 Task: Find connections with filter location Oeiras with filter topic #Techstartupwith filter profile language German with filter current company Aakash Educational Services Limited with filter school Kakatiya University with filter industry Data Infrastructure and Analytics with filter service category Commercial Insurance with filter keywords title Wait Staff Manager
Action: Mouse moved to (528, 176)
Screenshot: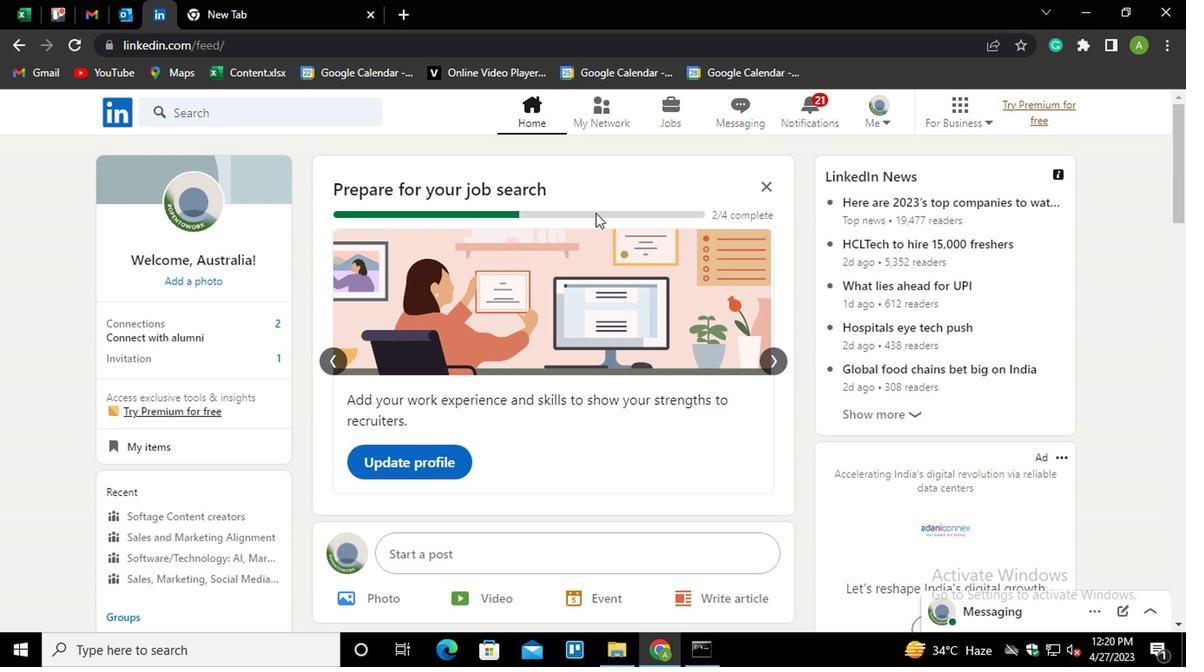
Action: Mouse pressed left at (528, 176)
Screenshot: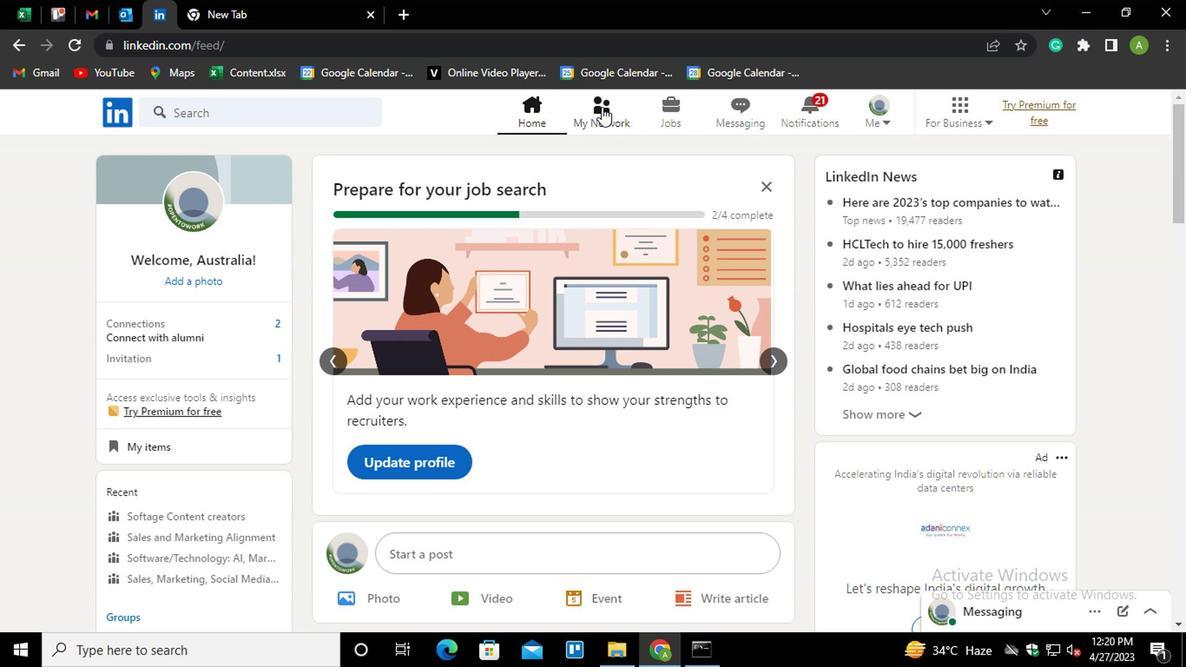 
Action: Mouse moved to (231, 249)
Screenshot: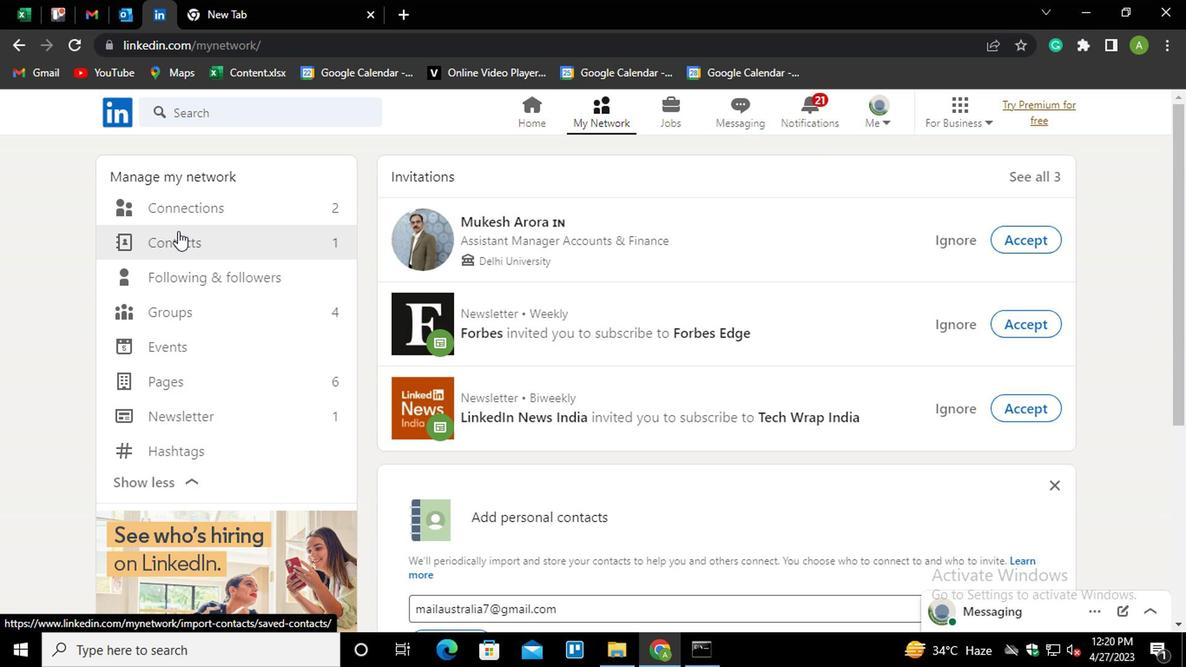 
Action: Mouse pressed left at (231, 249)
Screenshot: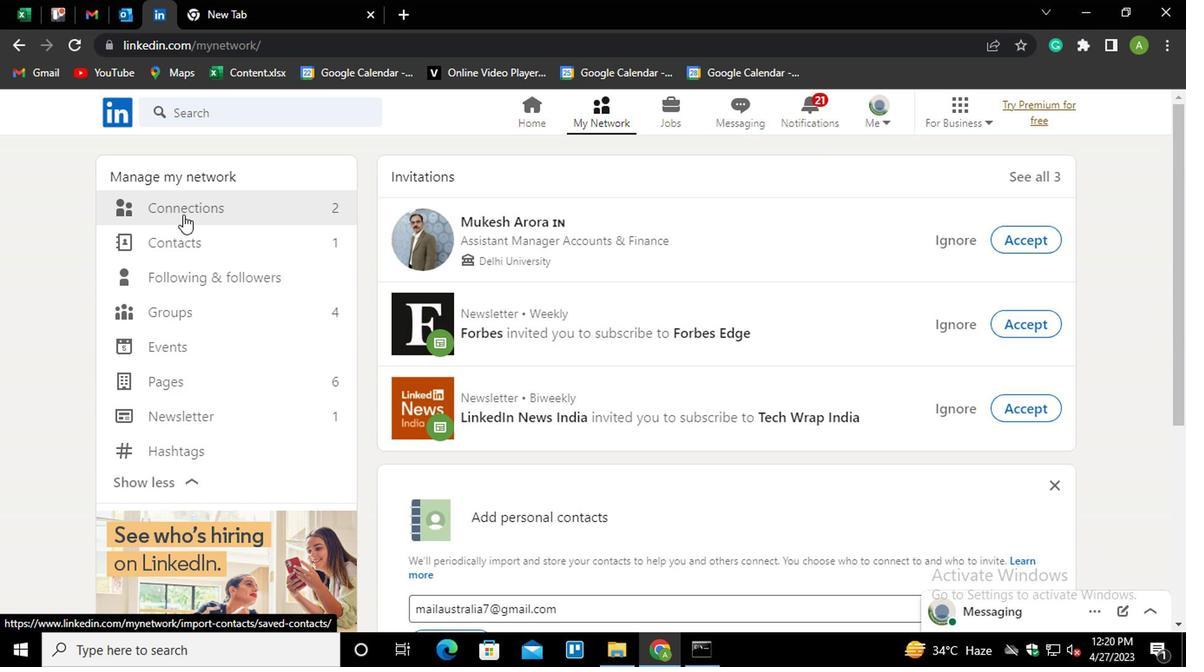 
Action: Mouse moved to (607, 248)
Screenshot: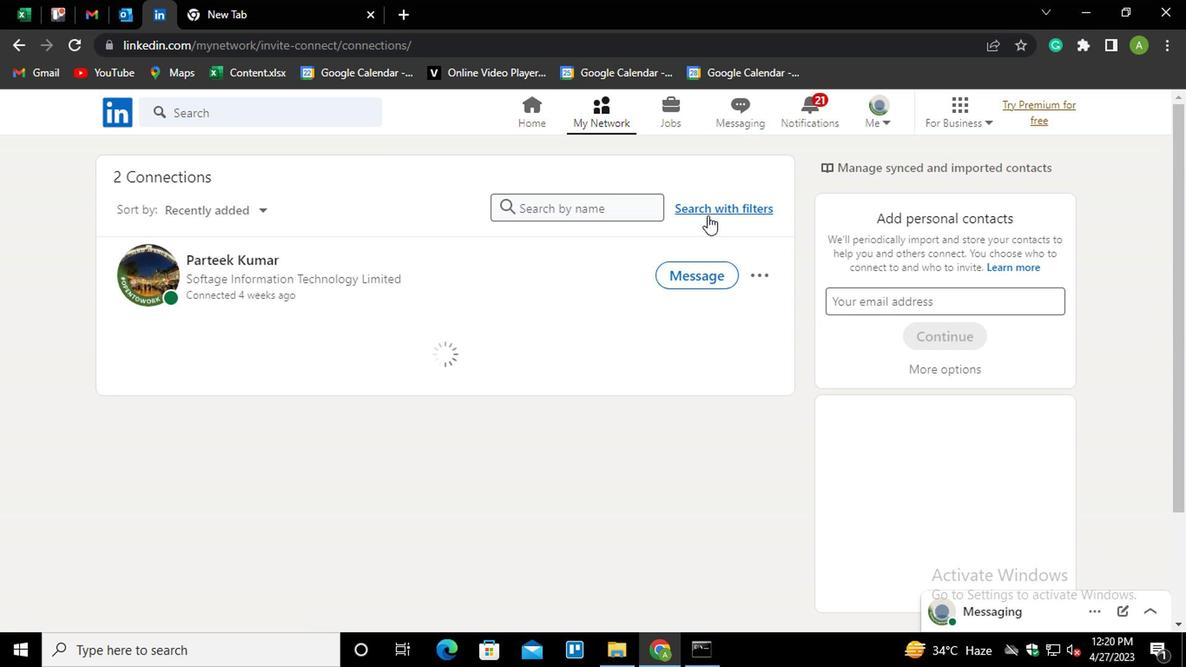 
Action: Mouse pressed left at (607, 248)
Screenshot: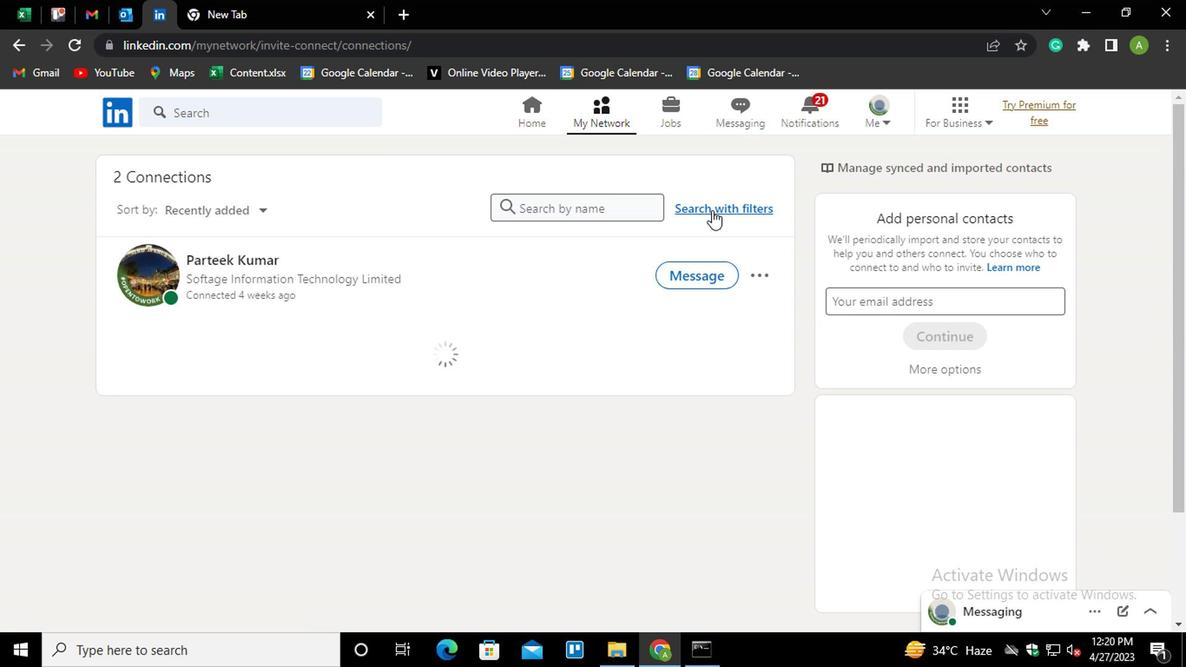 
Action: Mouse moved to (556, 214)
Screenshot: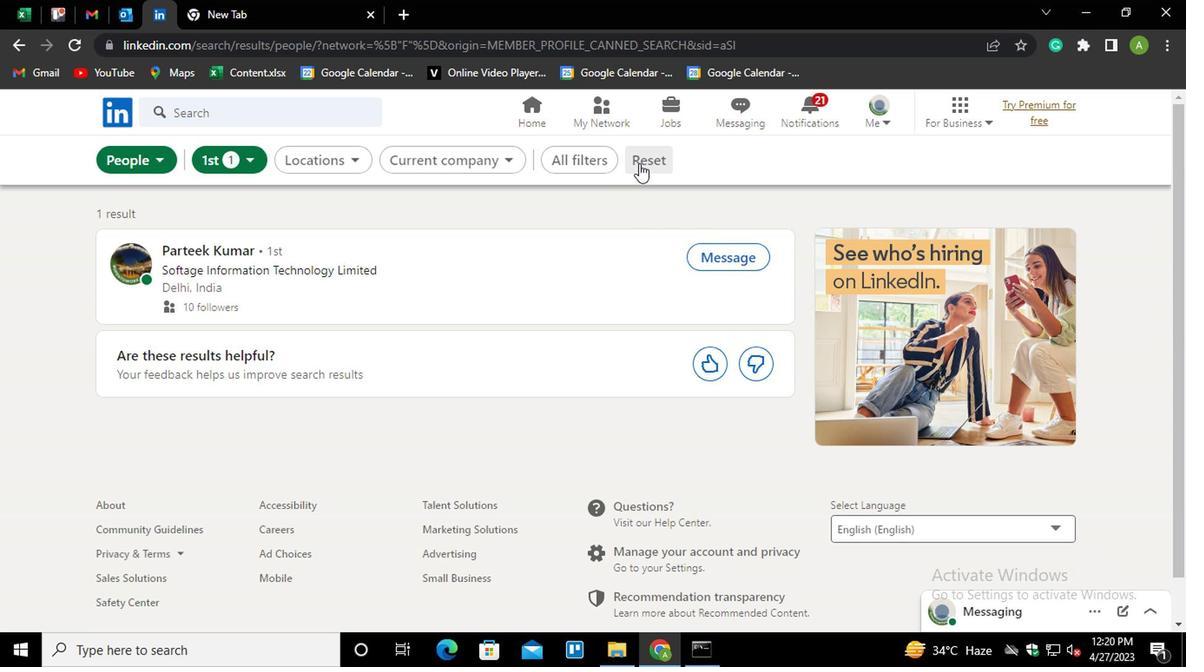 
Action: Mouse pressed left at (556, 214)
Screenshot: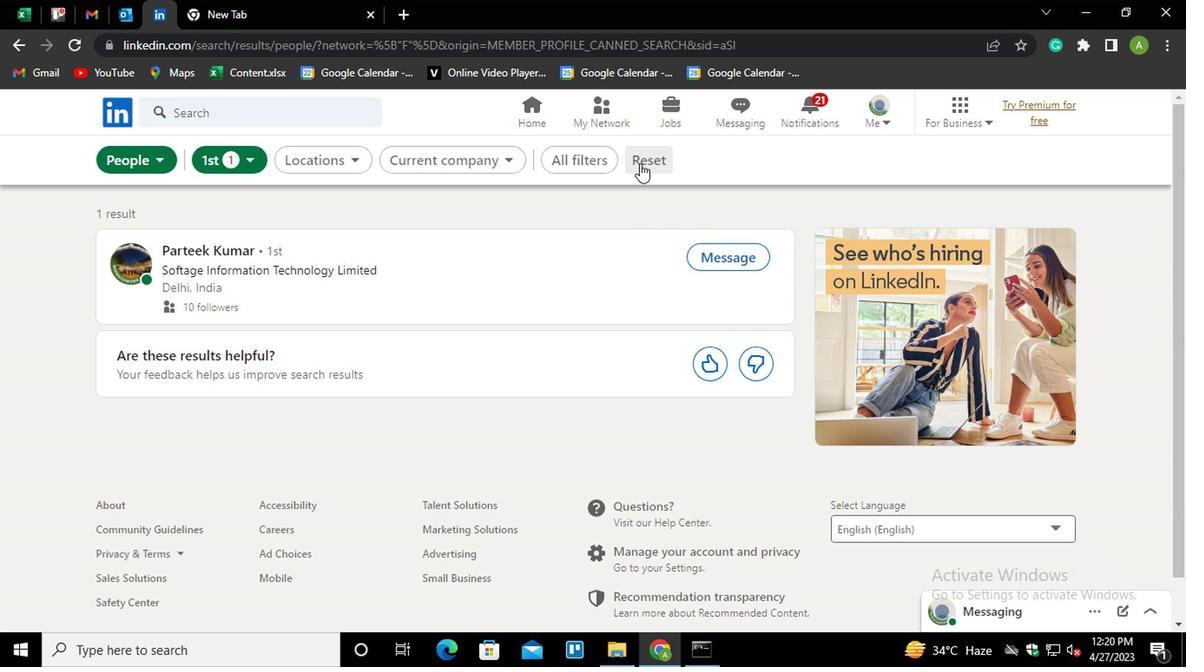 
Action: Mouse moved to (551, 216)
Screenshot: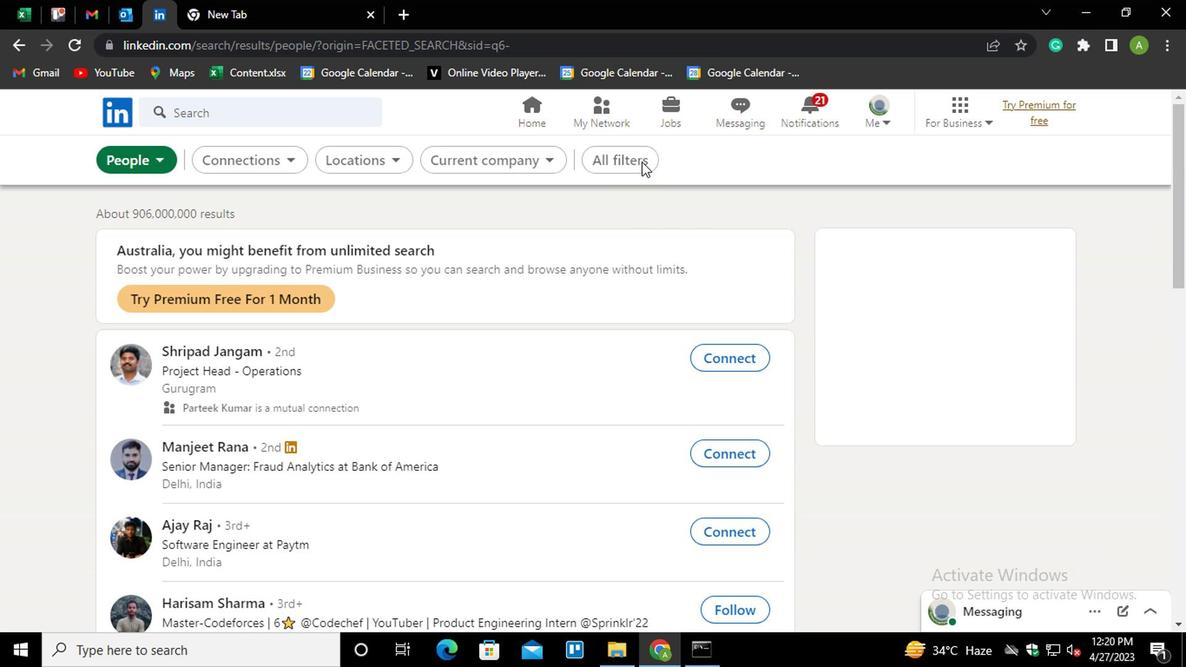 
Action: Mouse pressed left at (551, 216)
Screenshot: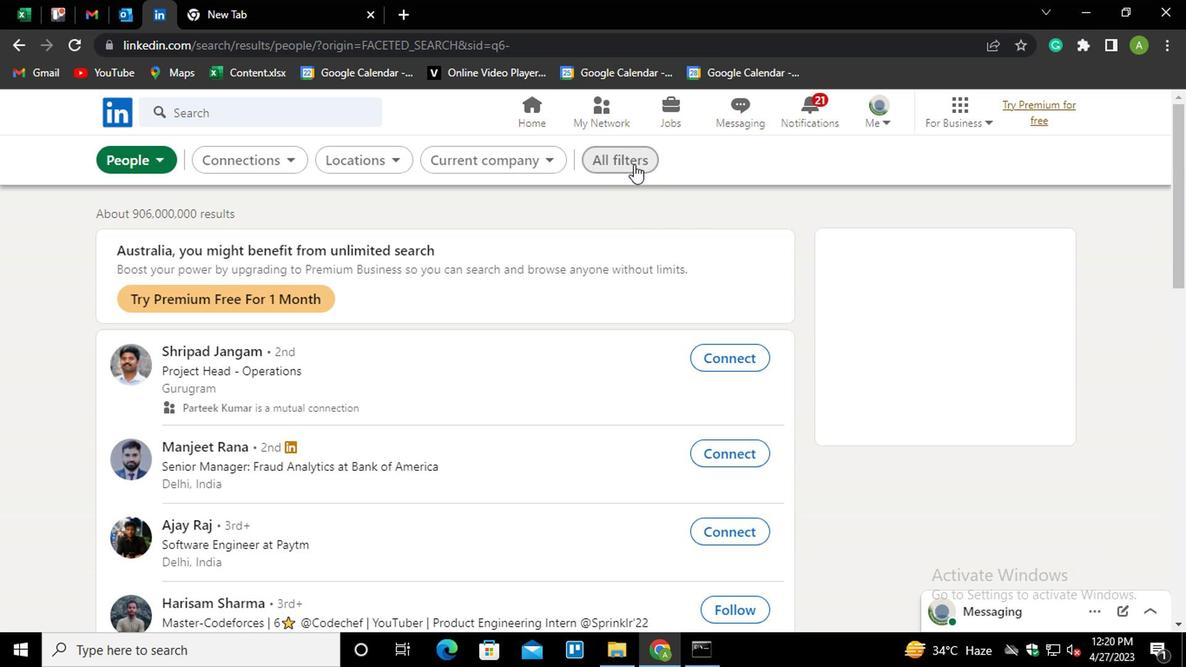 
Action: Mouse moved to (676, 356)
Screenshot: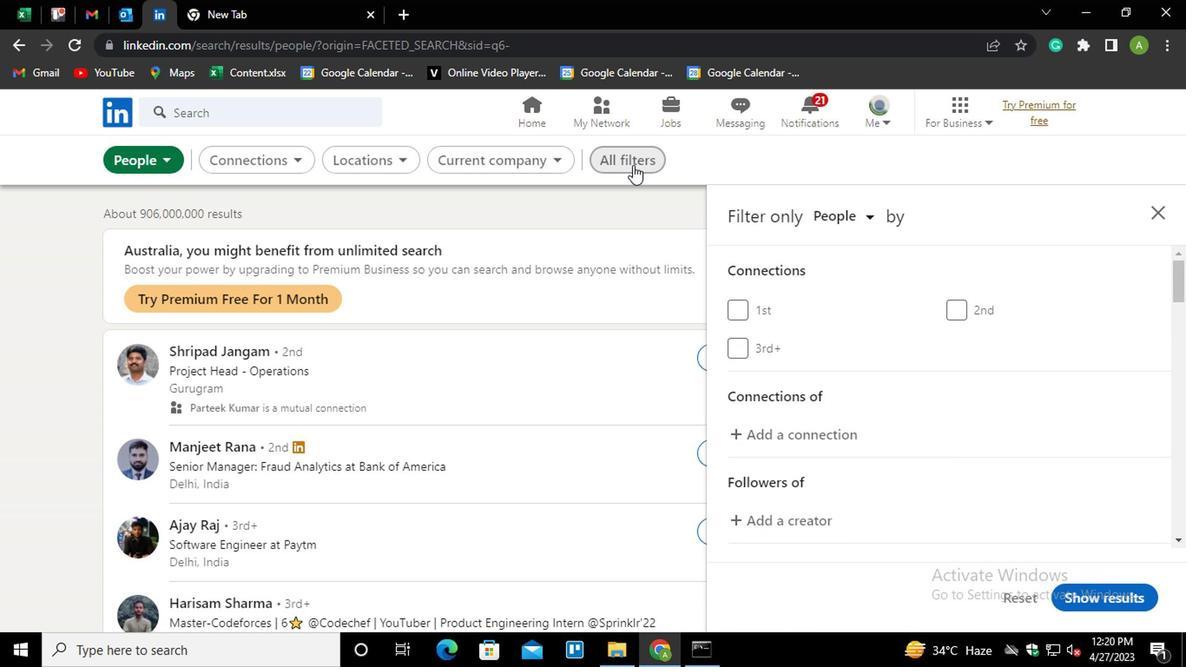 
Action: Mouse scrolled (676, 355) with delta (0, 0)
Screenshot: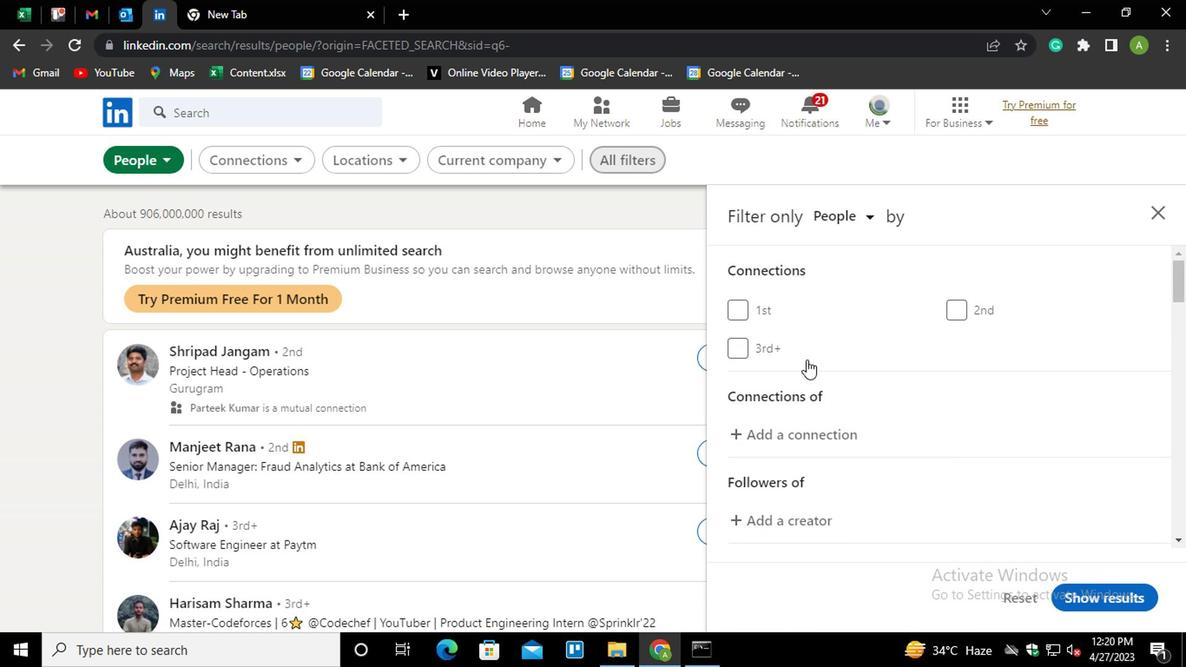 
Action: Mouse scrolled (676, 355) with delta (0, 0)
Screenshot: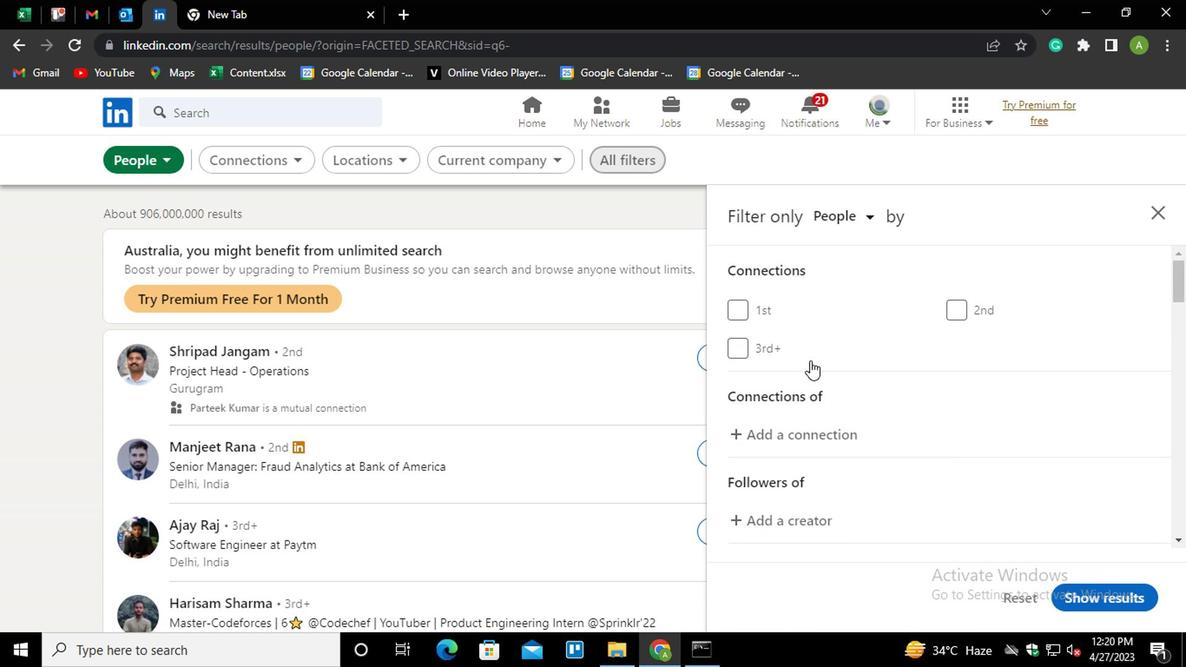 
Action: Mouse scrolled (676, 355) with delta (0, 0)
Screenshot: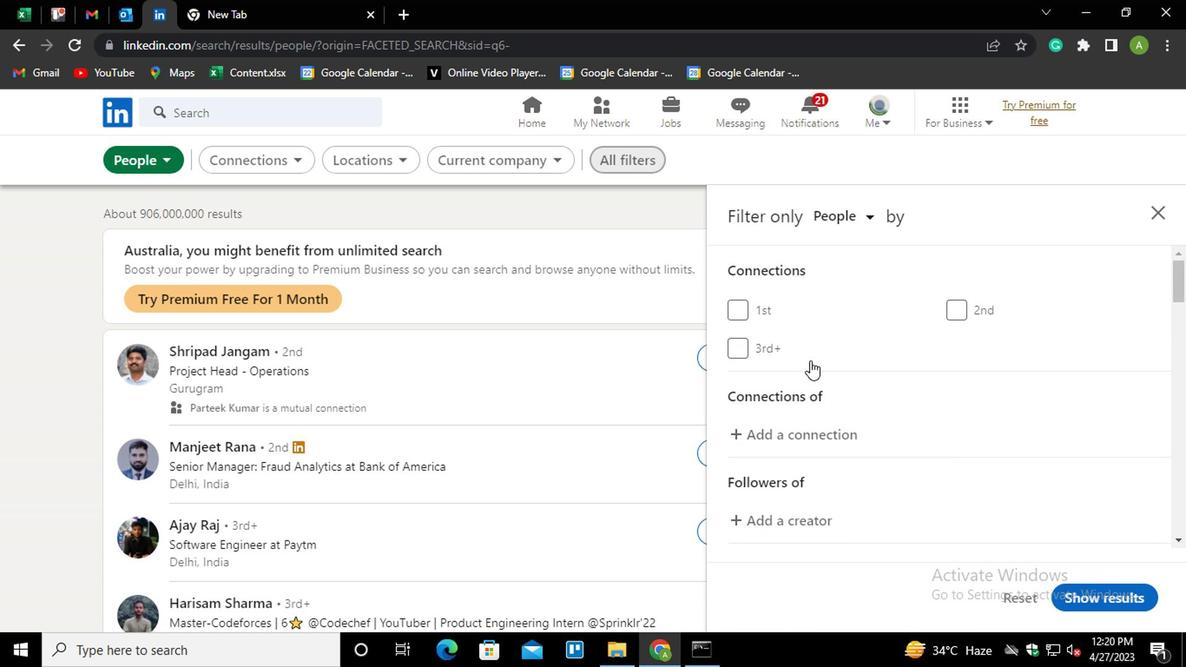 
Action: Mouse moved to (707, 367)
Screenshot: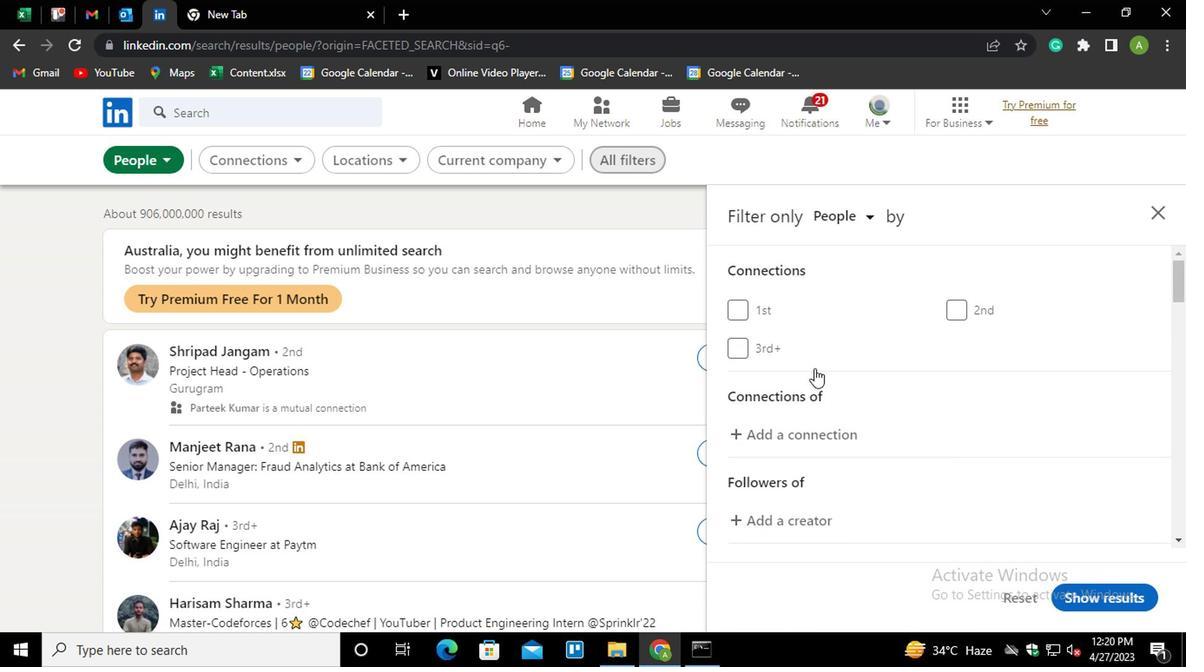
Action: Mouse scrolled (707, 366) with delta (0, 0)
Screenshot: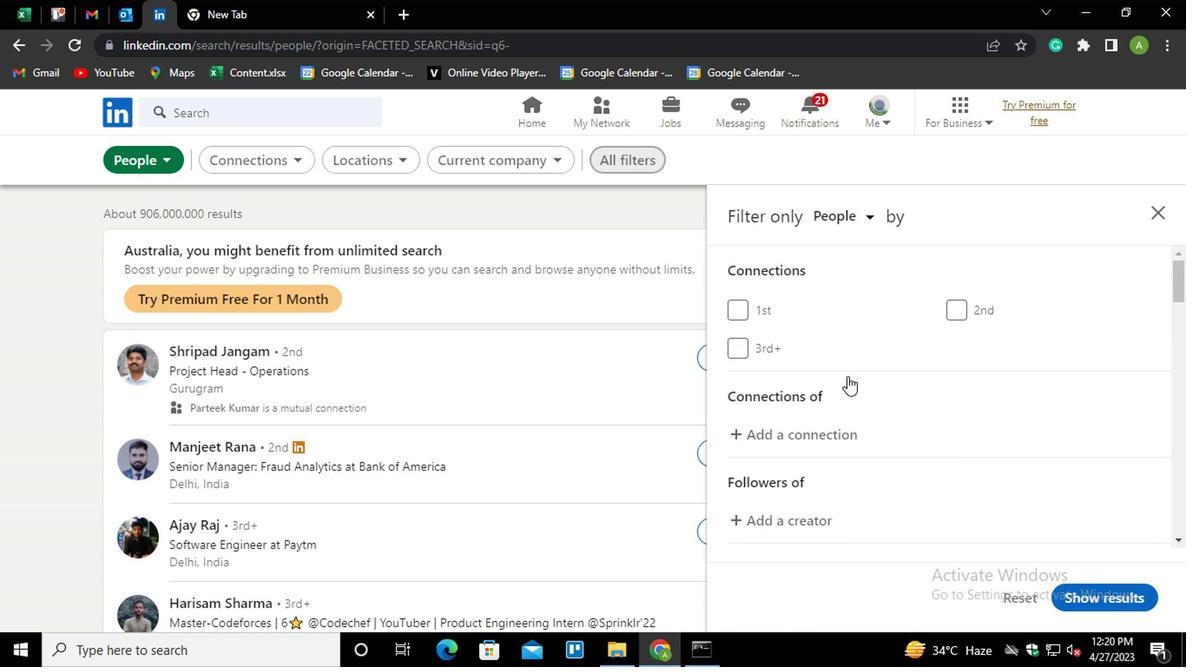 
Action: Mouse moved to (743, 342)
Screenshot: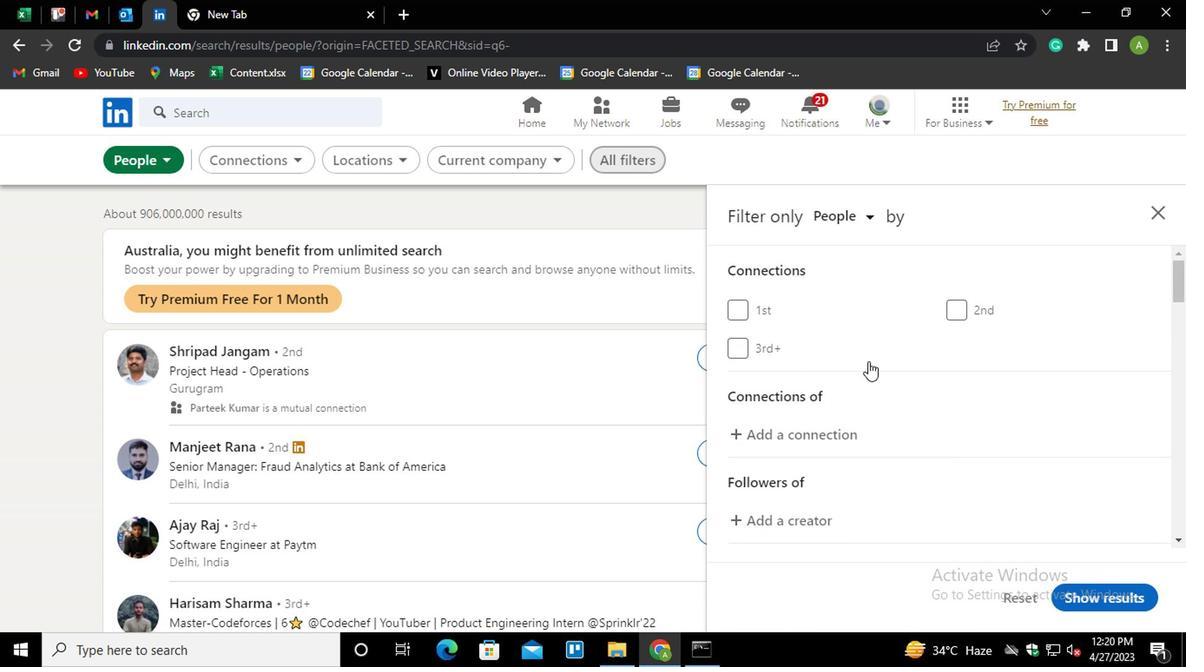 
Action: Mouse scrolled (743, 341) with delta (0, 0)
Screenshot: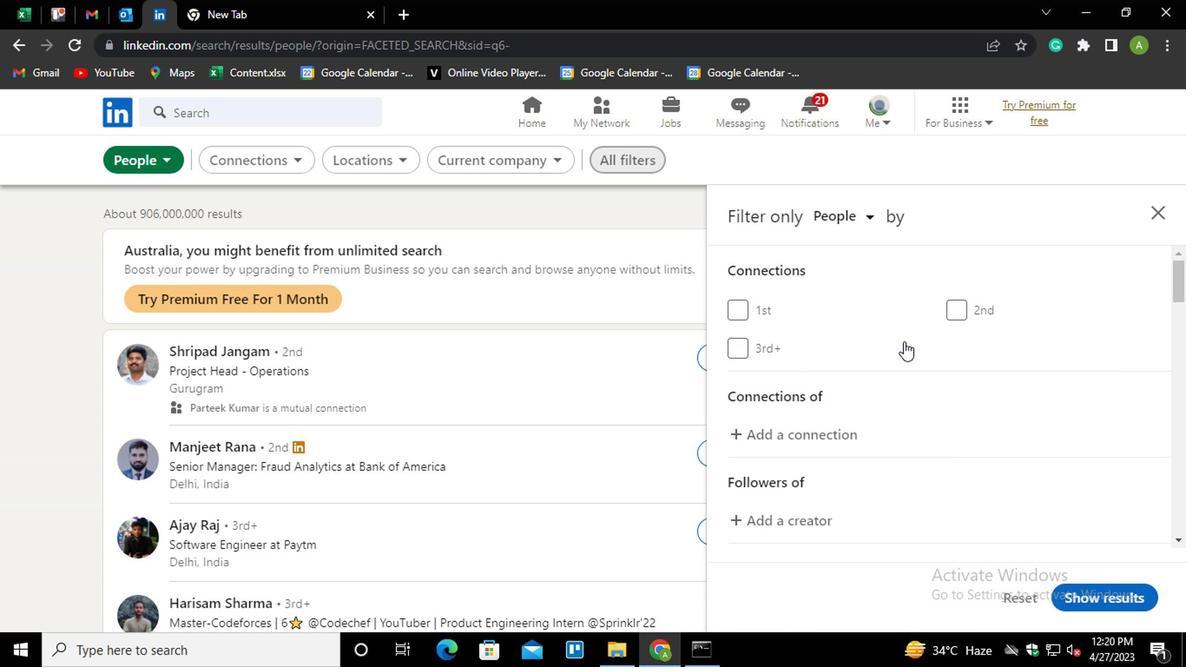 
Action: Mouse scrolled (743, 341) with delta (0, 0)
Screenshot: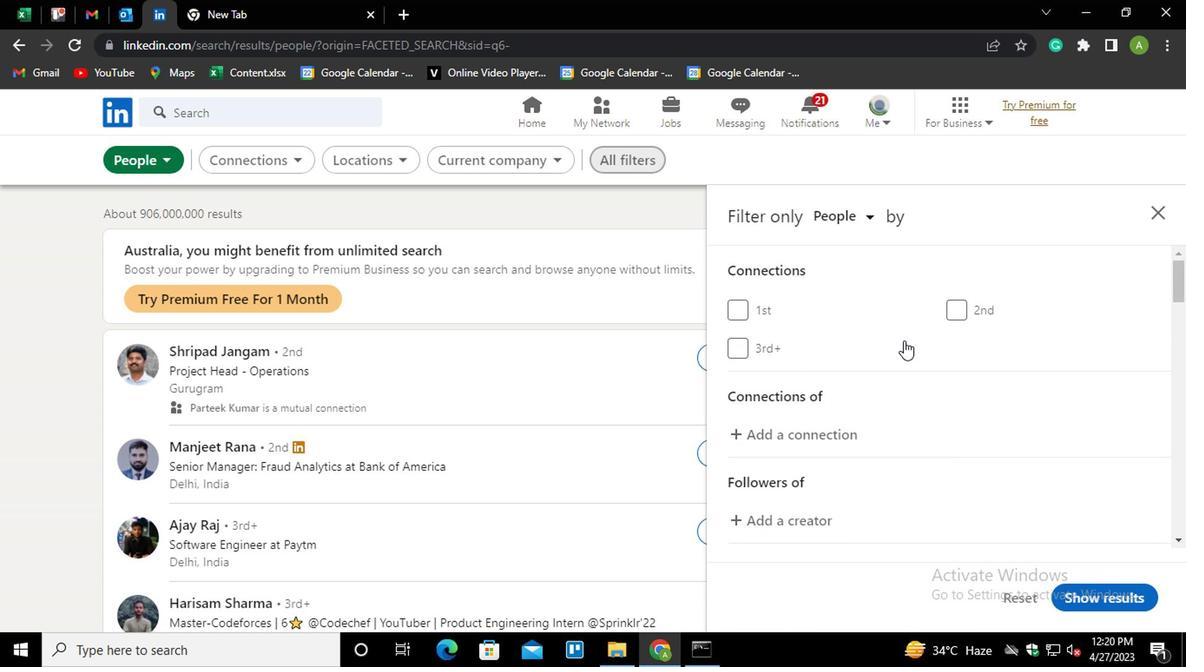 
Action: Mouse moved to (719, 322)
Screenshot: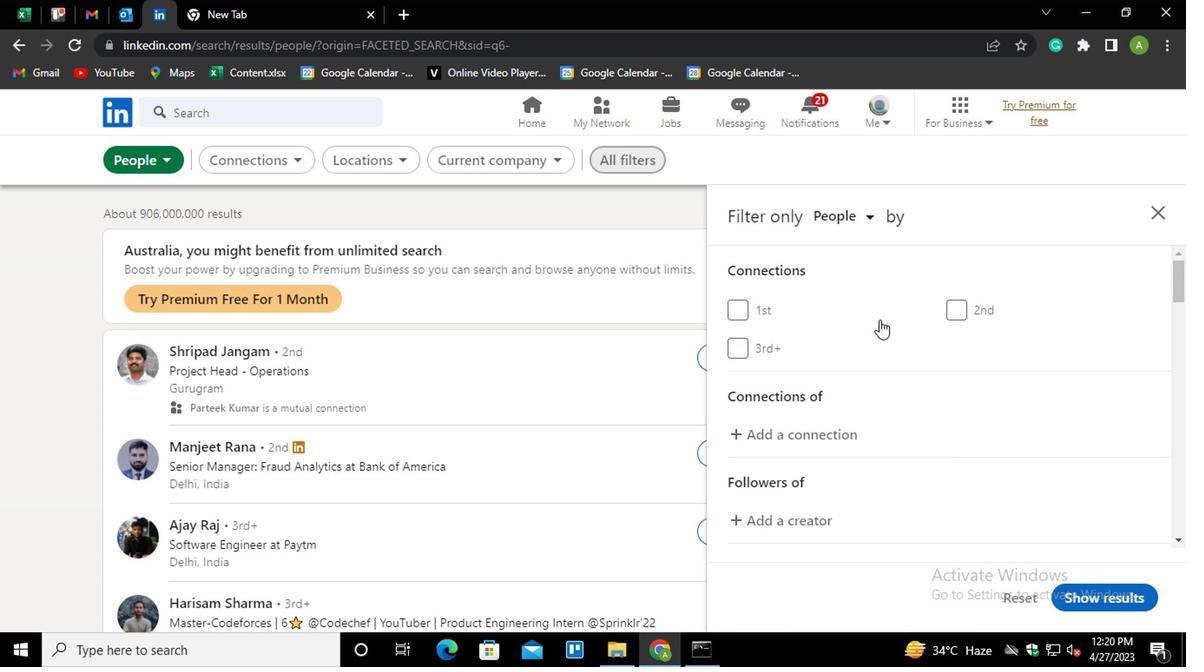
Action: Mouse scrolled (719, 321) with delta (0, 0)
Screenshot: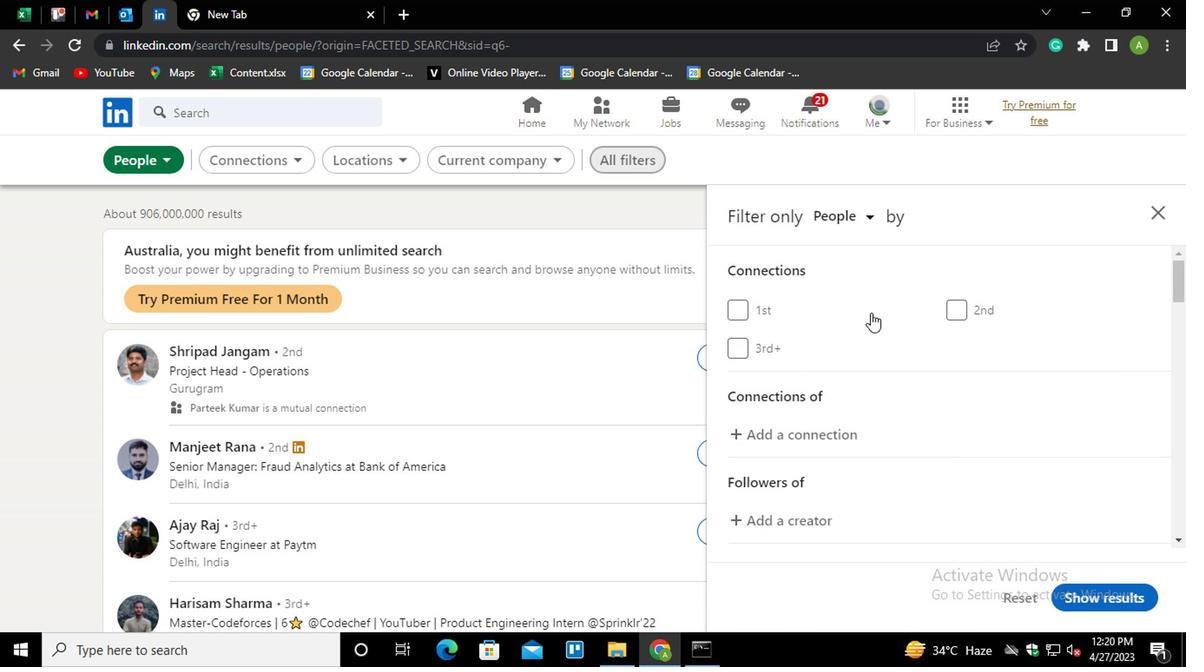 
Action: Mouse moved to (720, 320)
Screenshot: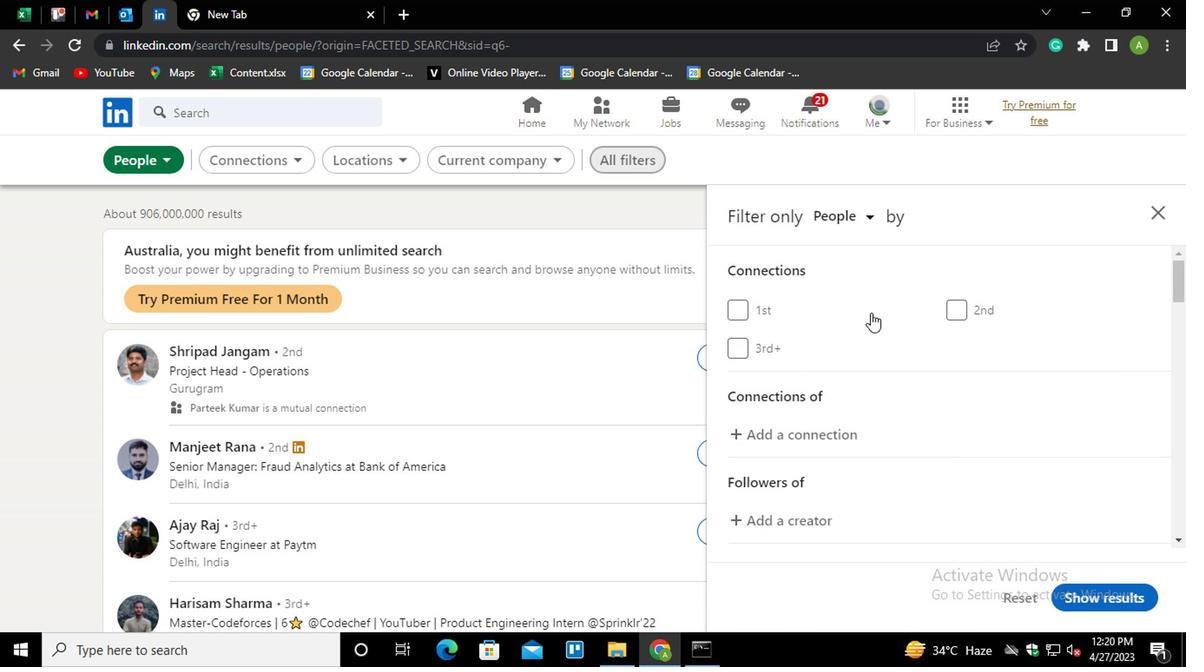 
Action: Mouse scrolled (720, 321) with delta (0, 0)
Screenshot: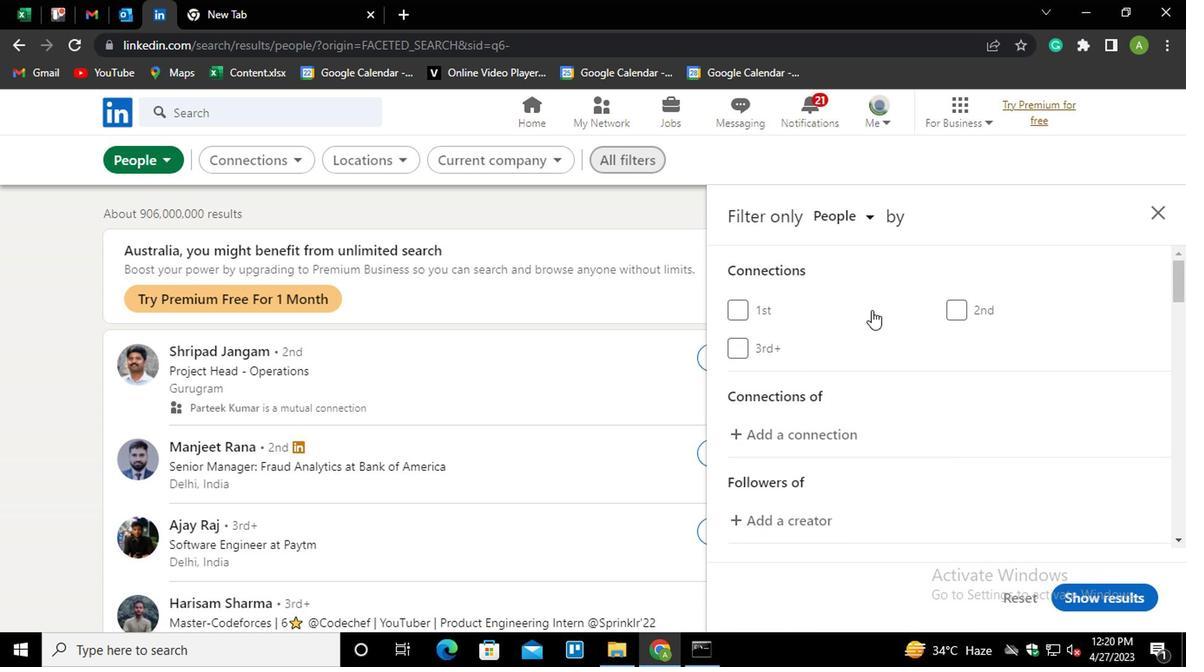 
Action: Mouse scrolled (720, 320) with delta (0, 0)
Screenshot: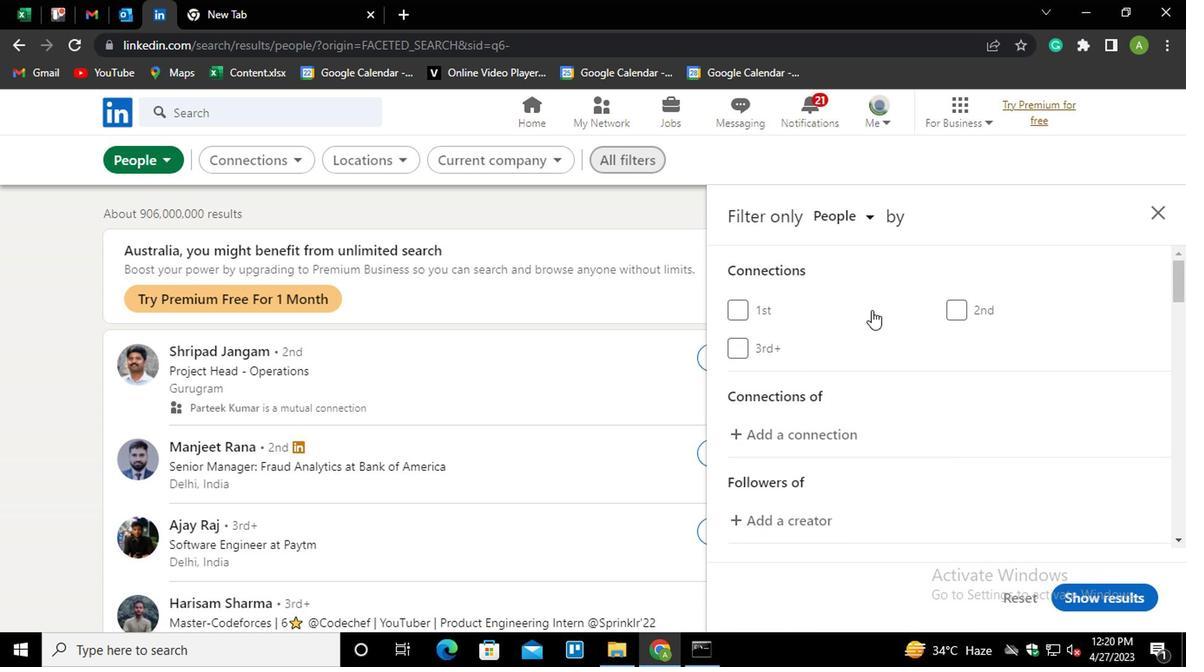 
Action: Mouse scrolled (720, 320) with delta (0, 0)
Screenshot: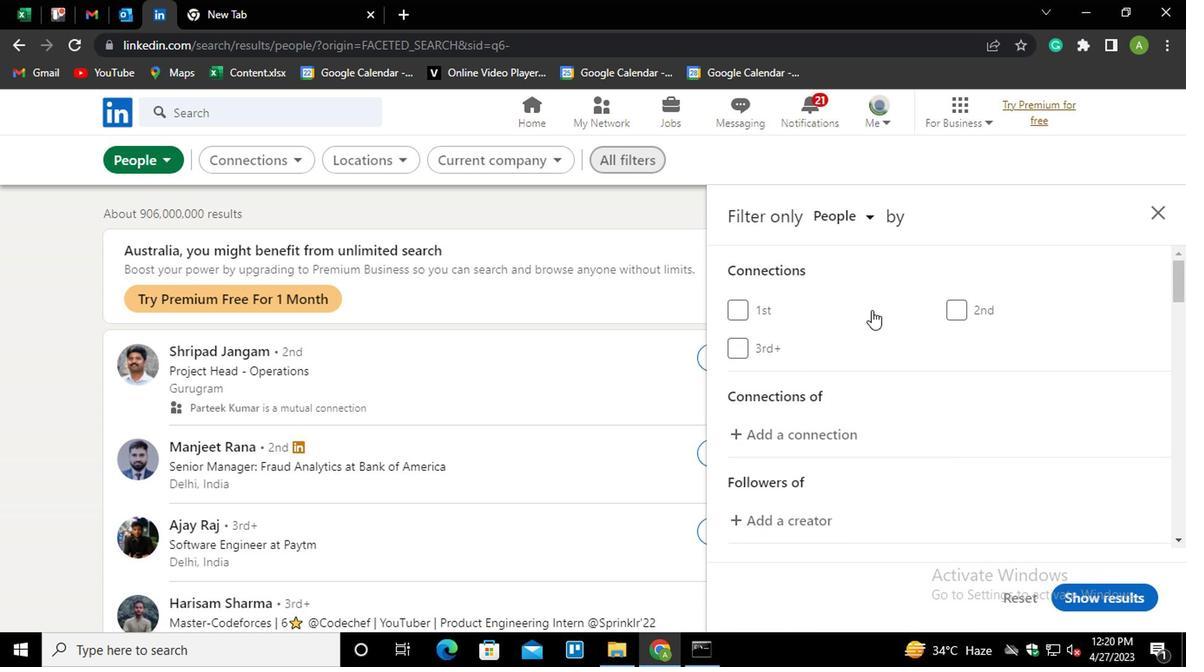 
Action: Mouse scrolled (720, 320) with delta (0, 0)
Screenshot: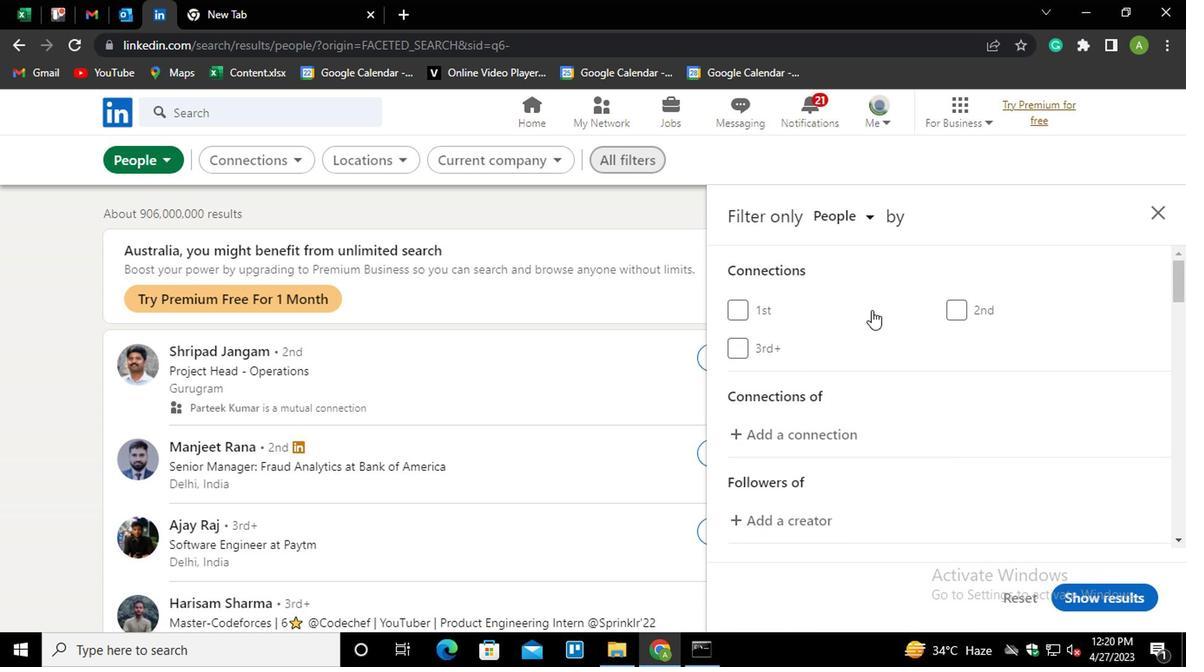 
Action: Mouse moved to (735, 383)
Screenshot: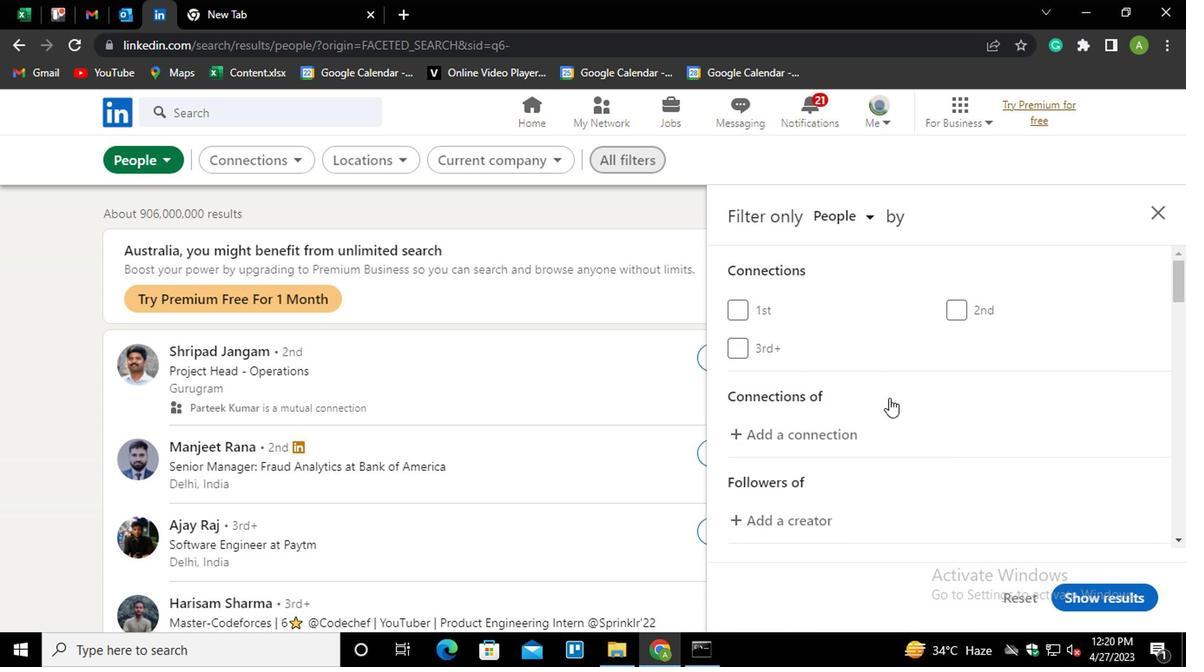 
Action: Mouse scrolled (735, 382) with delta (0, 0)
Screenshot: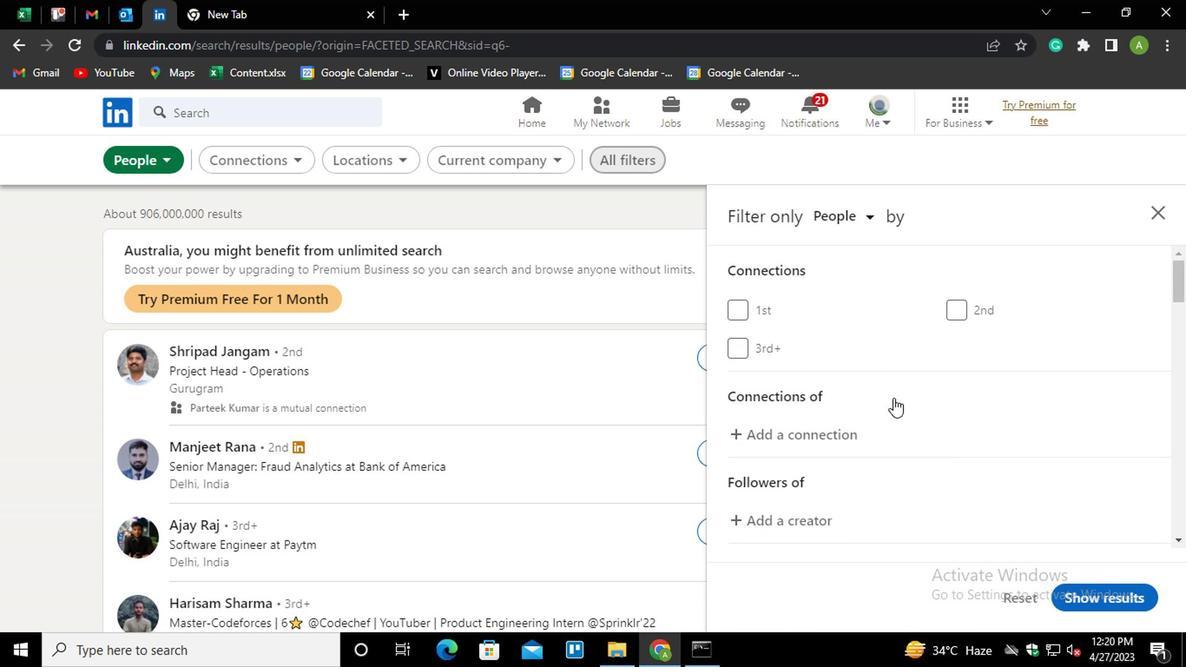 
Action: Mouse scrolled (735, 382) with delta (0, 0)
Screenshot: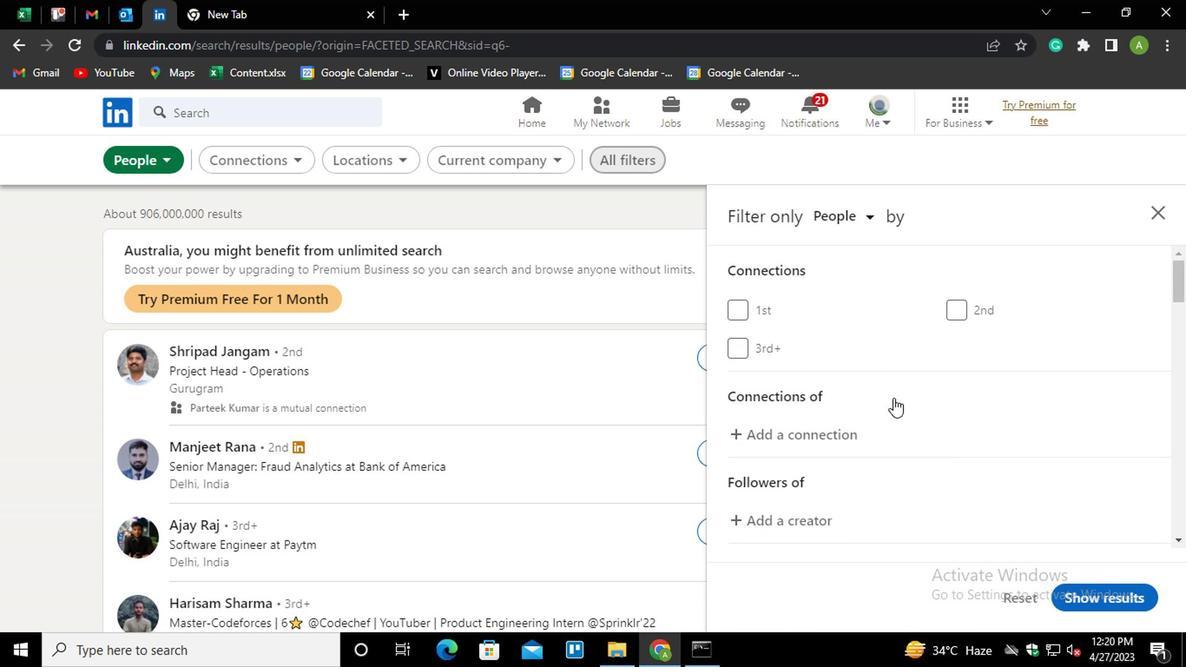 
Action: Mouse scrolled (735, 382) with delta (0, 0)
Screenshot: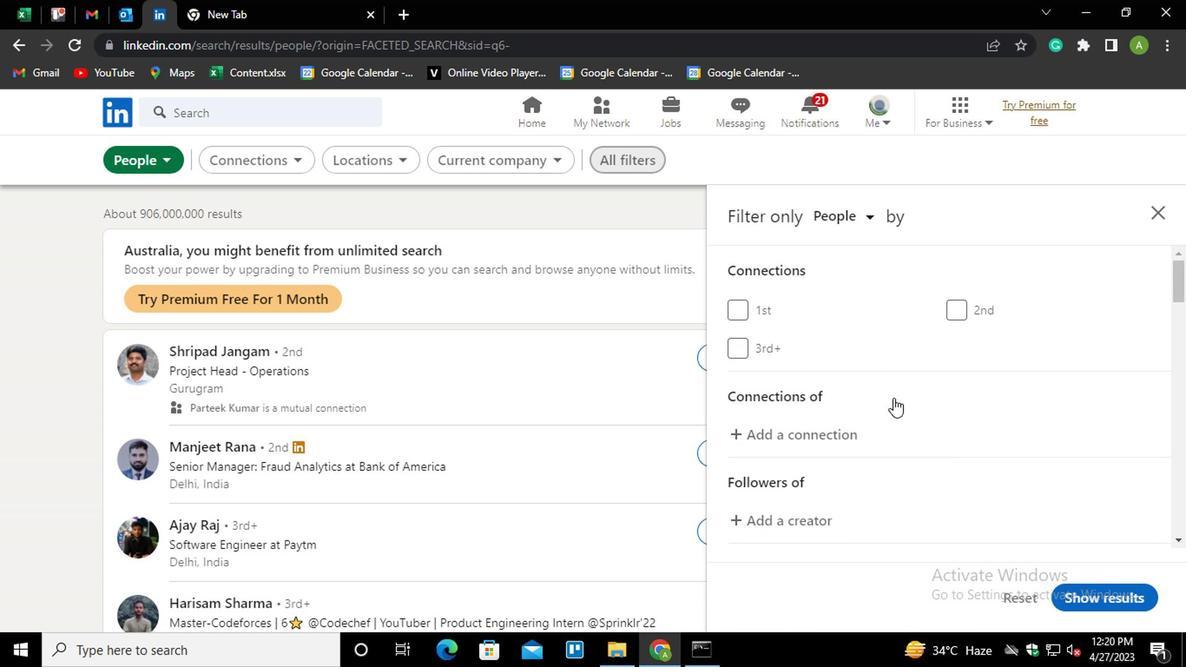 
Action: Mouse moved to (735, 380)
Screenshot: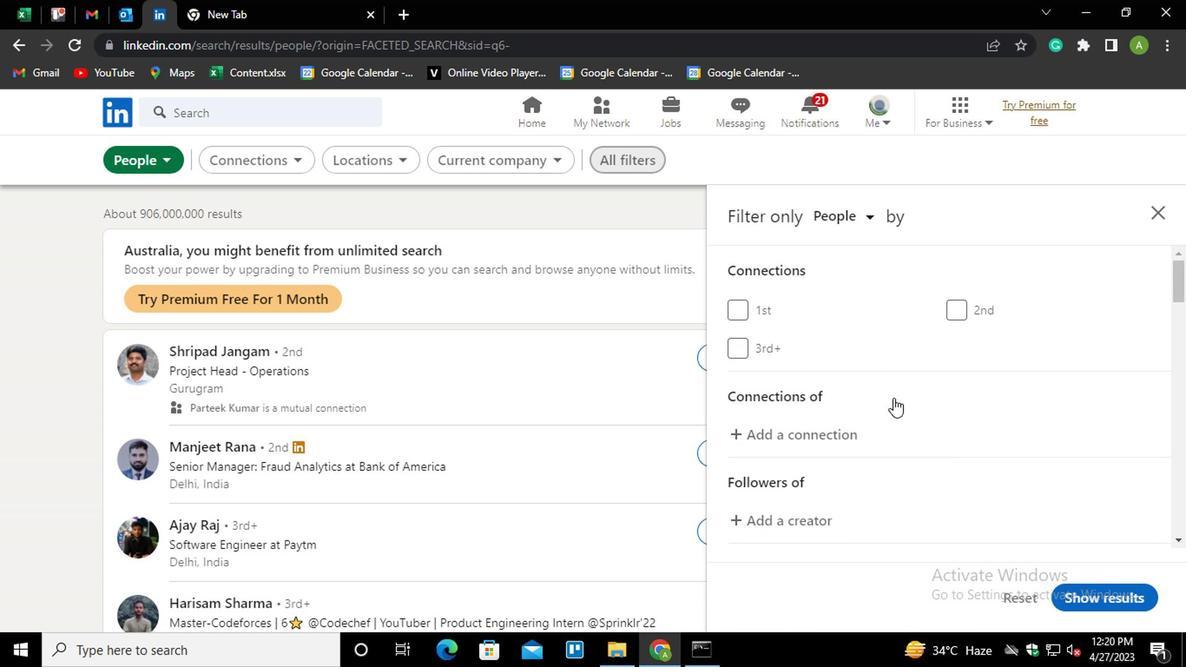 
Action: Mouse scrolled (735, 379) with delta (0, 0)
Screenshot: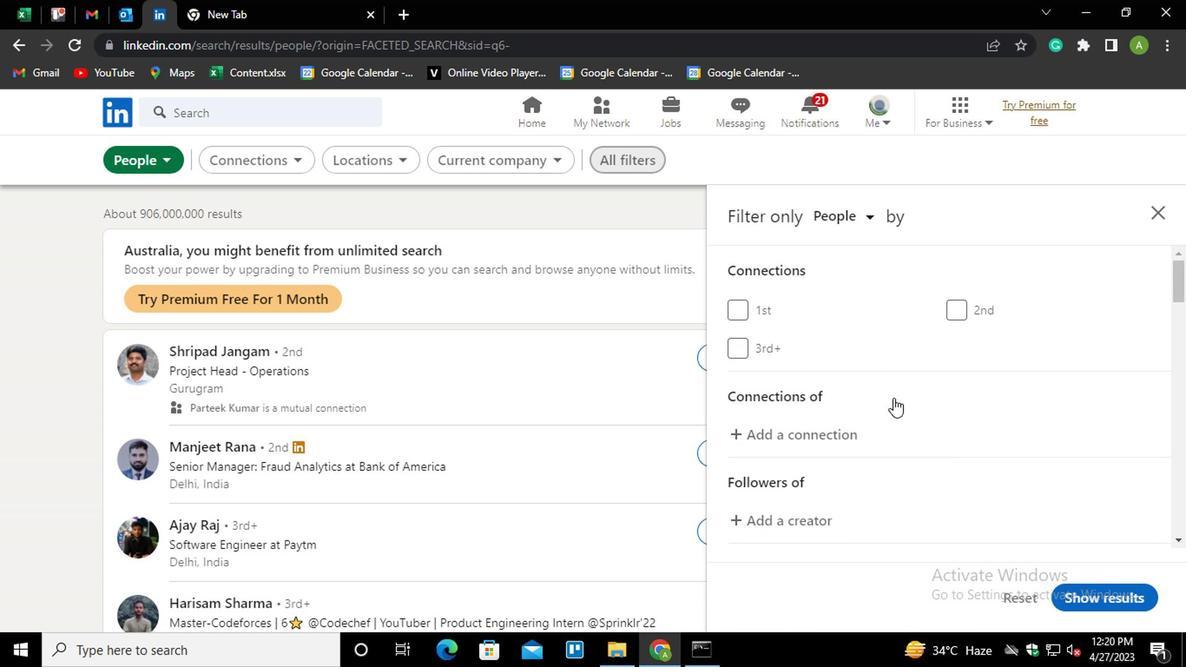 
Action: Mouse scrolled (735, 379) with delta (0, 0)
Screenshot: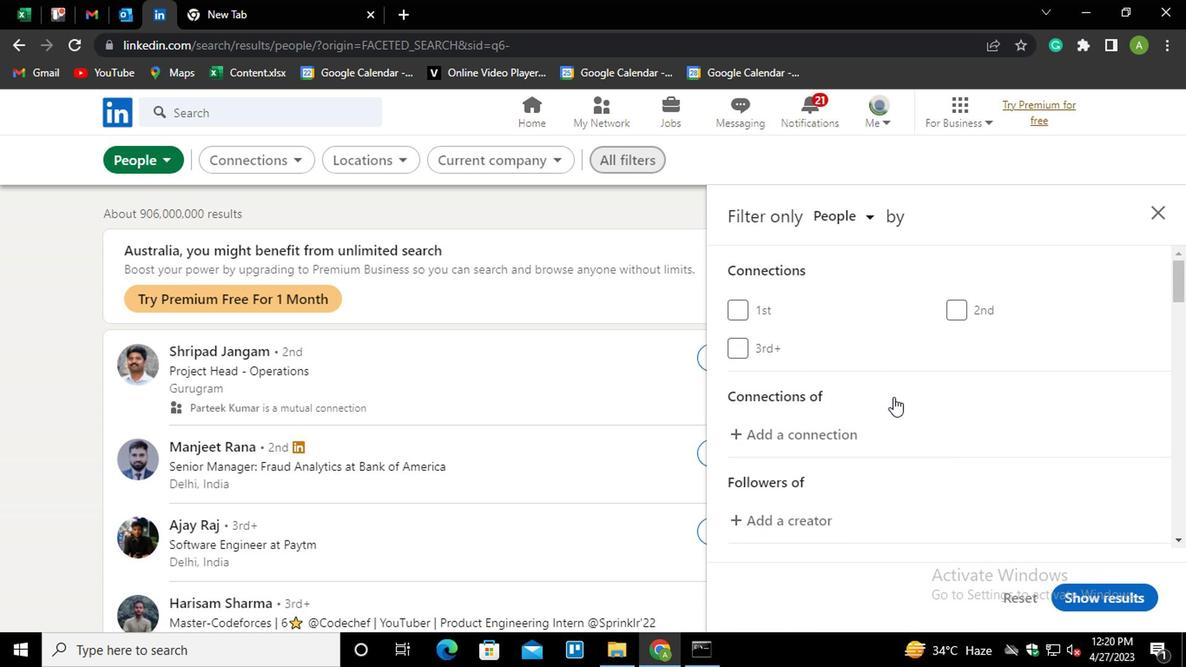 
Action: Mouse scrolled (735, 379) with delta (0, 0)
Screenshot: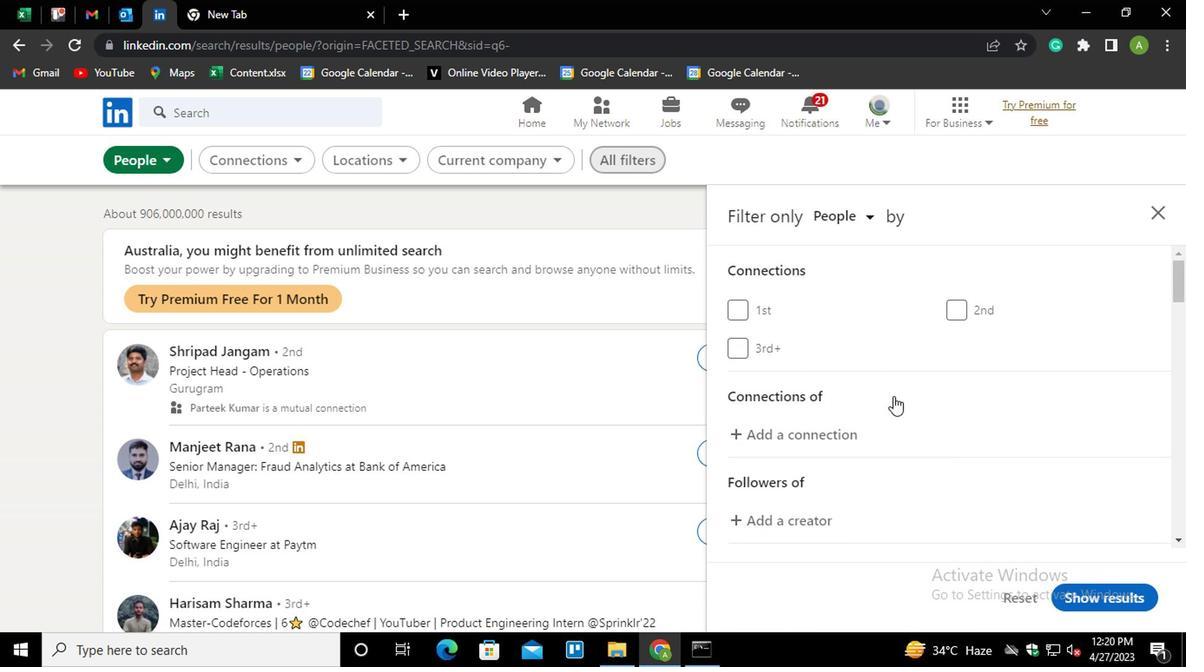 
Action: Mouse scrolled (735, 379) with delta (0, 0)
Screenshot: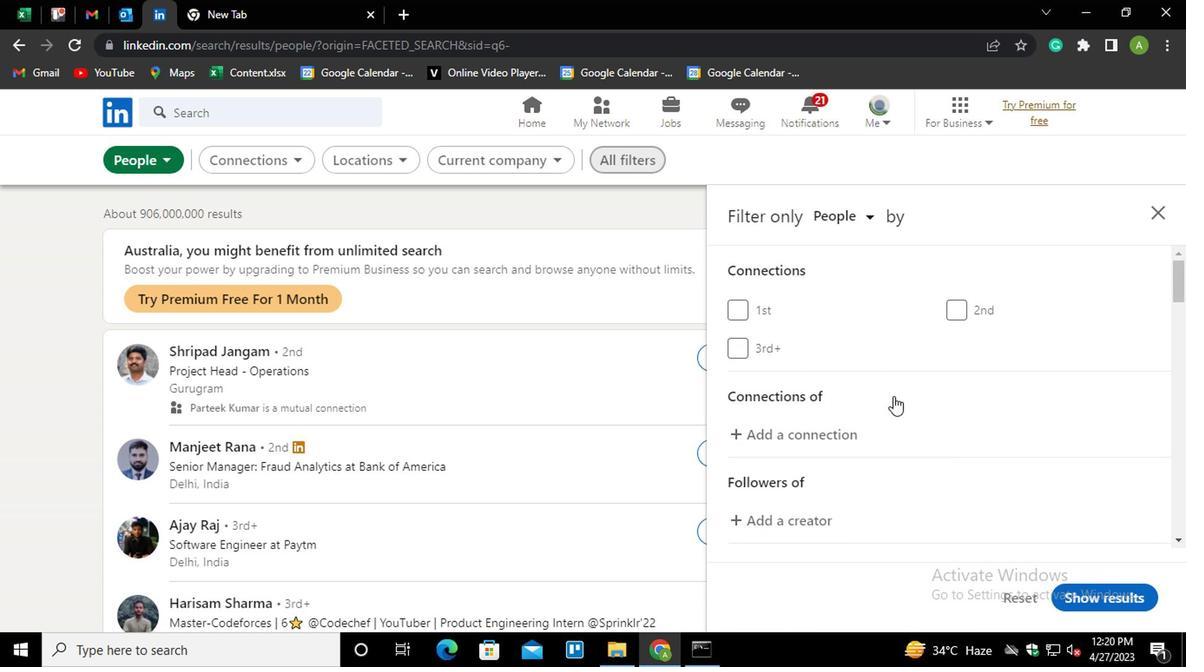 
Action: Mouse scrolled (735, 379) with delta (0, 0)
Screenshot: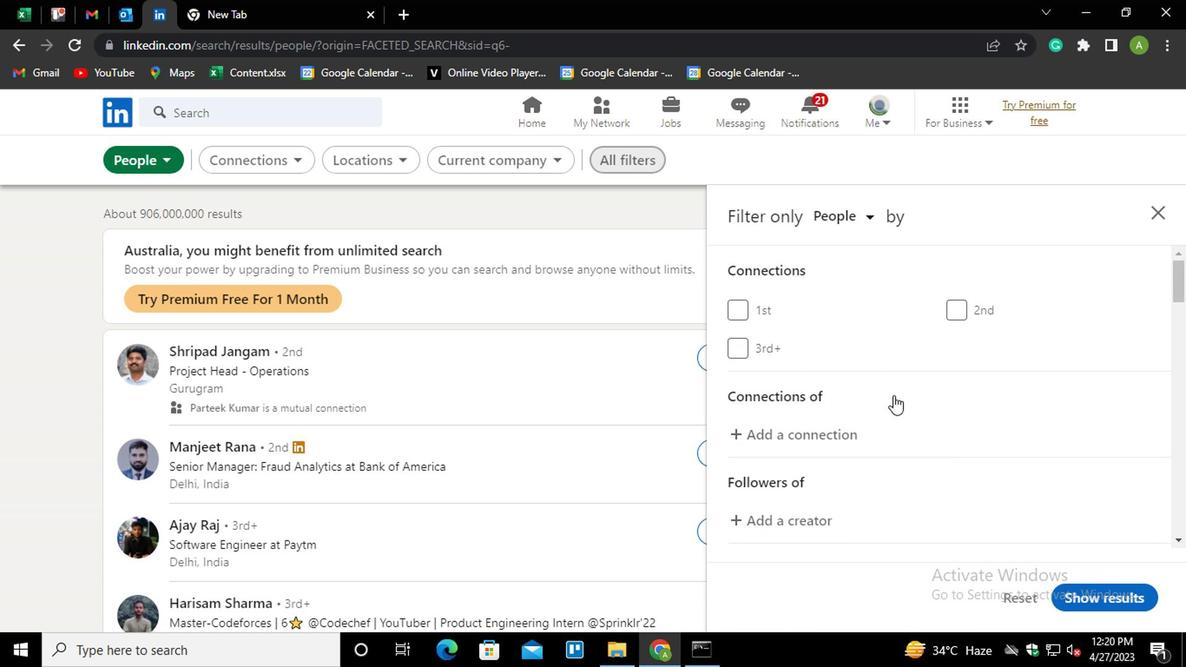 
Action: Mouse moved to (737, 379)
Screenshot: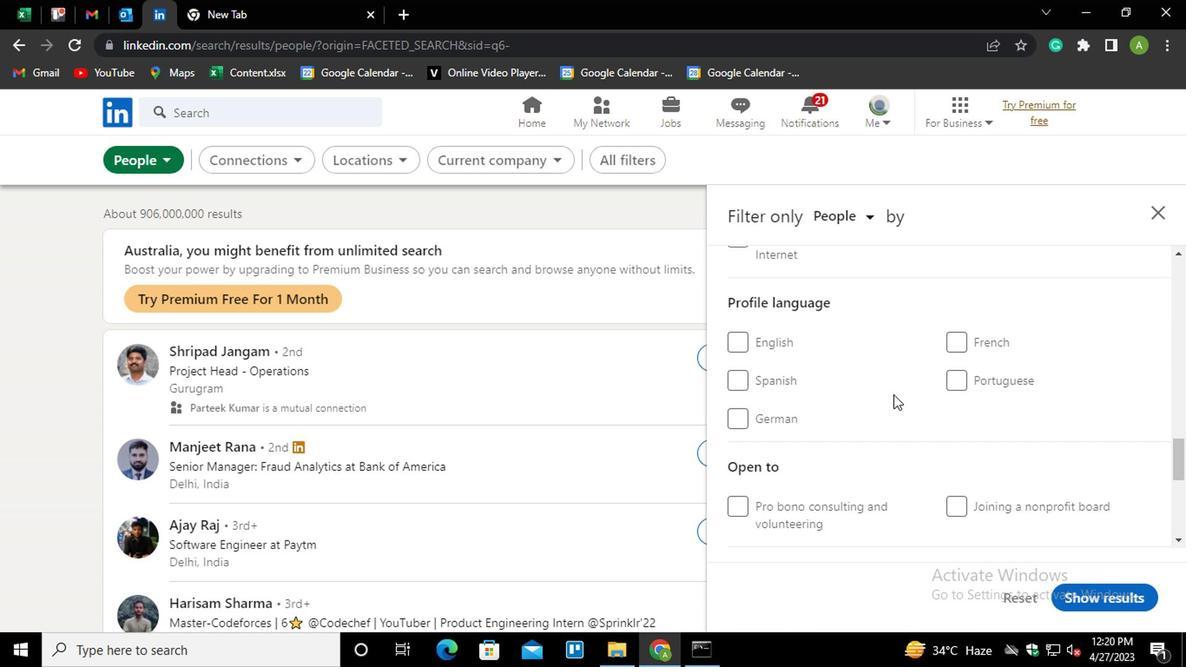 
Action: Mouse scrolled (737, 380) with delta (0, 0)
Screenshot: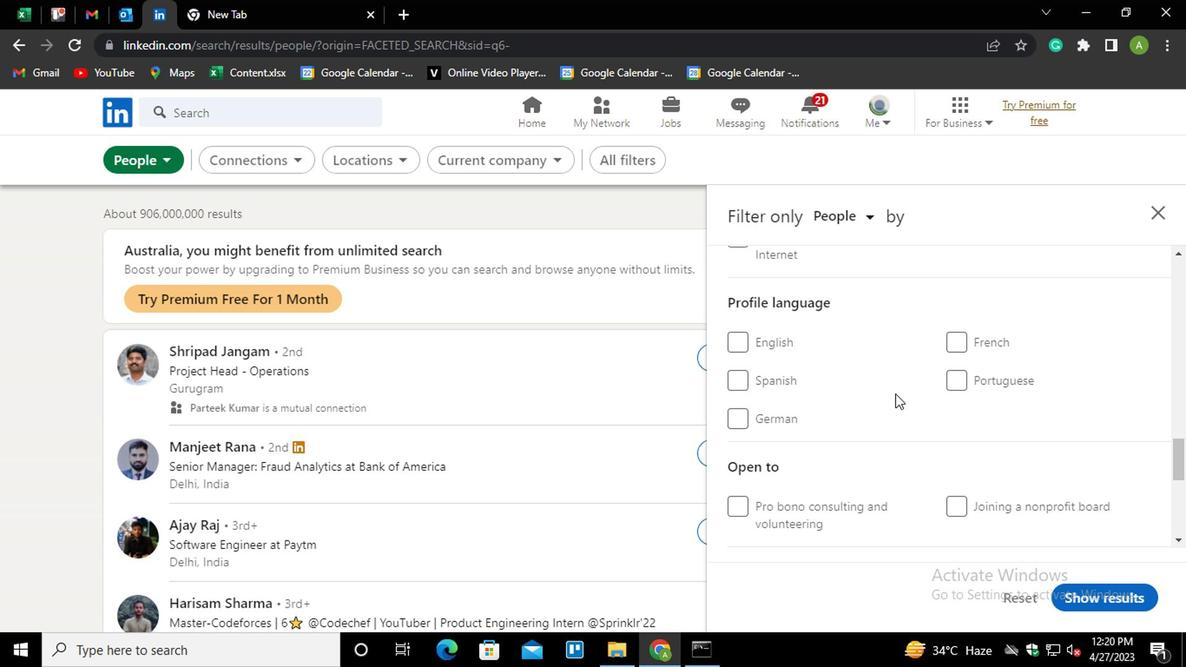 
Action: Mouse scrolled (737, 380) with delta (0, 0)
Screenshot: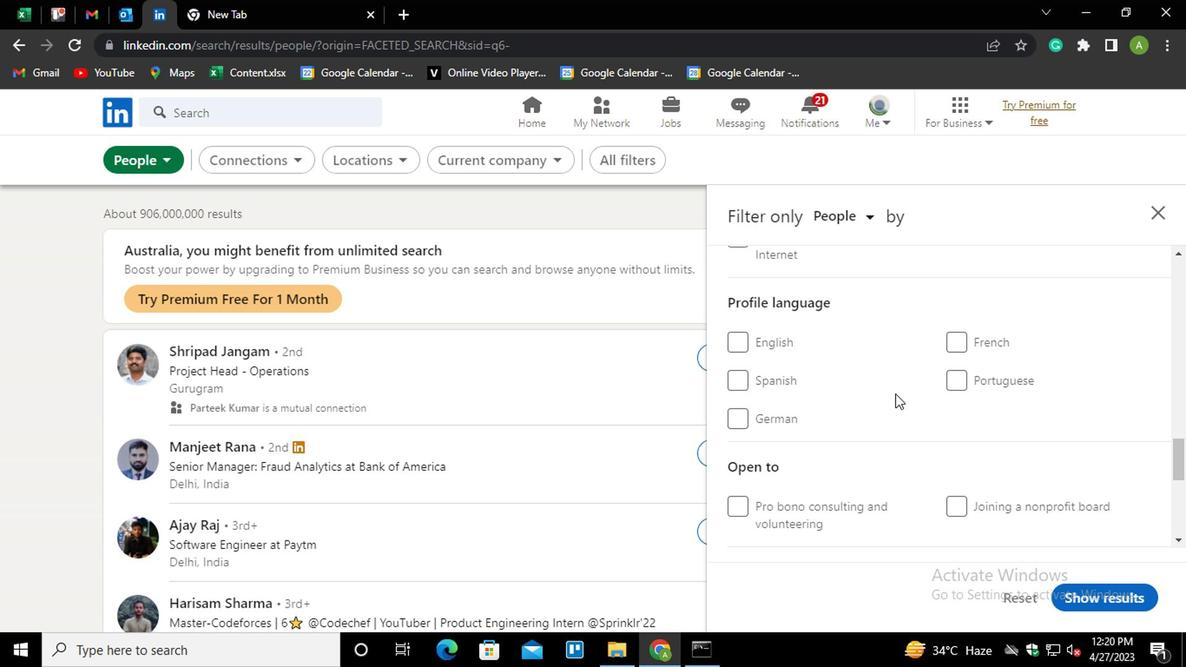 
Action: Mouse scrolled (737, 380) with delta (0, 0)
Screenshot: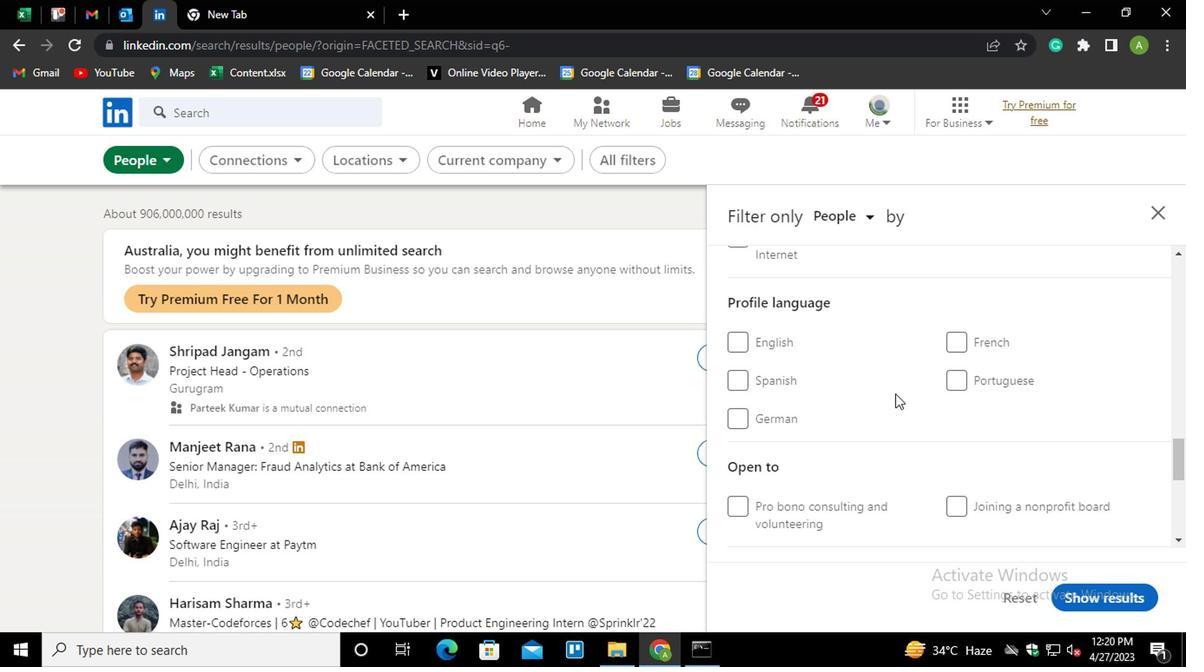 
Action: Mouse moved to (777, 431)
Screenshot: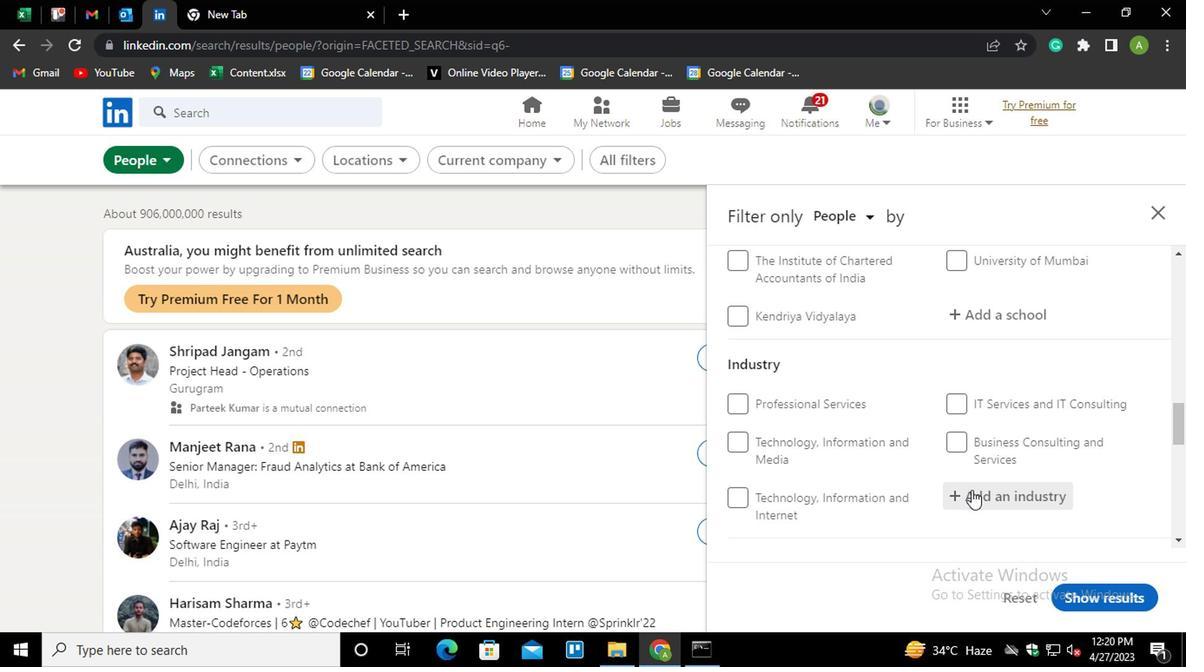 
Action: Mouse scrolled (777, 432) with delta (0, 0)
Screenshot: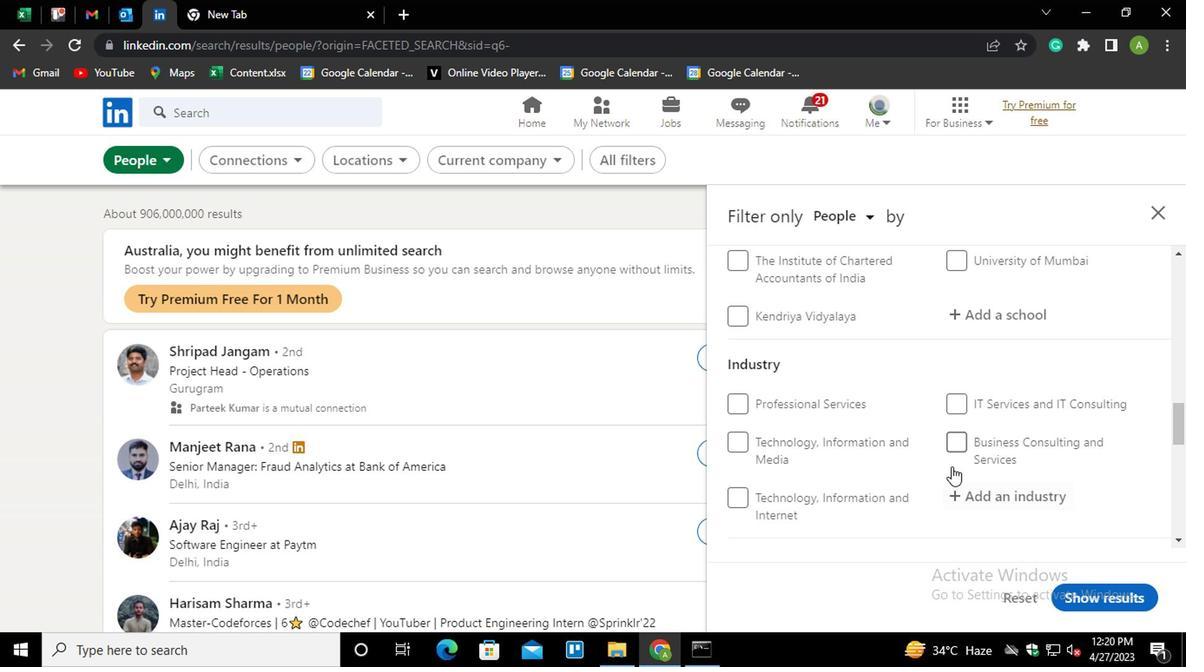 
Action: Mouse moved to (792, 387)
Screenshot: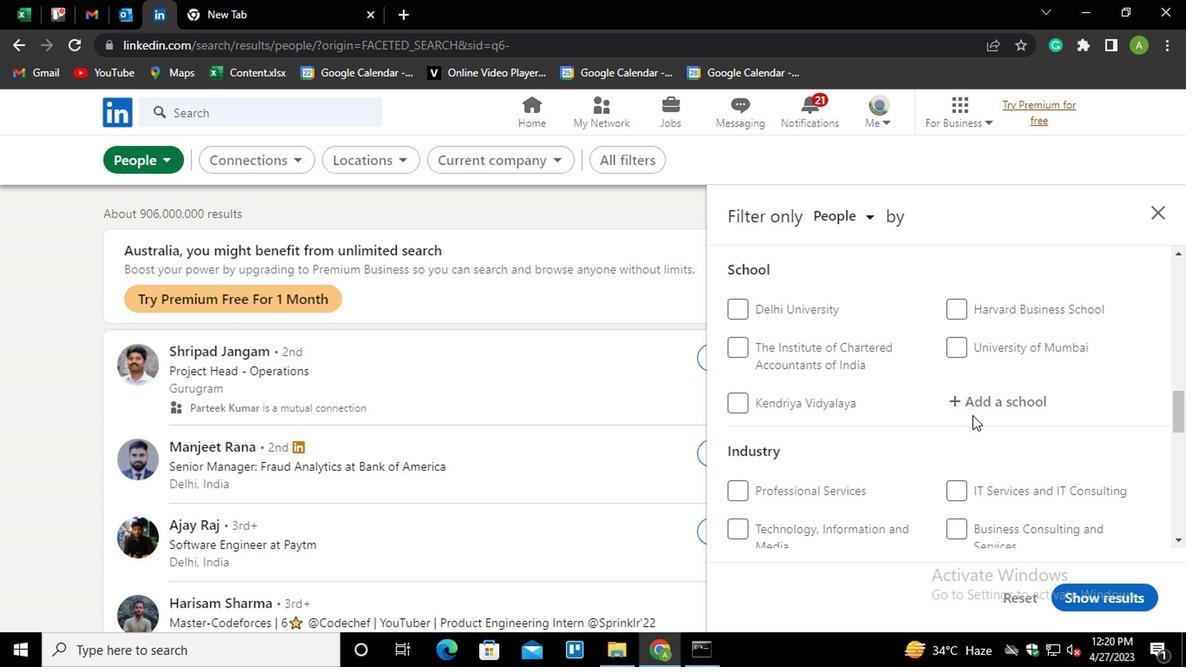 
Action: Mouse scrolled (792, 388) with delta (0, 0)
Screenshot: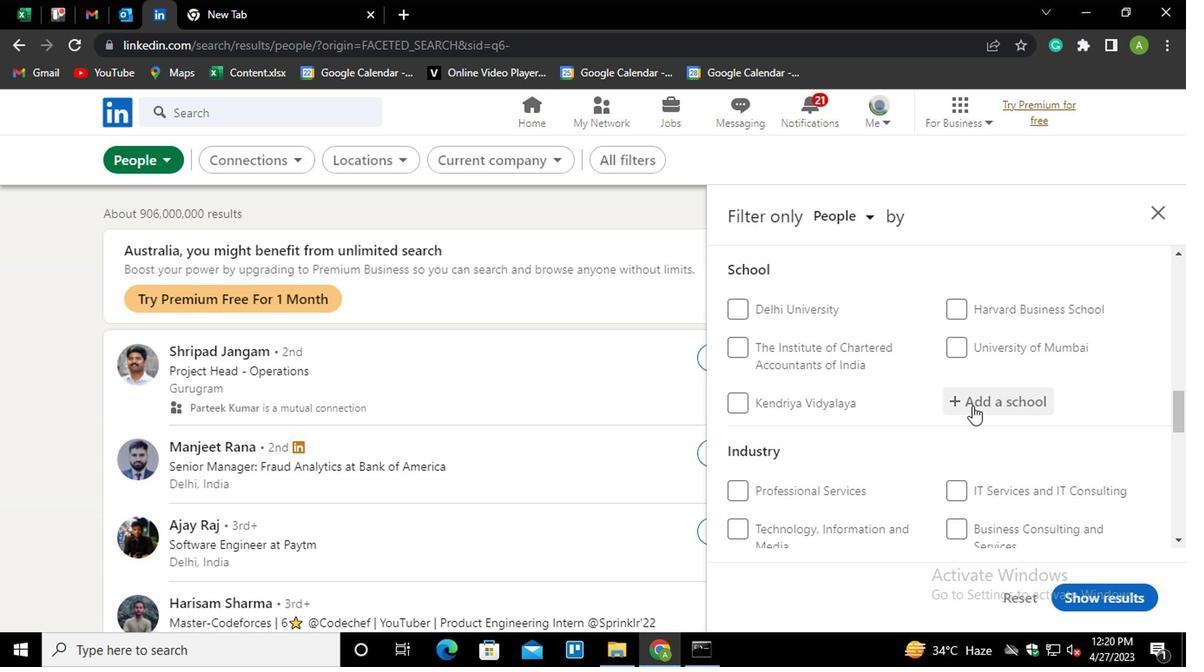 
Action: Mouse scrolled (792, 388) with delta (0, 0)
Screenshot: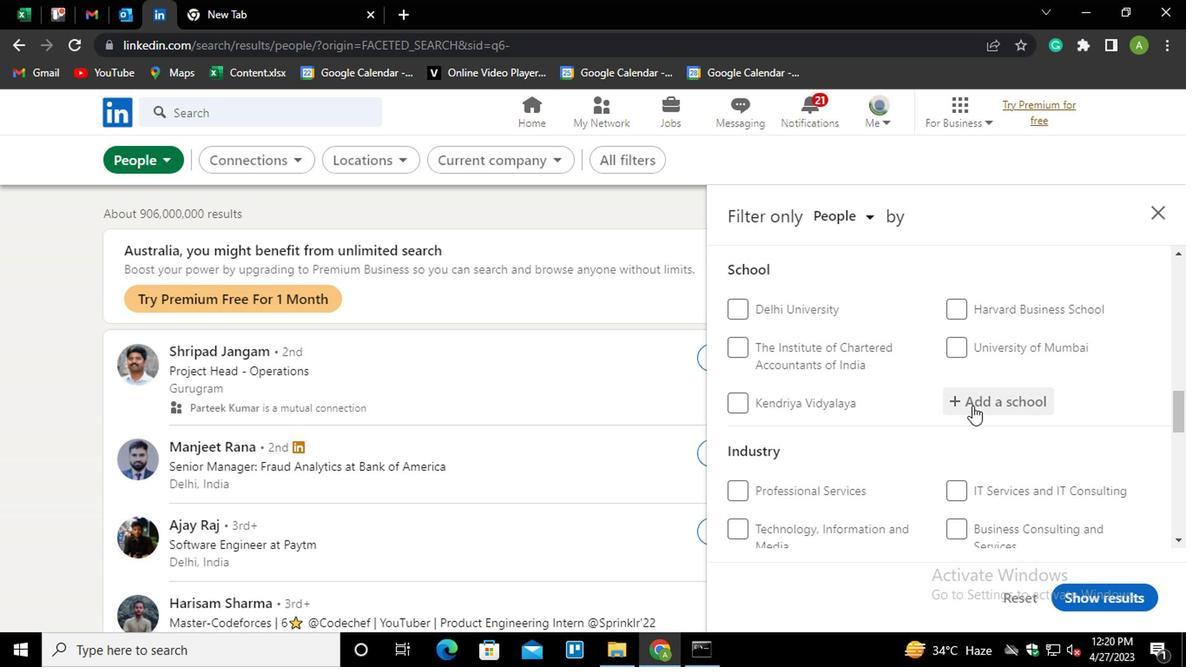 
Action: Mouse scrolled (792, 388) with delta (0, 0)
Screenshot: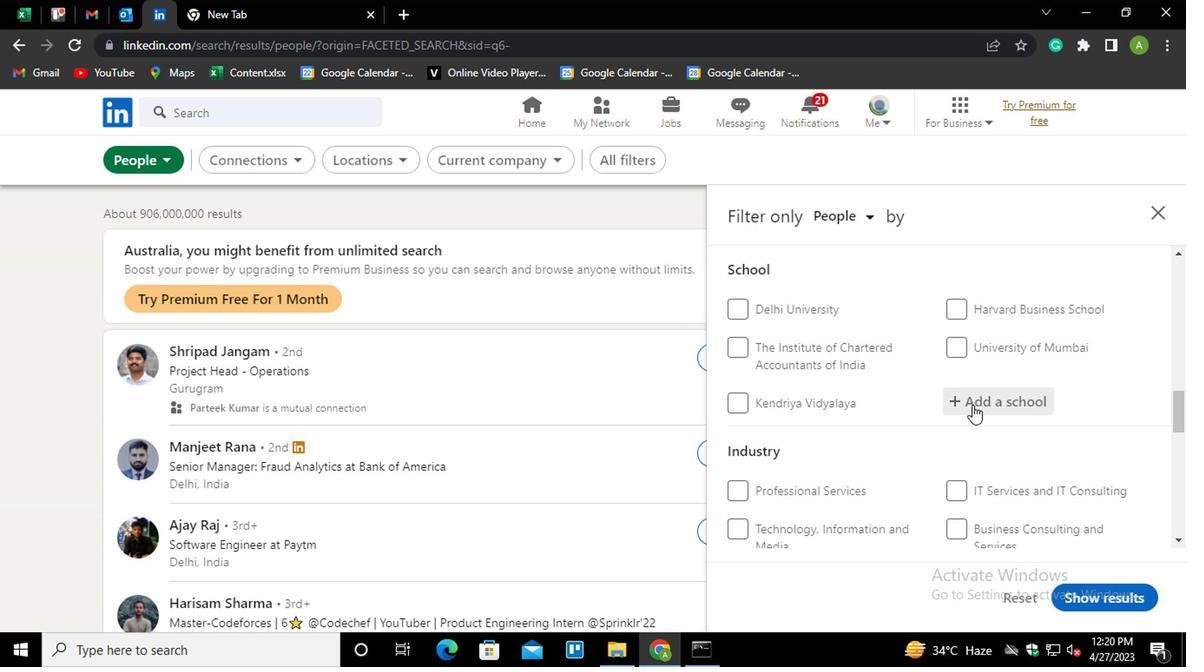 
Action: Mouse scrolled (792, 388) with delta (0, 0)
Screenshot: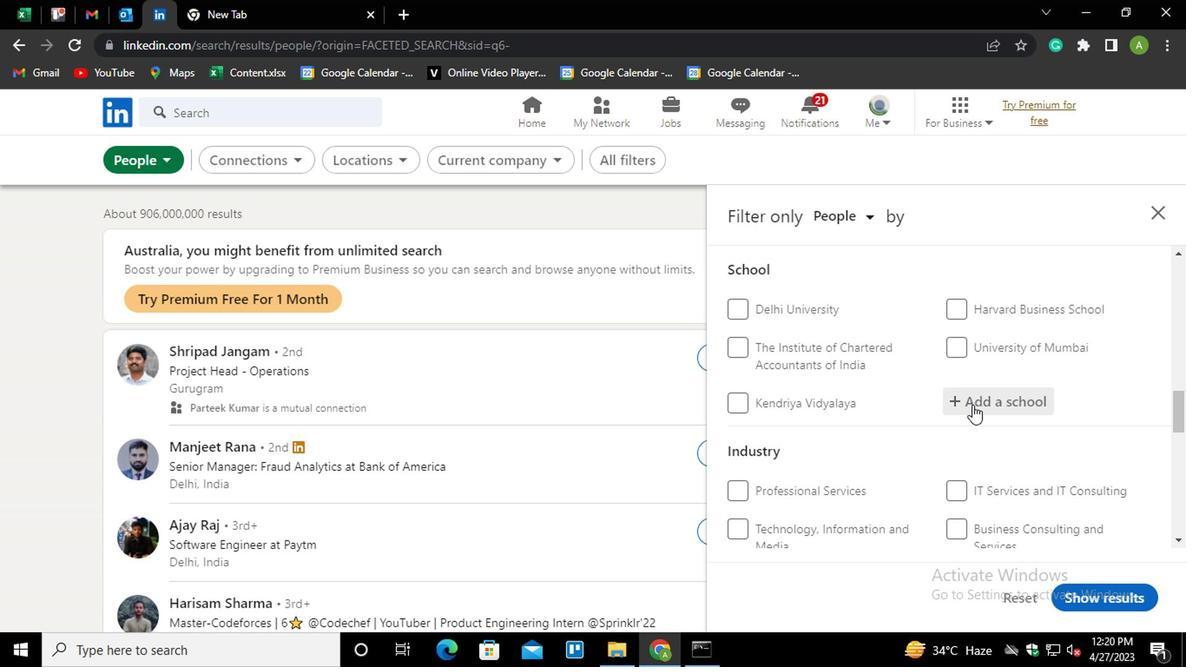 
Action: Mouse moved to (788, 388)
Screenshot: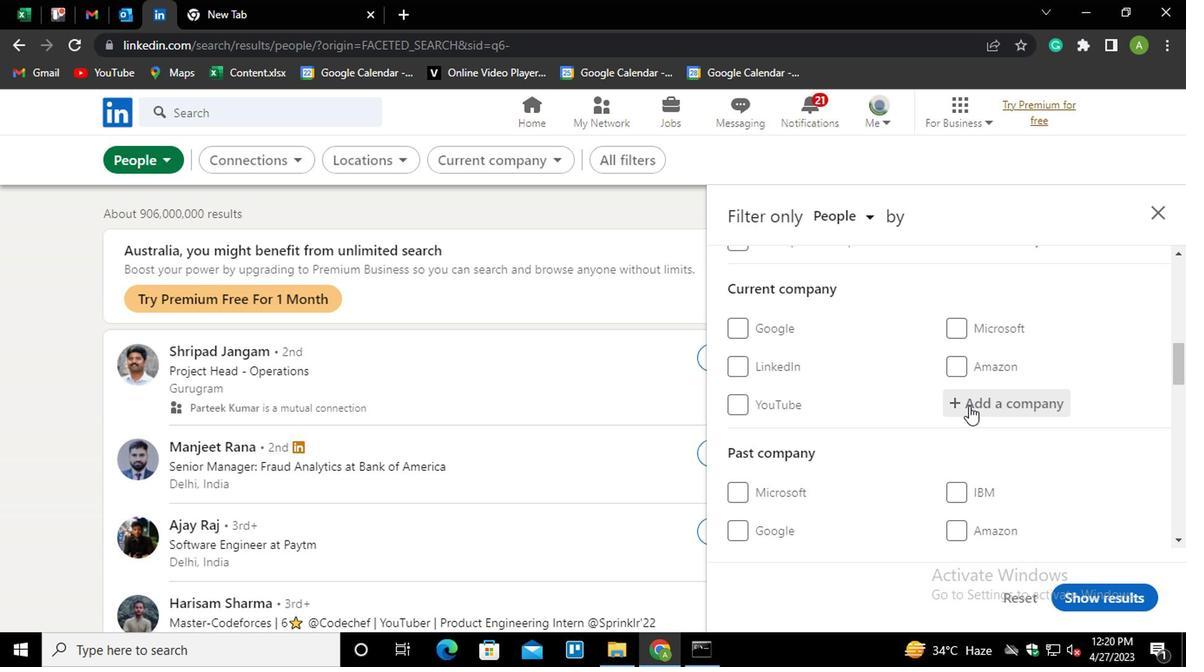 
Action: Mouse scrolled (788, 389) with delta (0, 0)
Screenshot: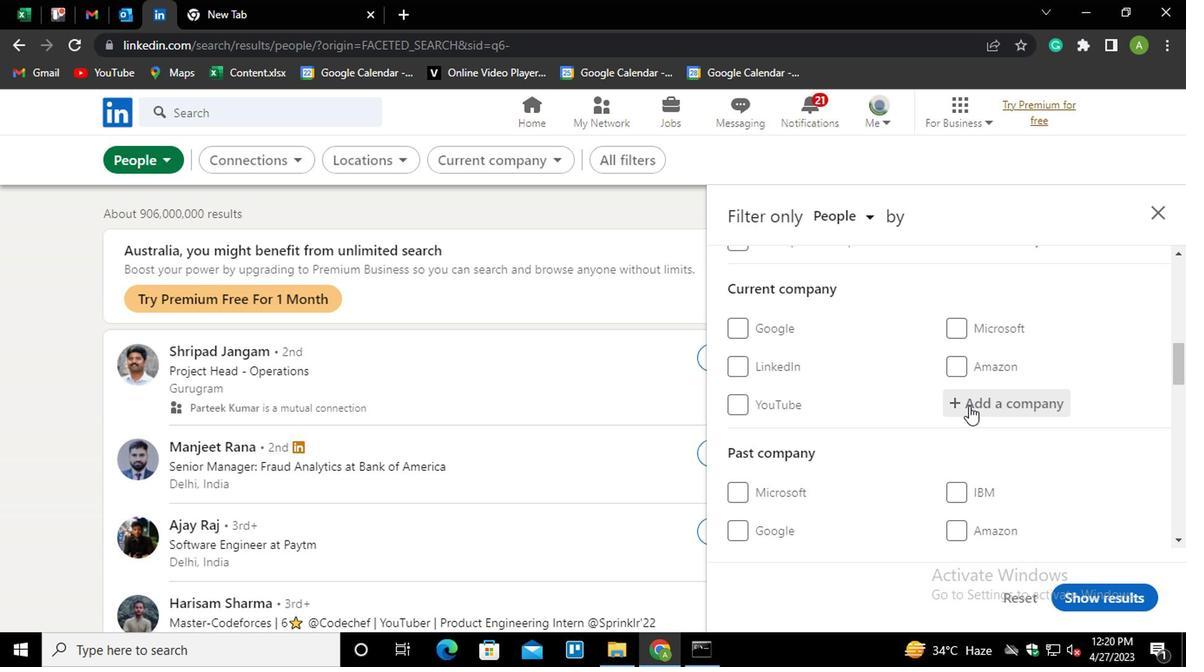 
Action: Mouse scrolled (788, 389) with delta (0, 0)
Screenshot: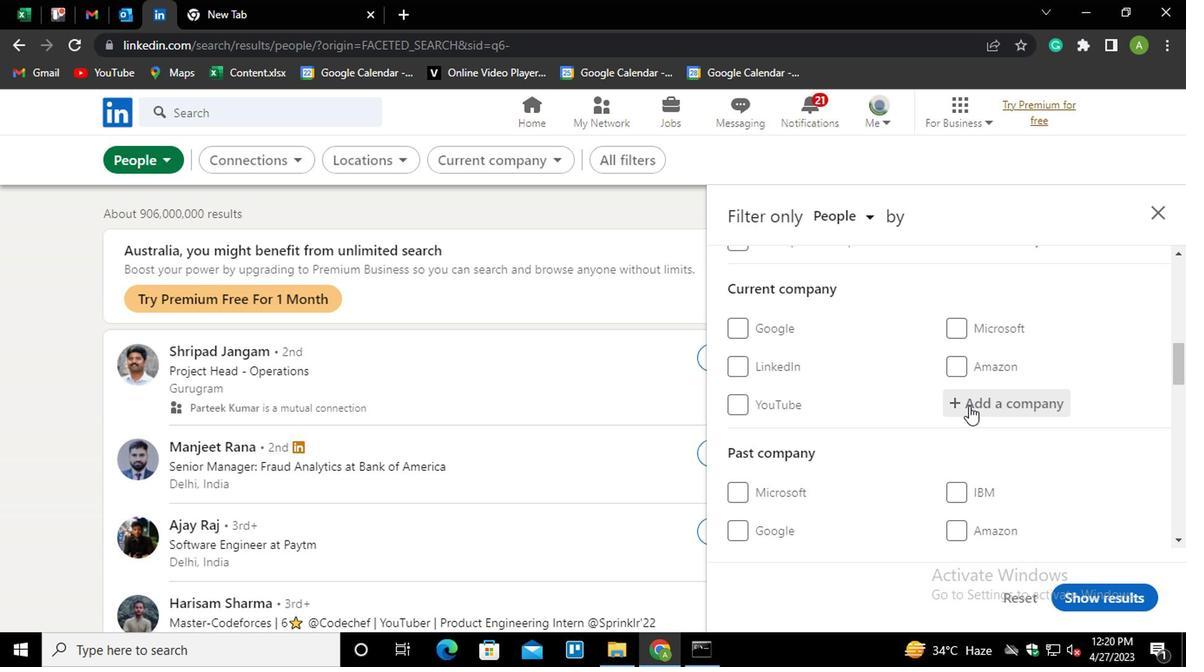 
Action: Mouse scrolled (788, 389) with delta (0, 0)
Screenshot: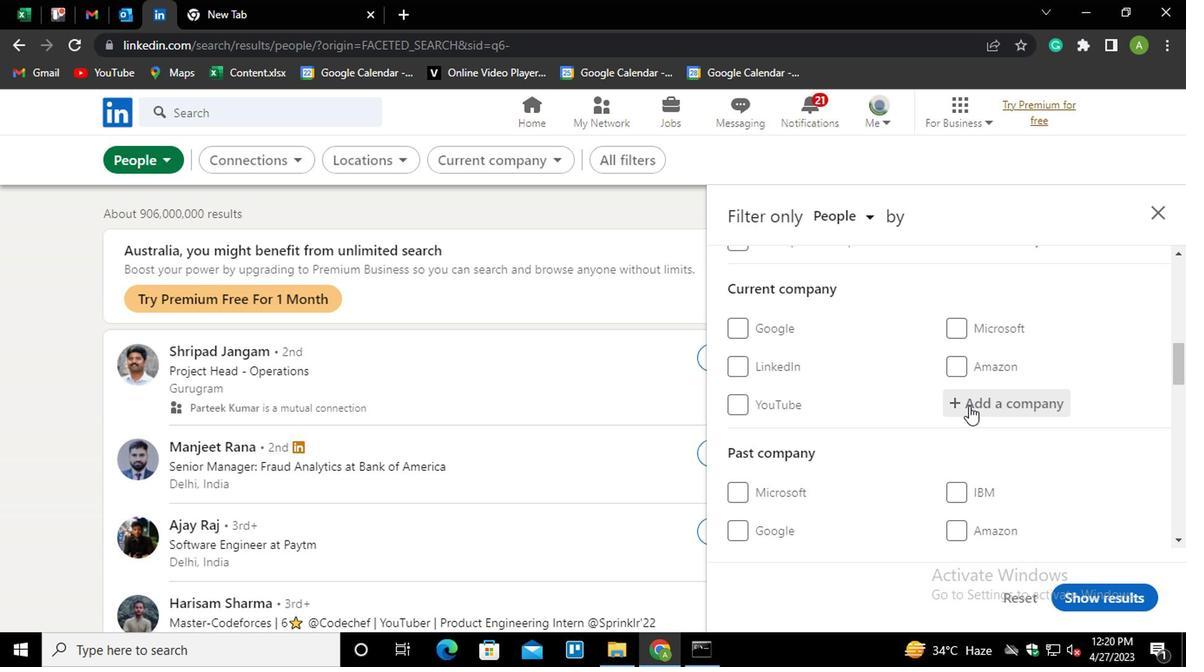 
Action: Mouse moved to (761, 381)
Screenshot: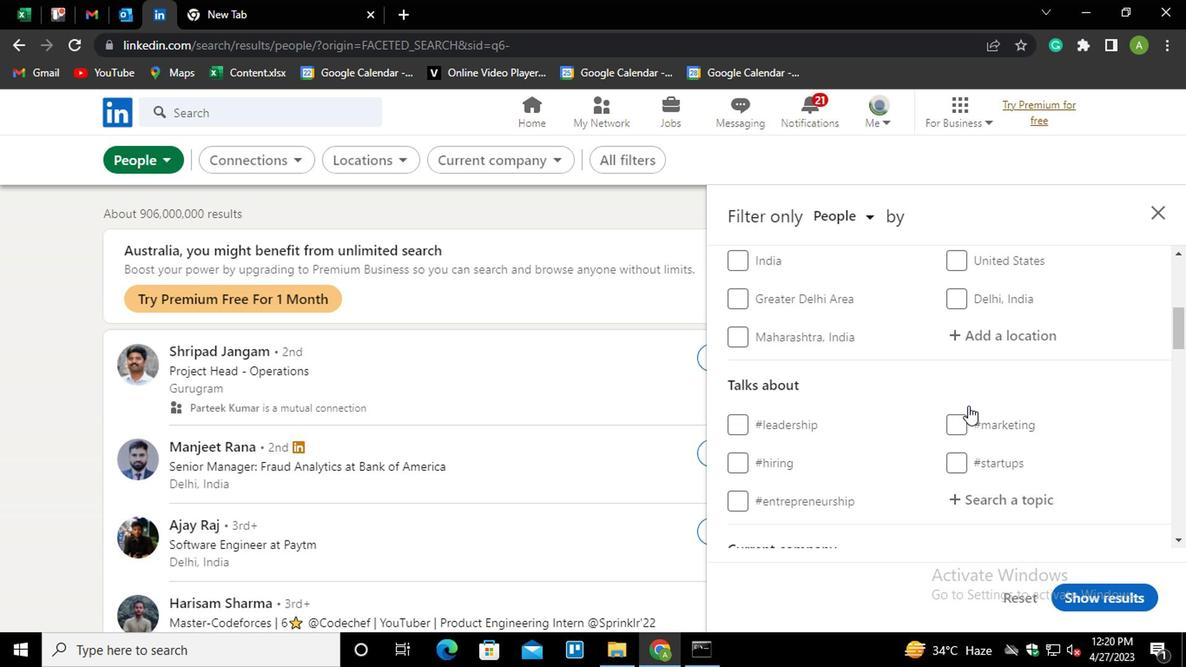 
Action: Mouse scrolled (761, 381) with delta (0, 0)
Screenshot: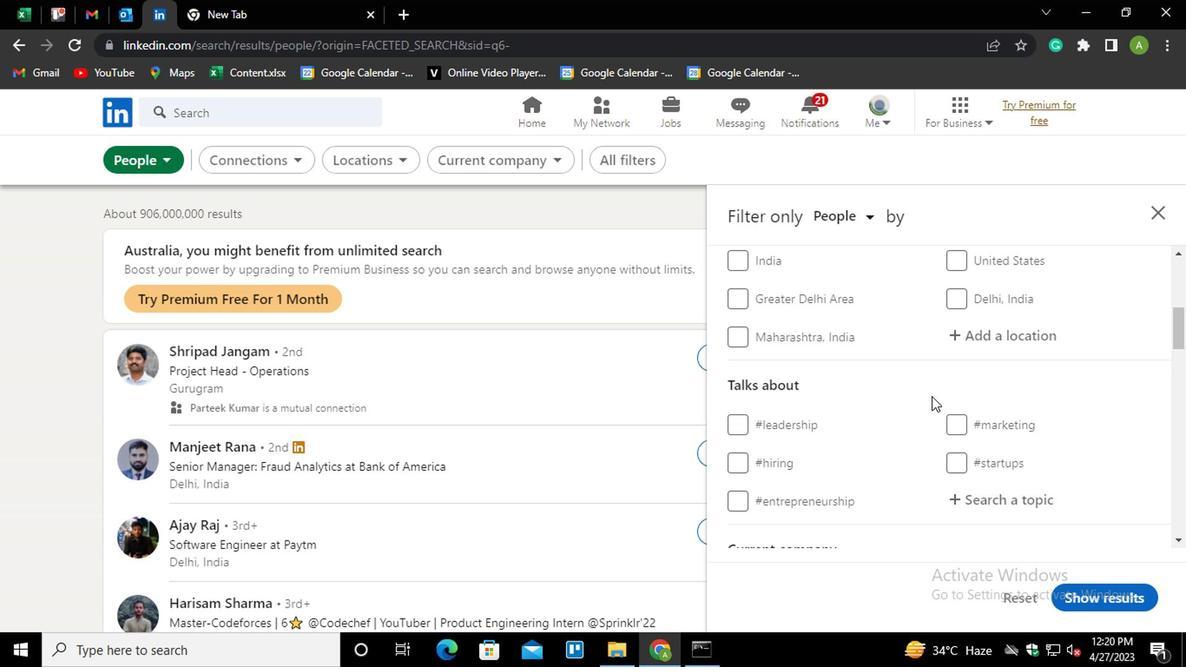 
Action: Mouse scrolled (761, 381) with delta (0, 0)
Screenshot: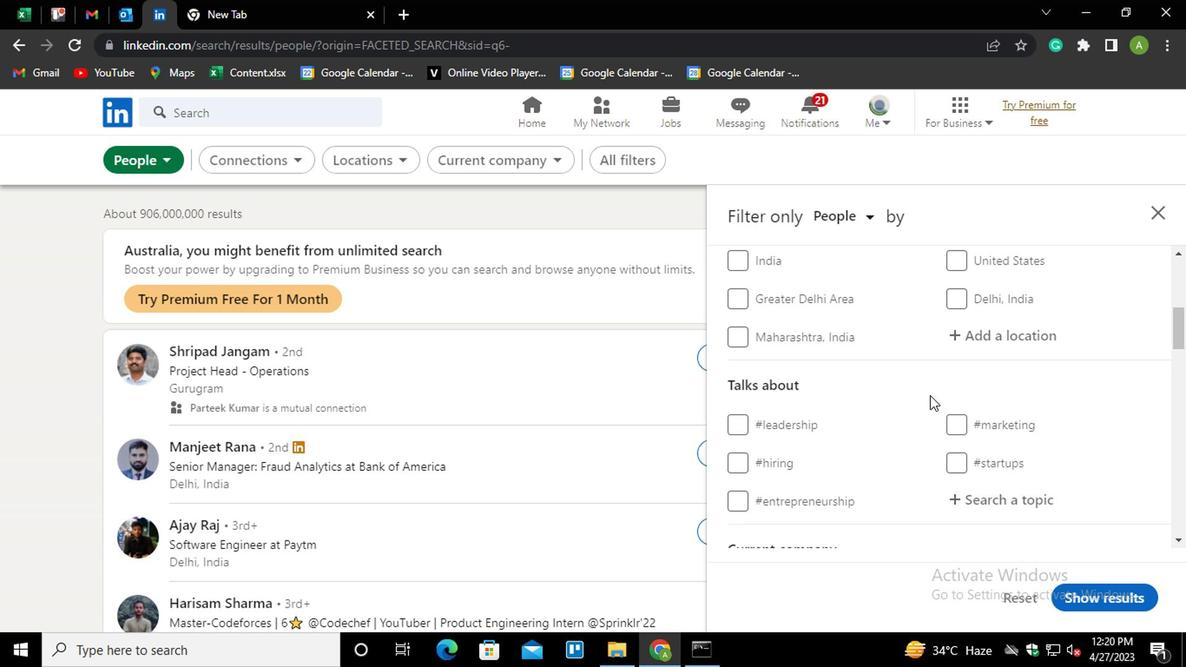 
Action: Mouse moved to (790, 454)
Screenshot: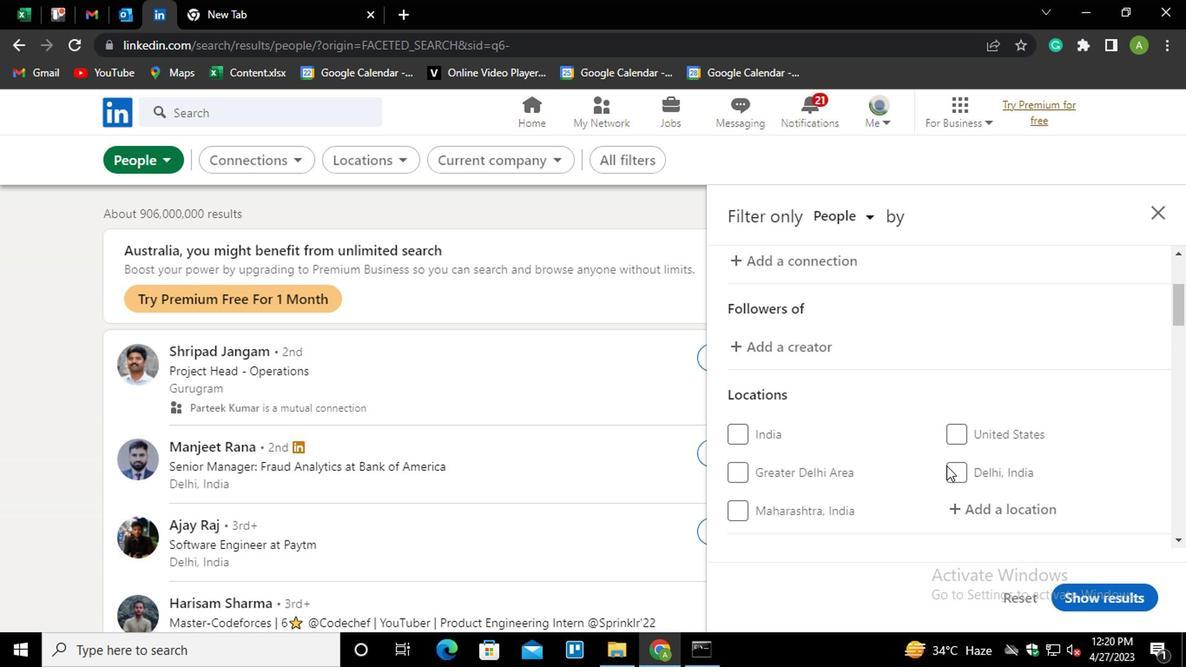 
Action: Mouse pressed left at (790, 454)
Screenshot: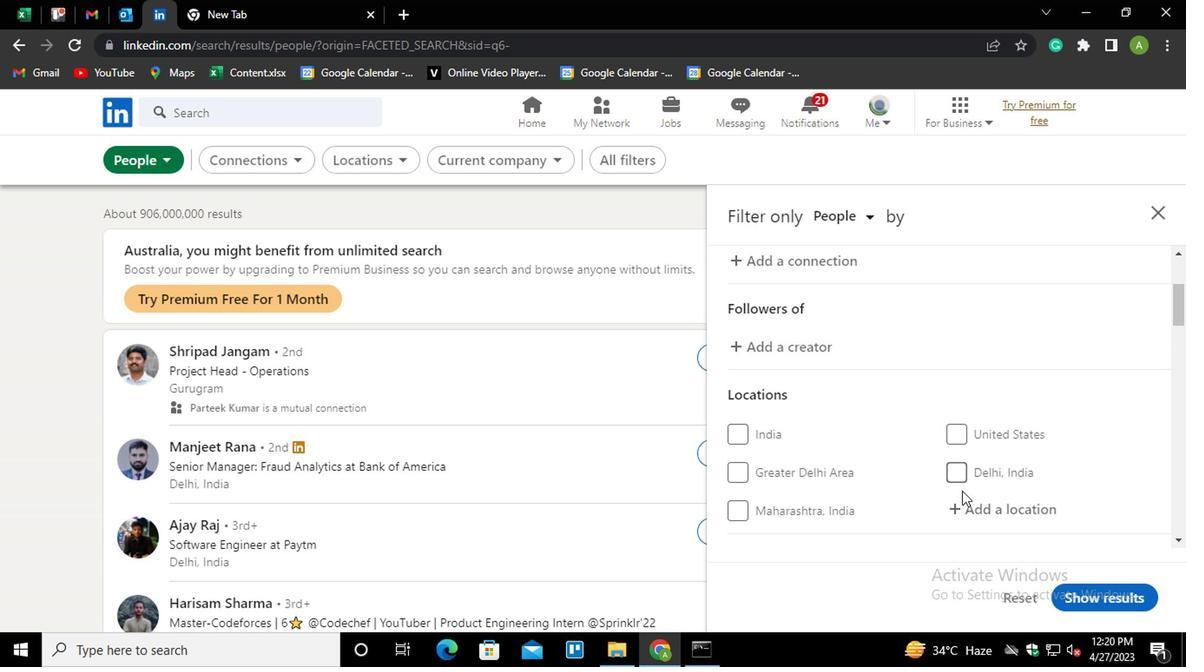 
Action: Mouse moved to (793, 464)
Screenshot: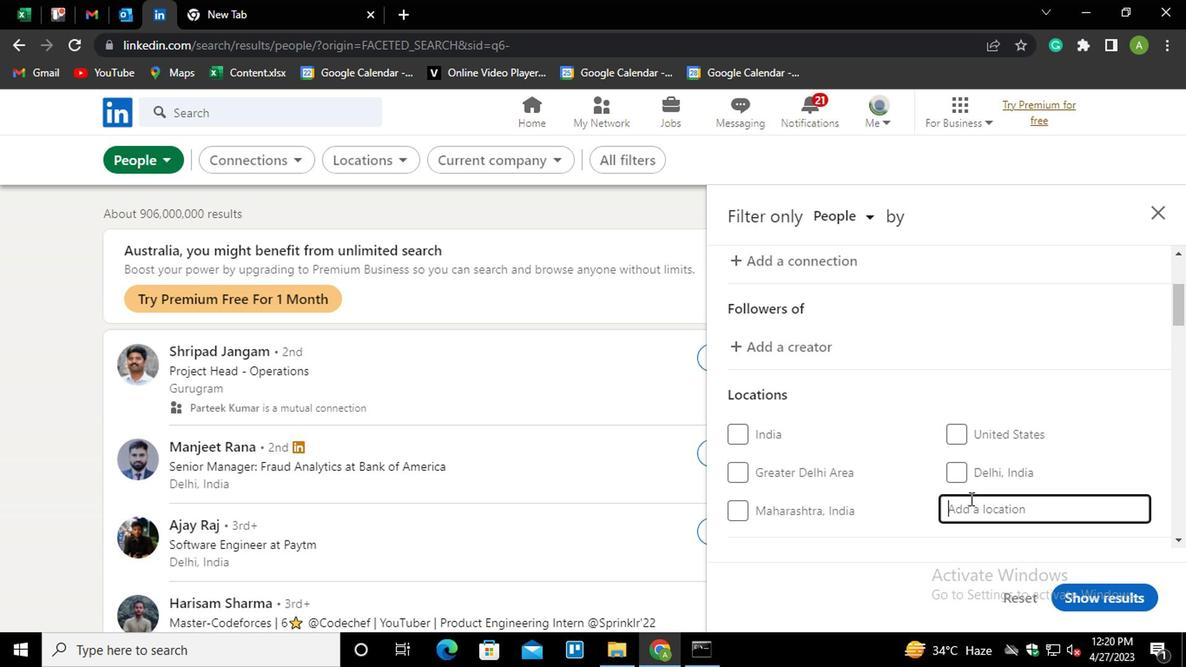 
Action: Mouse pressed left at (793, 464)
Screenshot: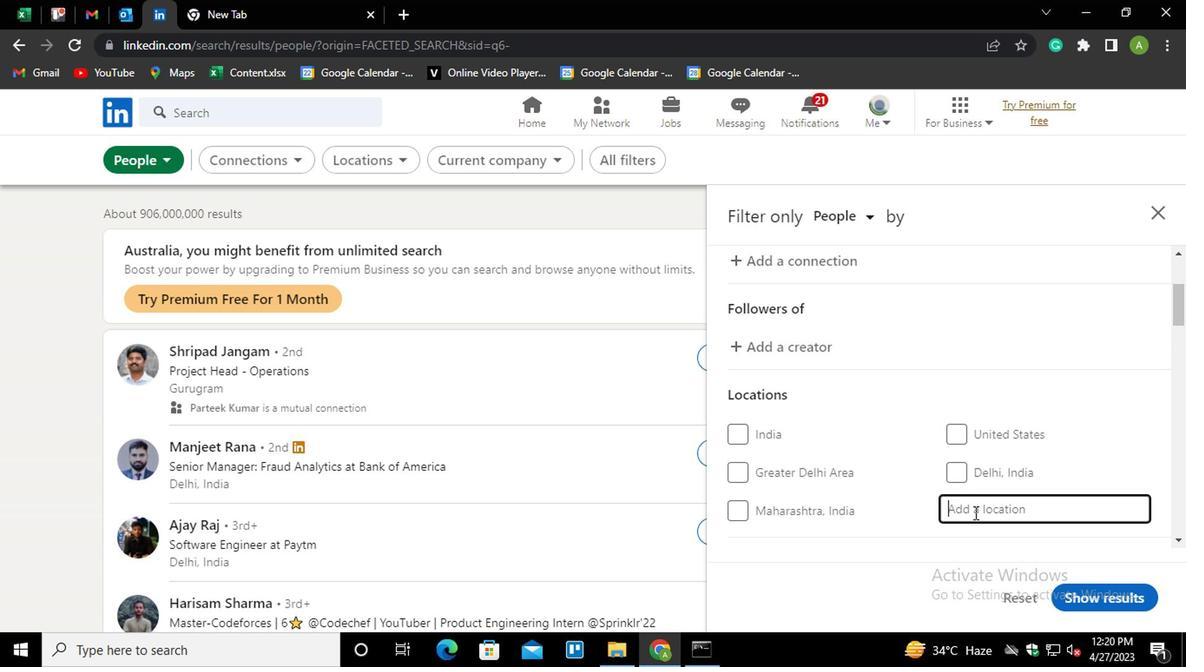 
Action: Mouse moved to (792, 465)
Screenshot: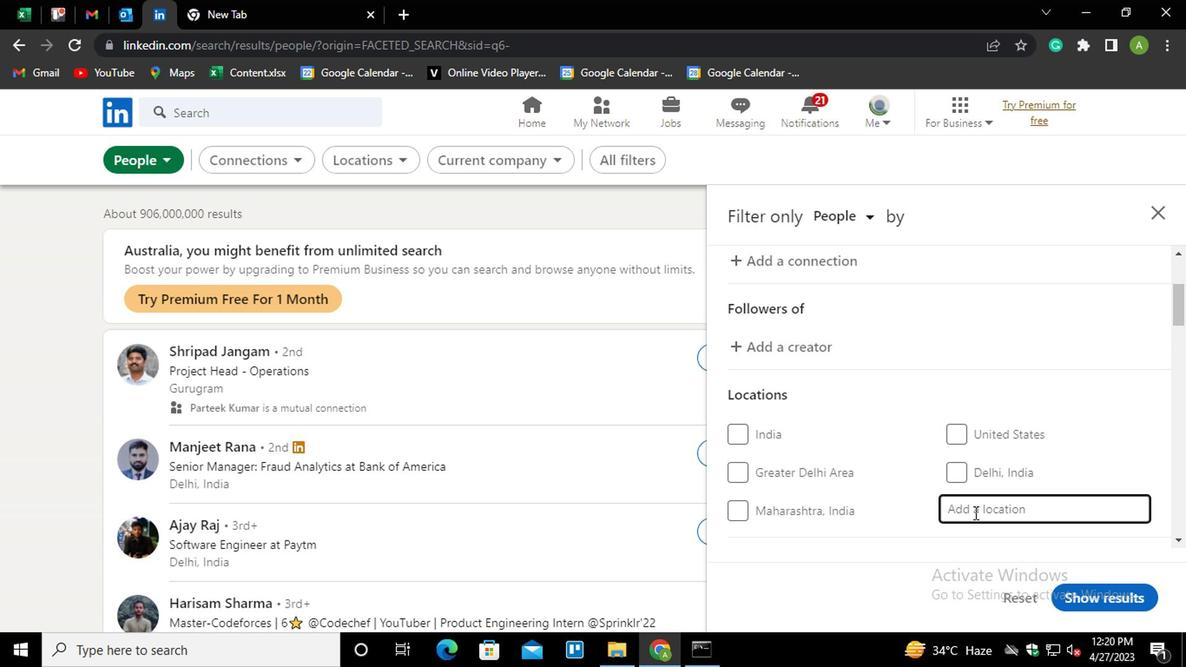 
Action: Key pressed <Key.shift><Key.shift><Key.shift><Key.shift><Key.shift><Key.shift>OEIRAS
Screenshot: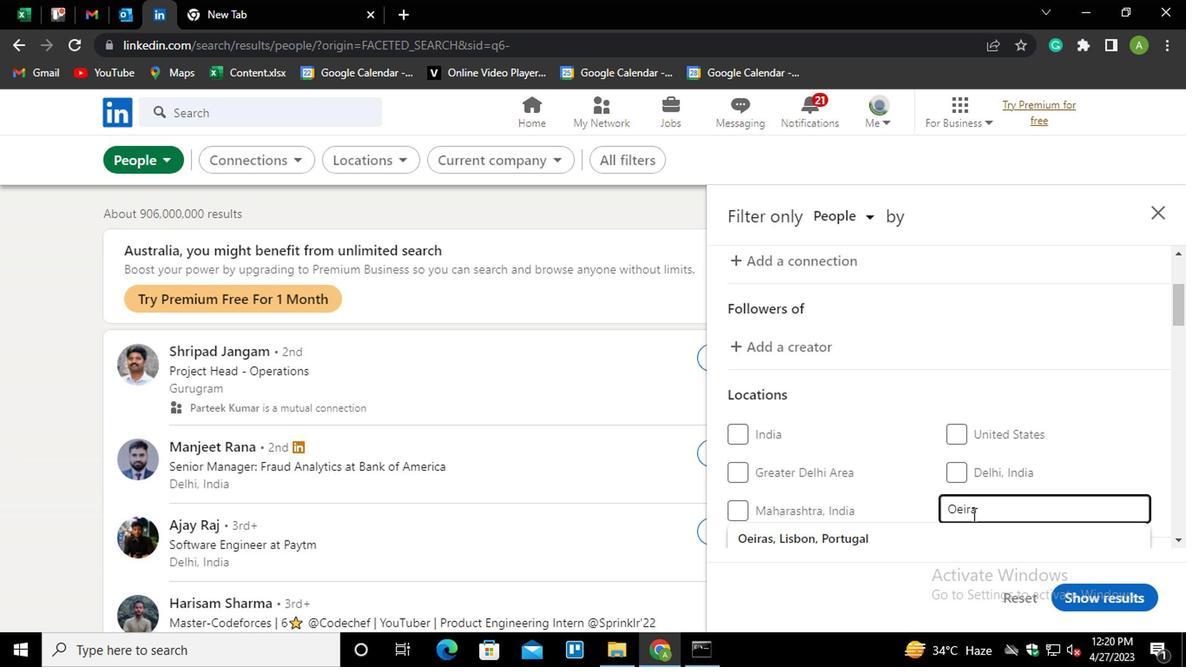 
Action: Mouse scrolled (792, 465) with delta (0, 0)
Screenshot: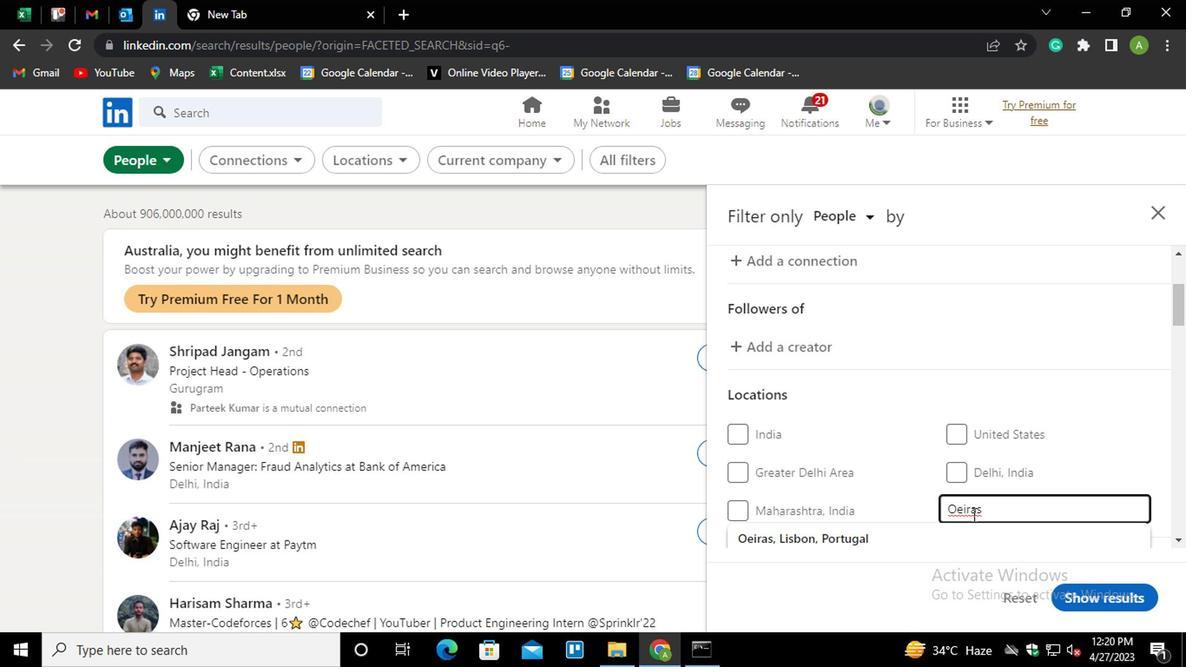 
Action: Mouse scrolled (792, 465) with delta (0, 0)
Screenshot: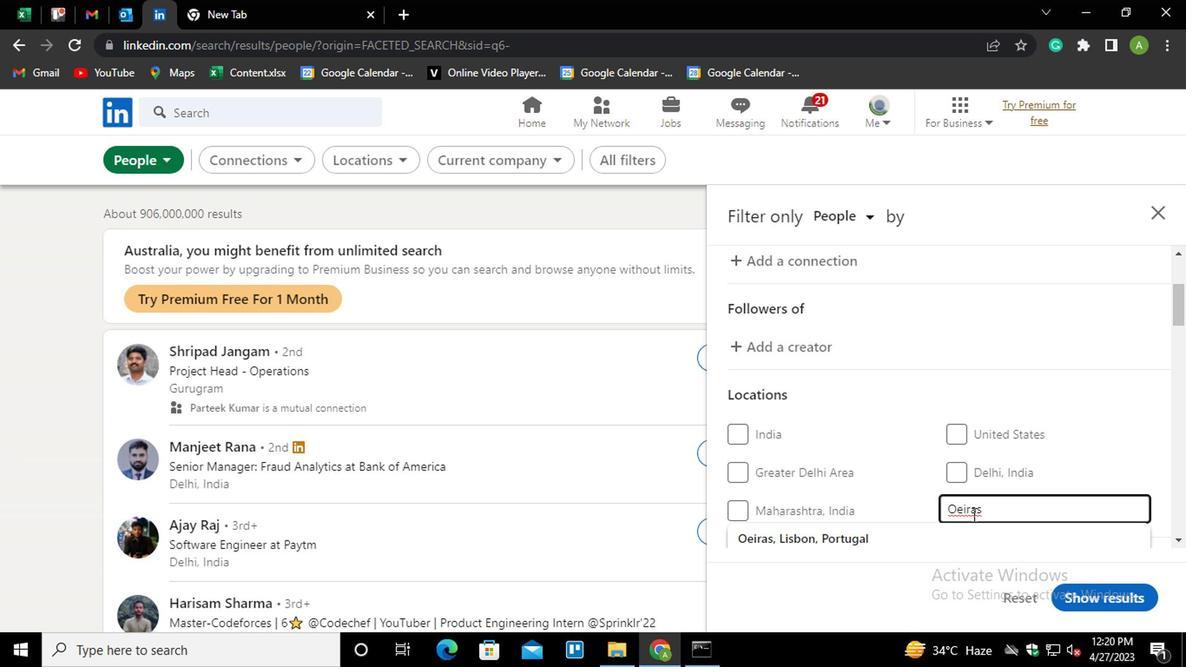 
Action: Mouse moved to (705, 364)
Screenshot: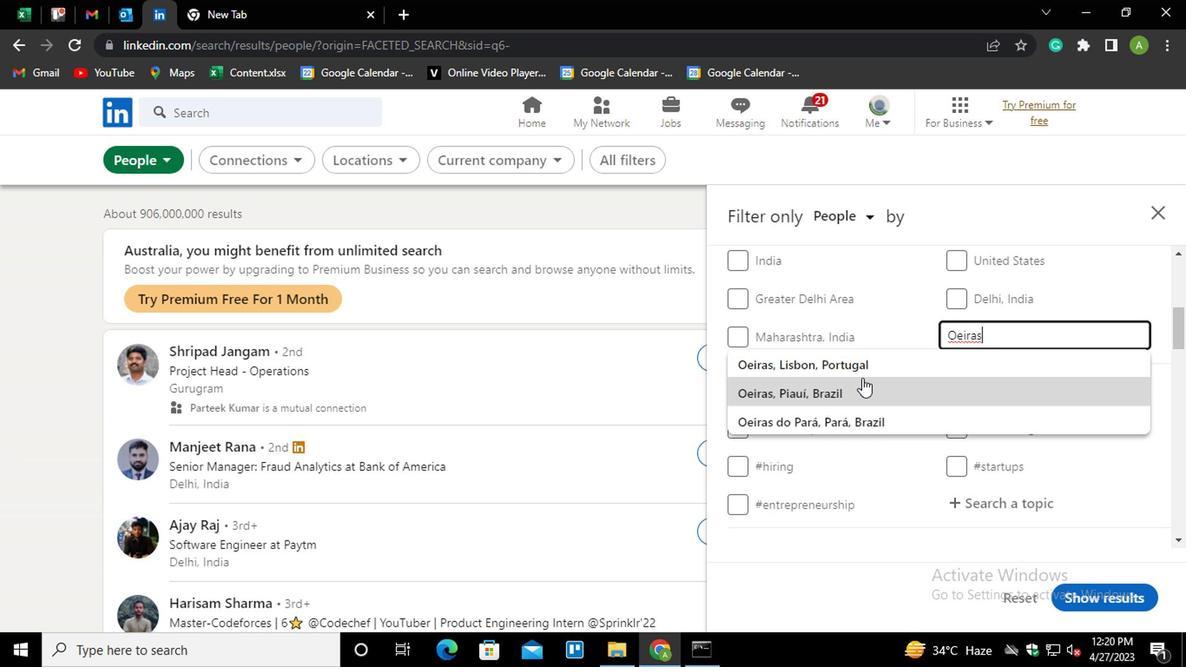 
Action: Mouse pressed left at (705, 364)
Screenshot: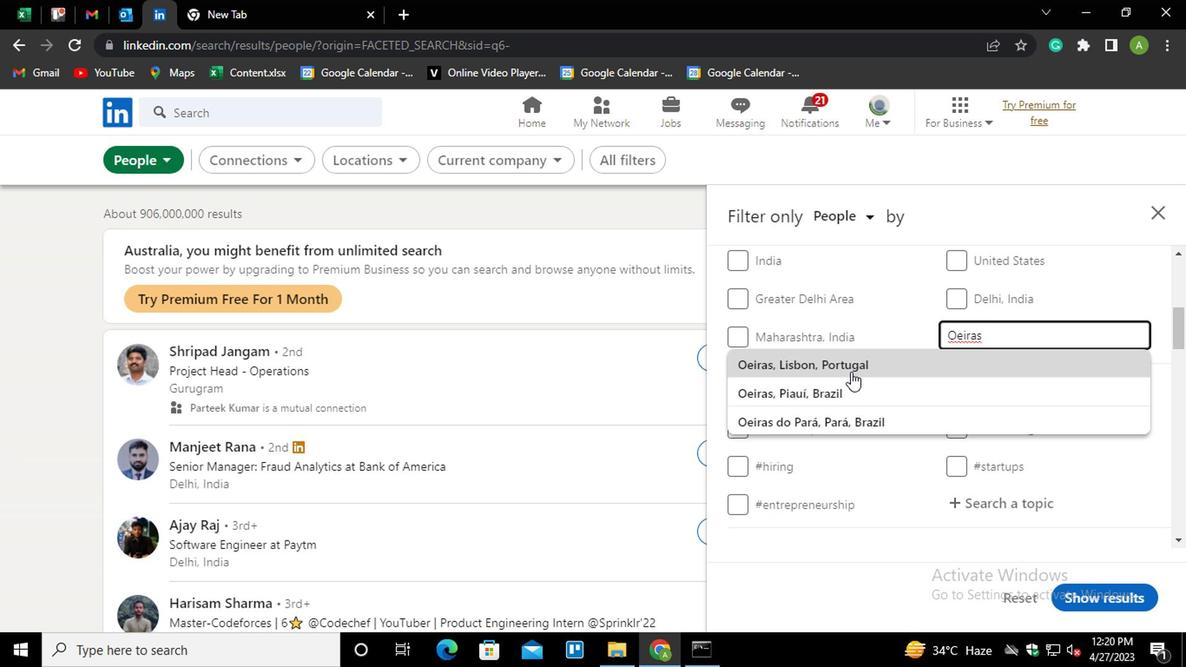 
Action: Mouse moved to (730, 352)
Screenshot: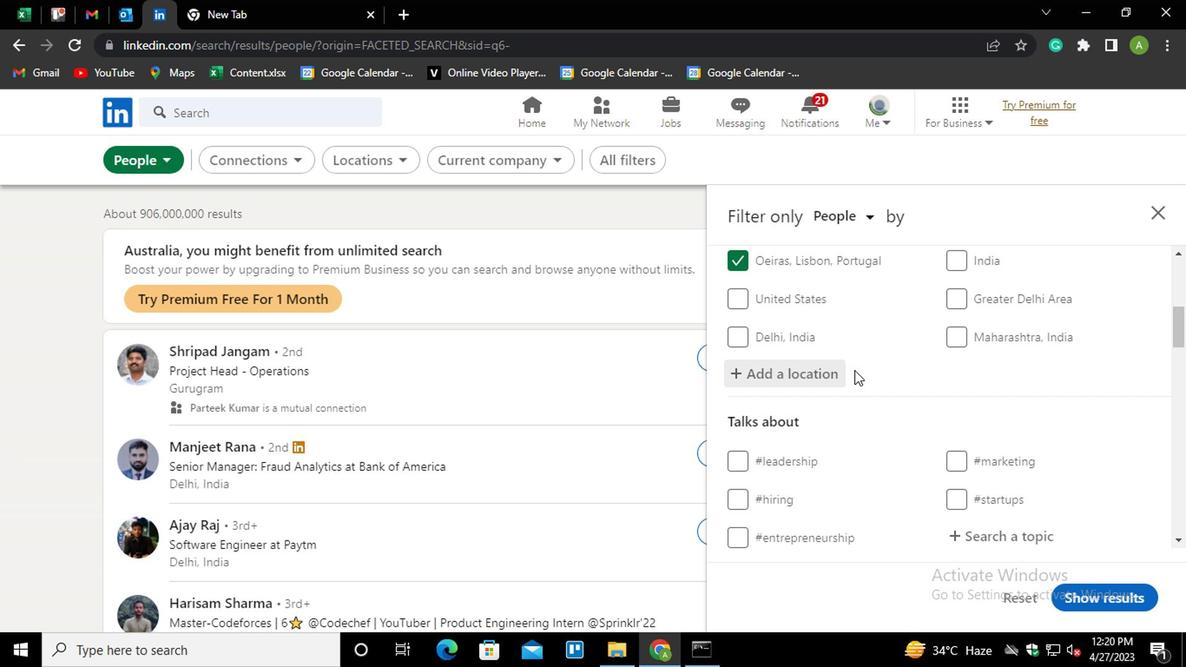 
Action: Mouse scrolled (730, 352) with delta (0, 0)
Screenshot: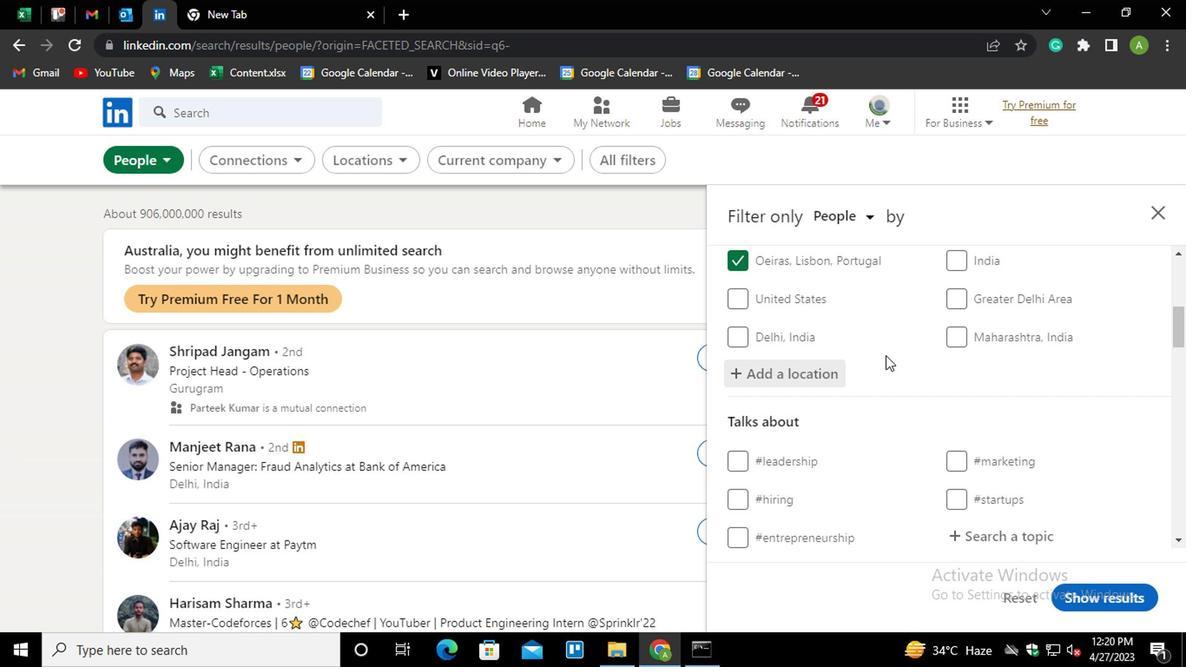 
Action: Mouse scrolled (730, 352) with delta (0, 0)
Screenshot: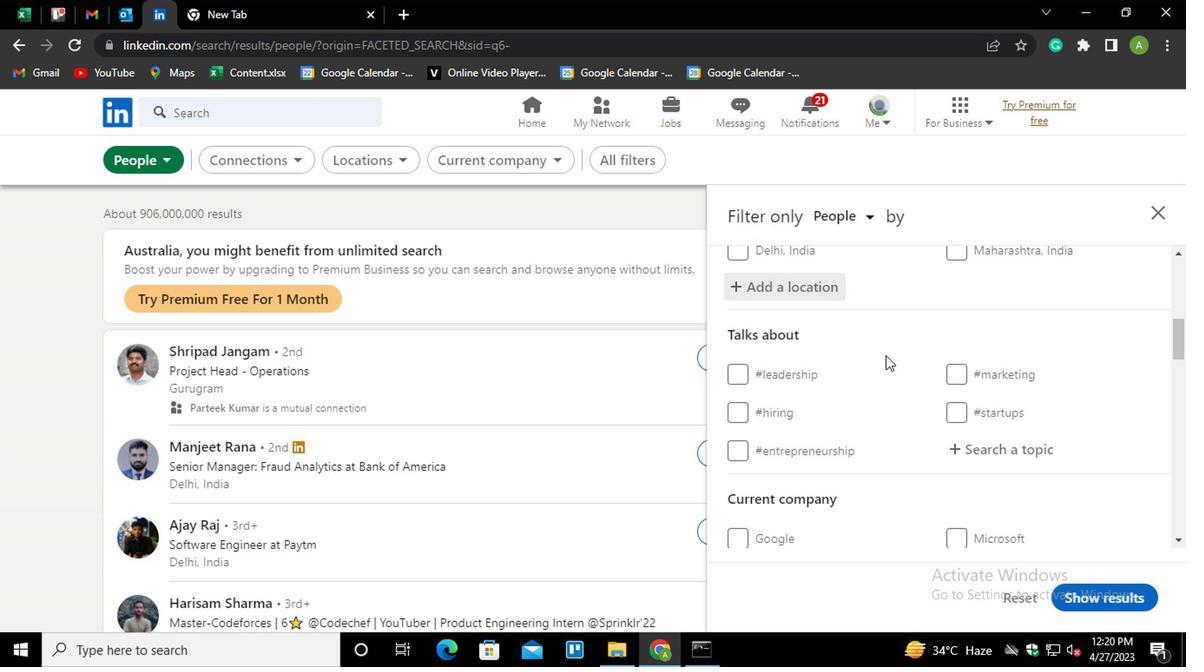 
Action: Mouse moved to (795, 355)
Screenshot: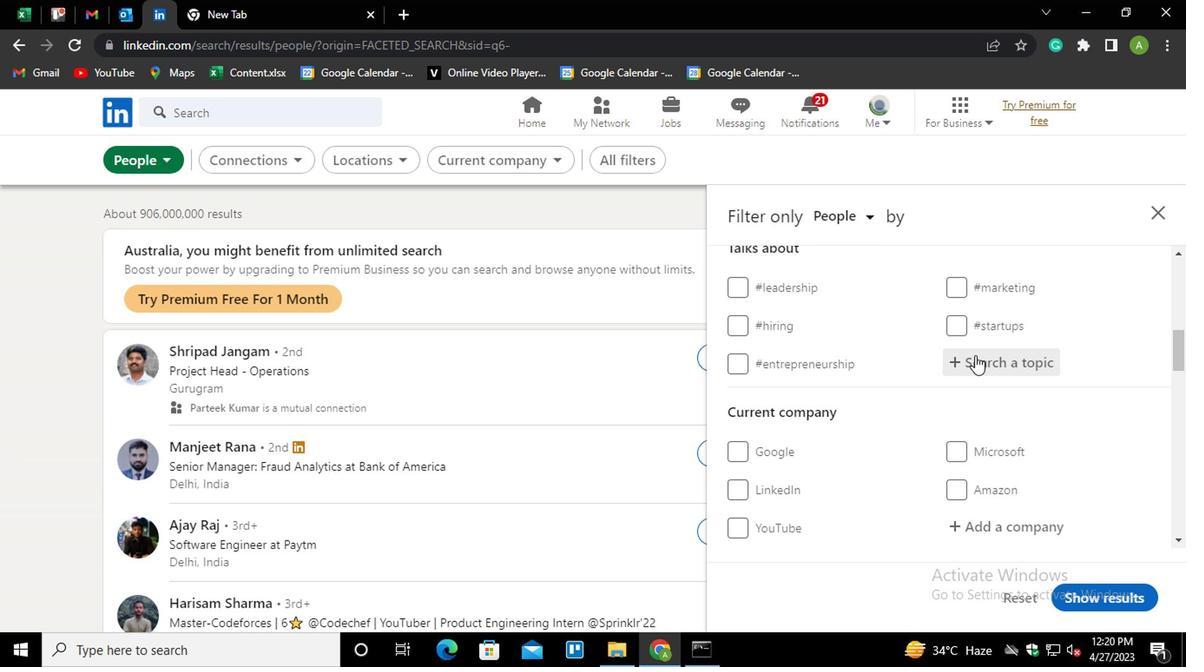 
Action: Mouse pressed left at (795, 355)
Screenshot: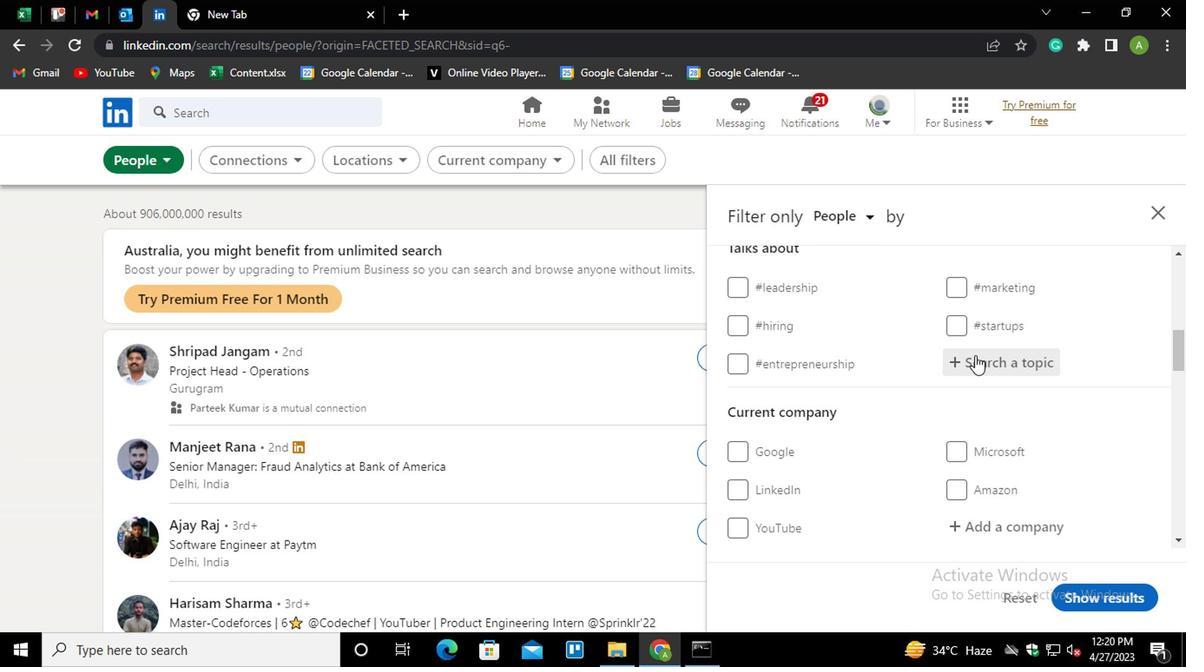 
Action: Key pressed <Key.shift>#<Key.shift><Key.shift><Key.shift>TECHSTARTUP
Screenshot: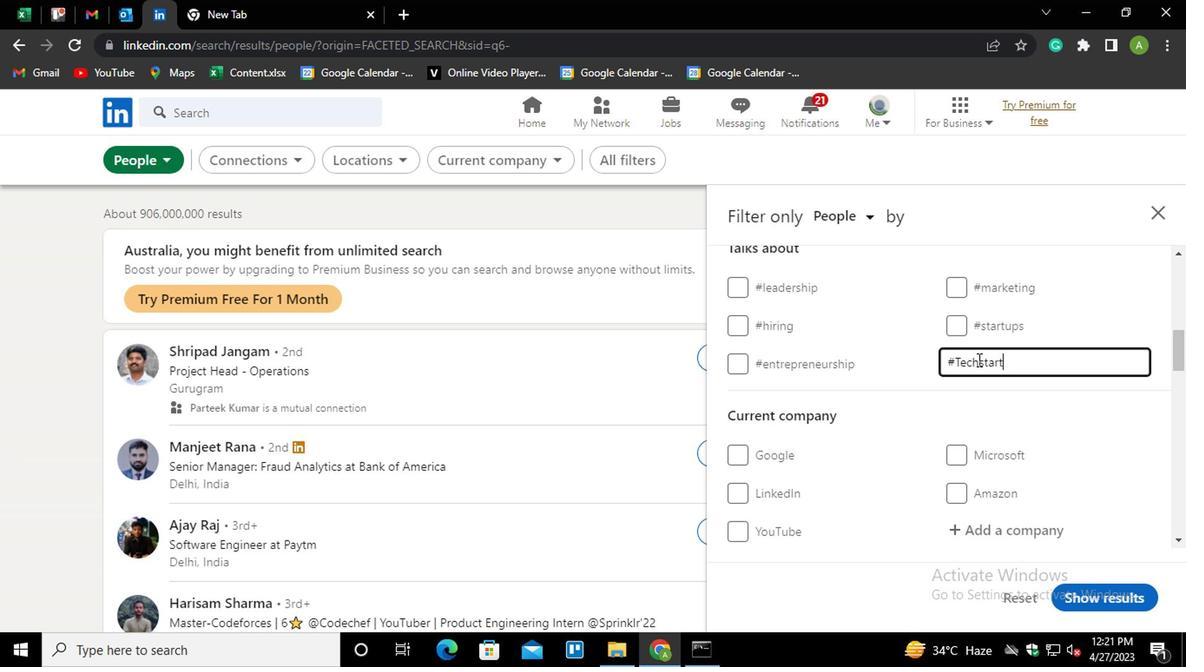 
Action: Mouse moved to (892, 400)
Screenshot: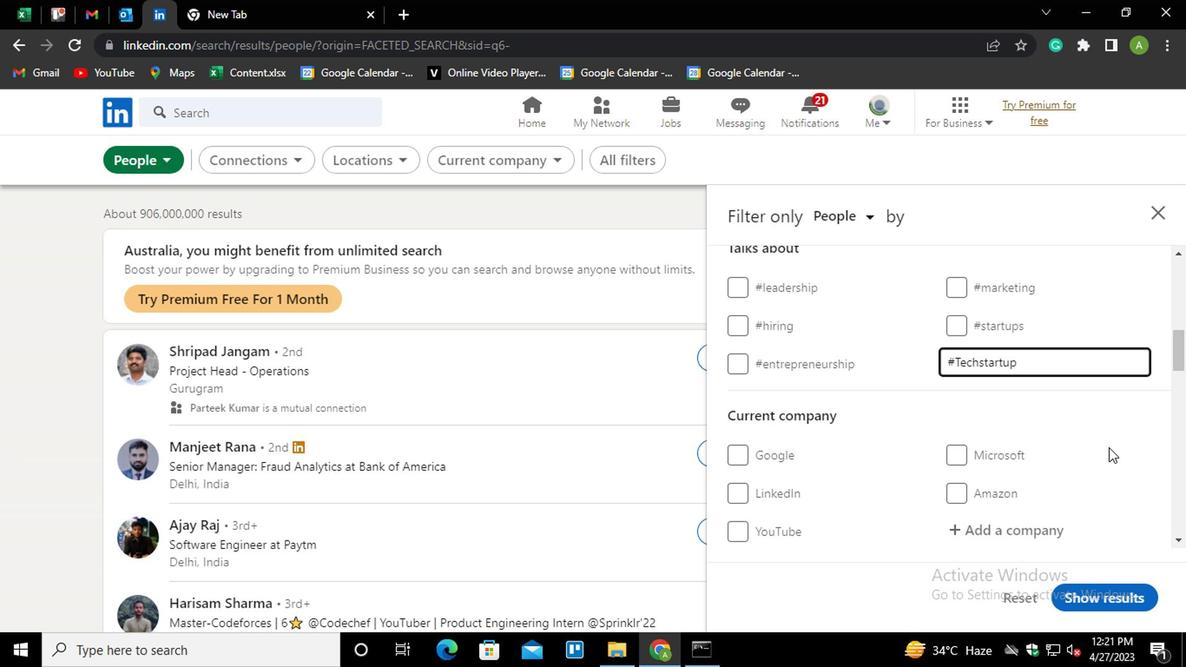 
Action: Mouse pressed left at (892, 400)
Screenshot: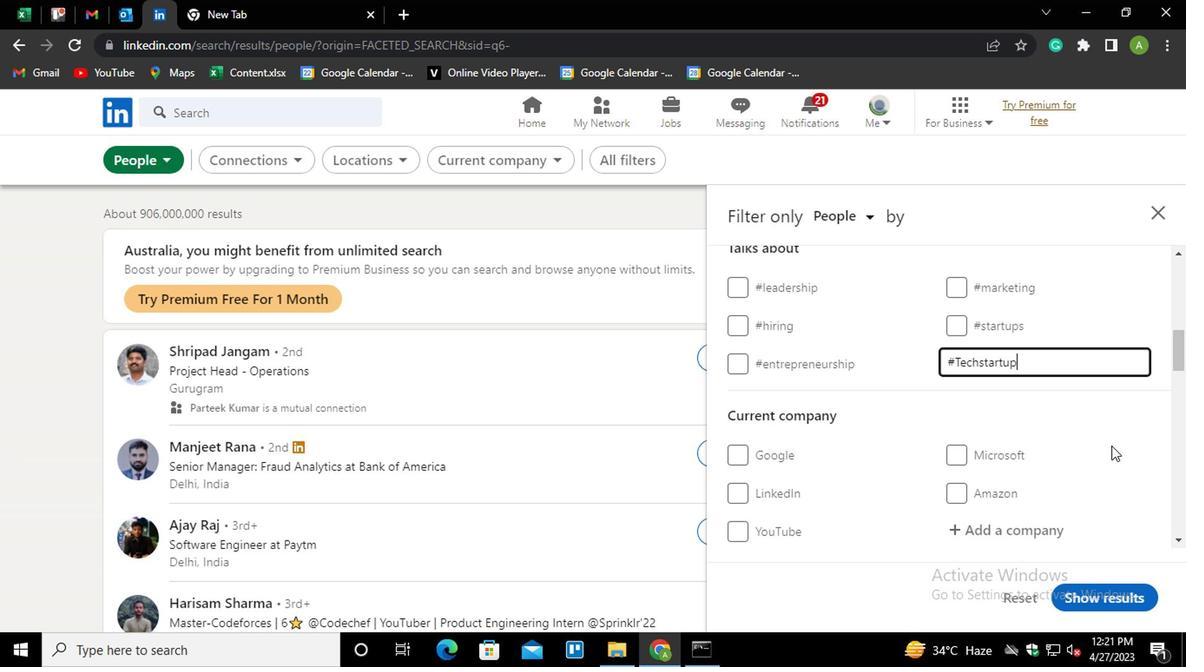 
Action: Mouse moved to (887, 400)
Screenshot: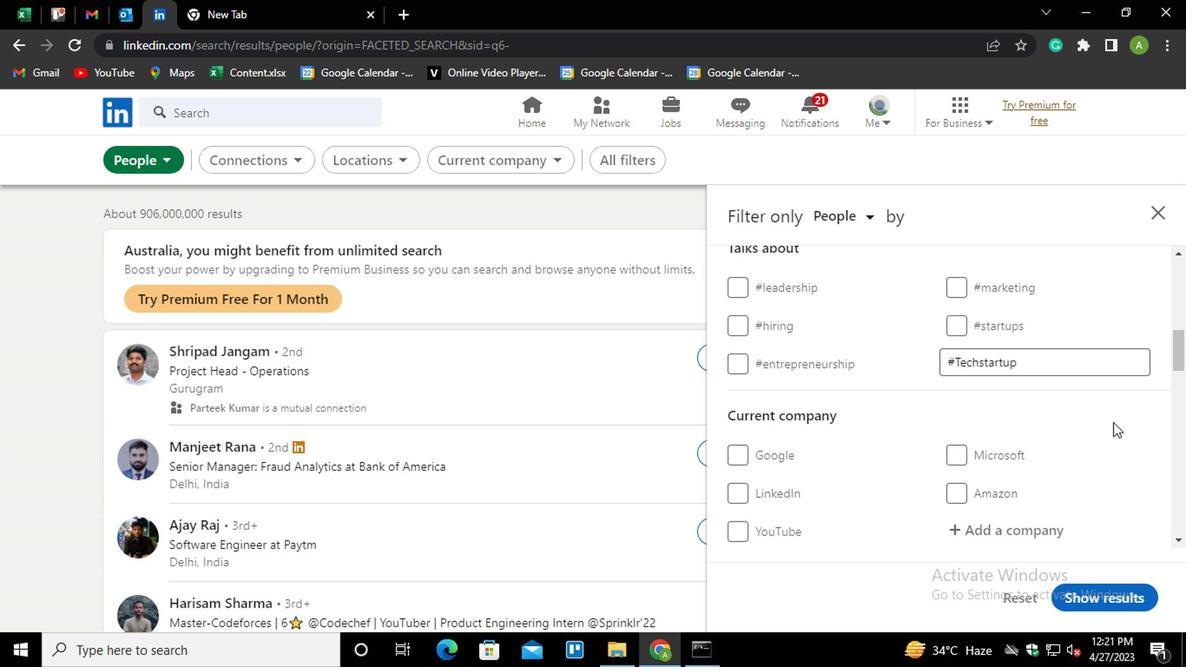 
Action: Mouse scrolled (887, 399) with delta (0, 0)
Screenshot: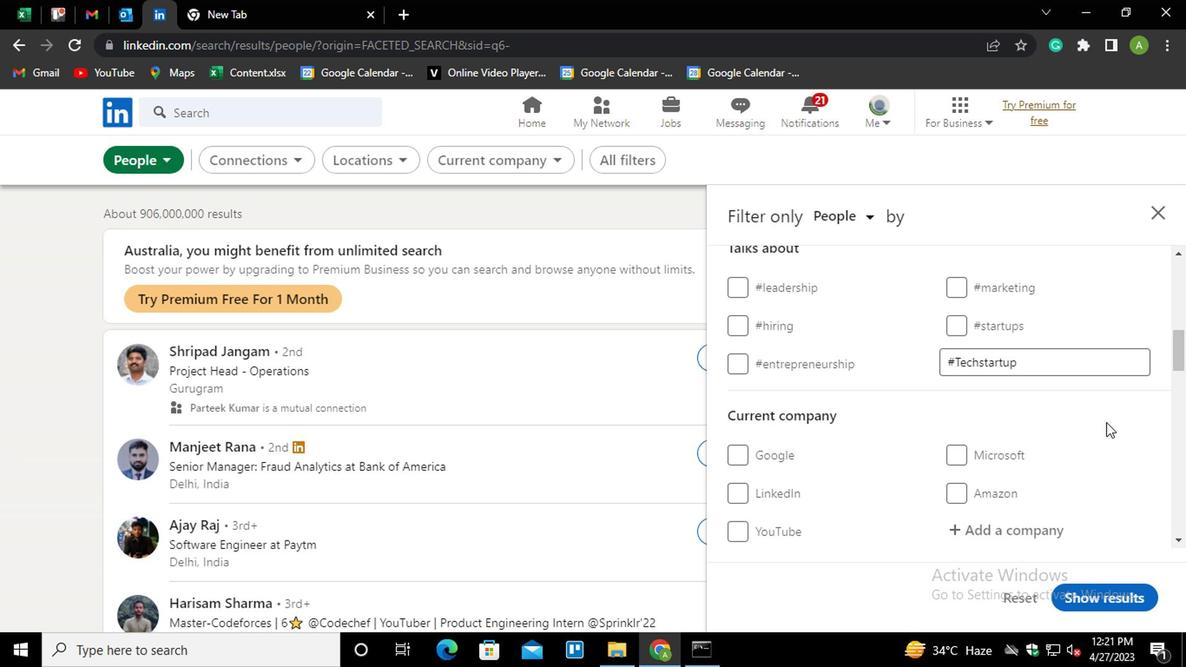 
Action: Mouse scrolled (887, 399) with delta (0, 0)
Screenshot: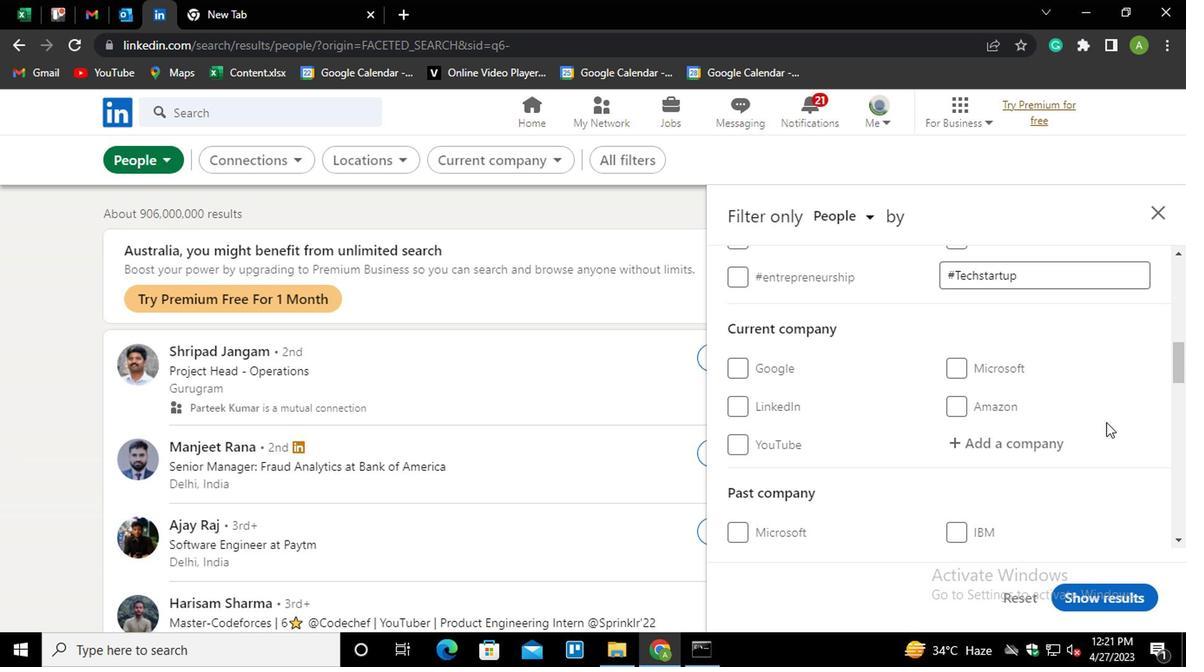 
Action: Mouse scrolled (887, 399) with delta (0, 0)
Screenshot: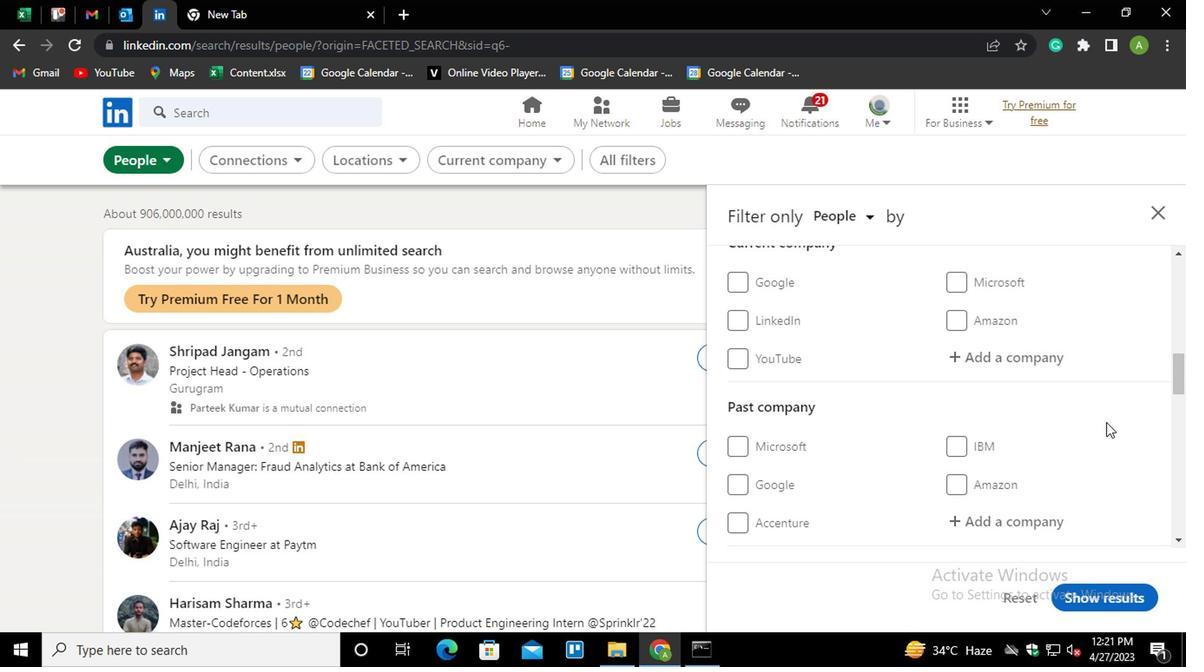 
Action: Mouse scrolled (887, 399) with delta (0, 0)
Screenshot: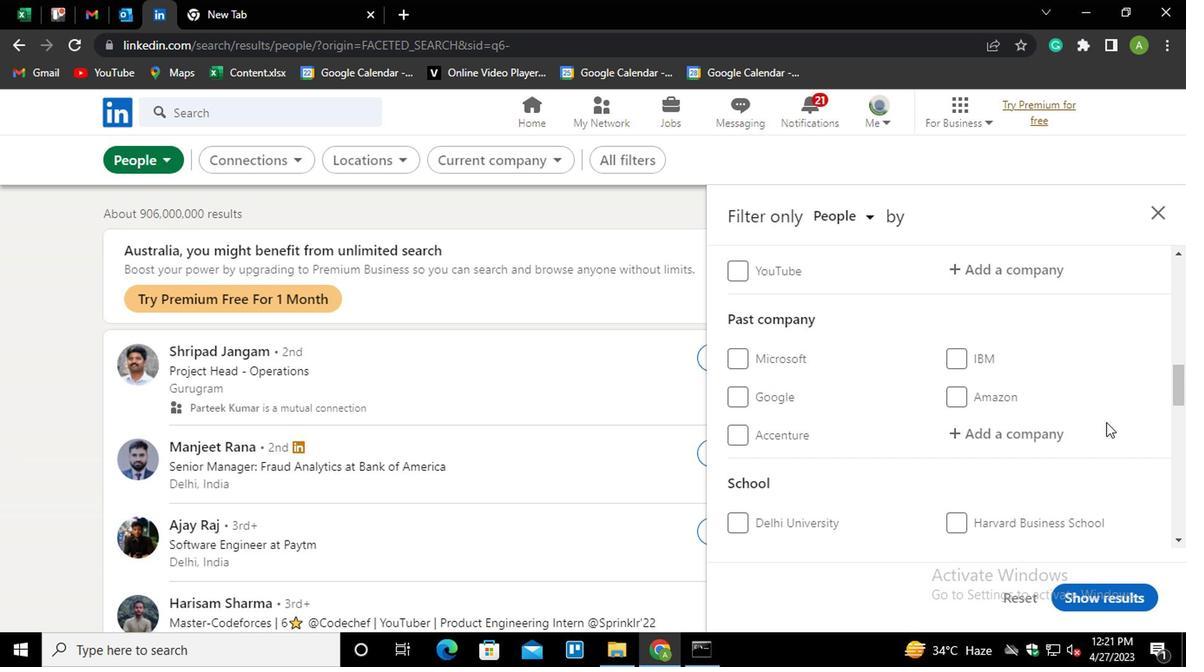 
Action: Mouse scrolled (887, 399) with delta (0, 0)
Screenshot: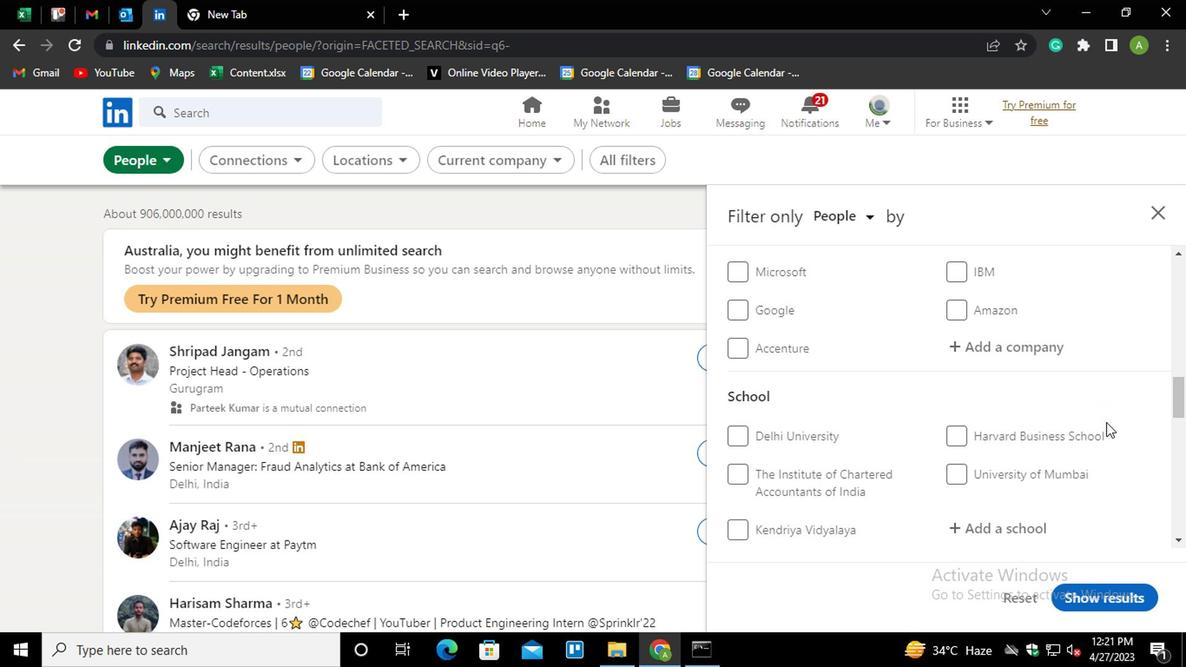 
Action: Mouse scrolled (887, 399) with delta (0, 0)
Screenshot: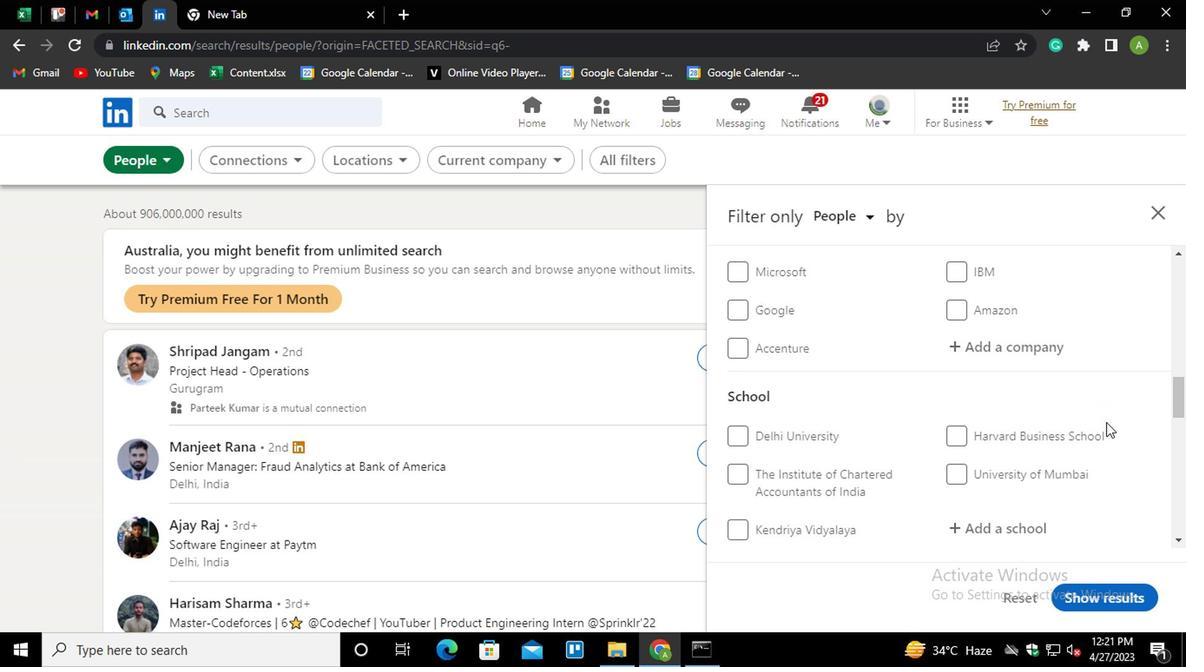 
Action: Mouse scrolled (887, 399) with delta (0, 0)
Screenshot: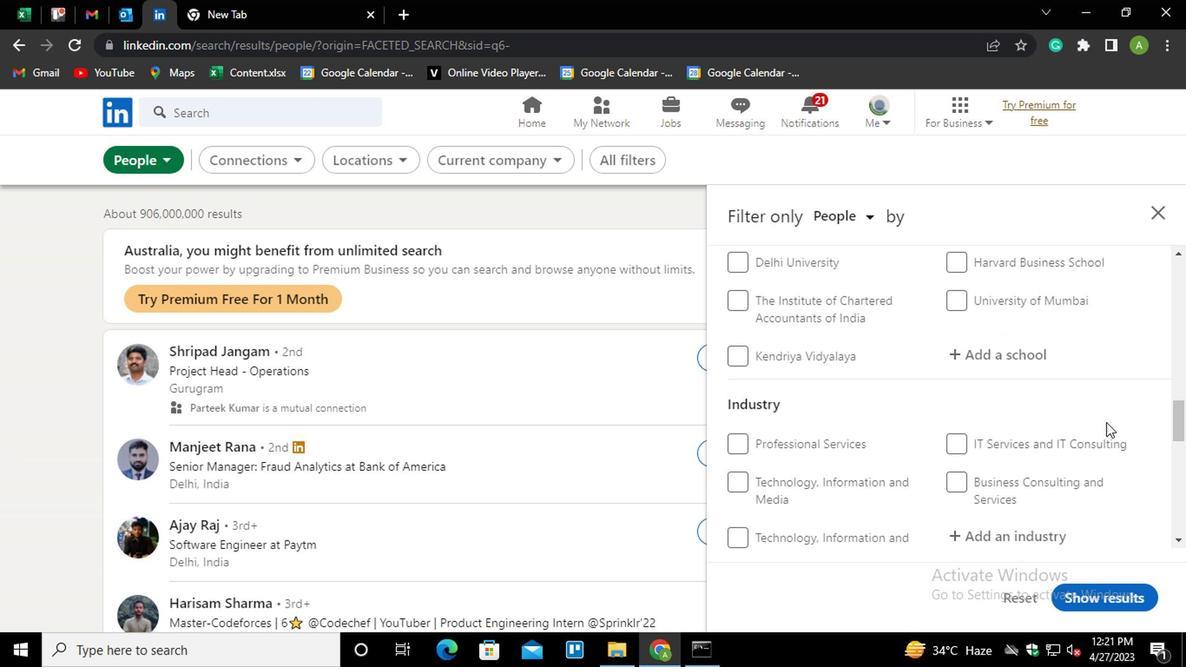 
Action: Mouse scrolled (887, 399) with delta (0, 0)
Screenshot: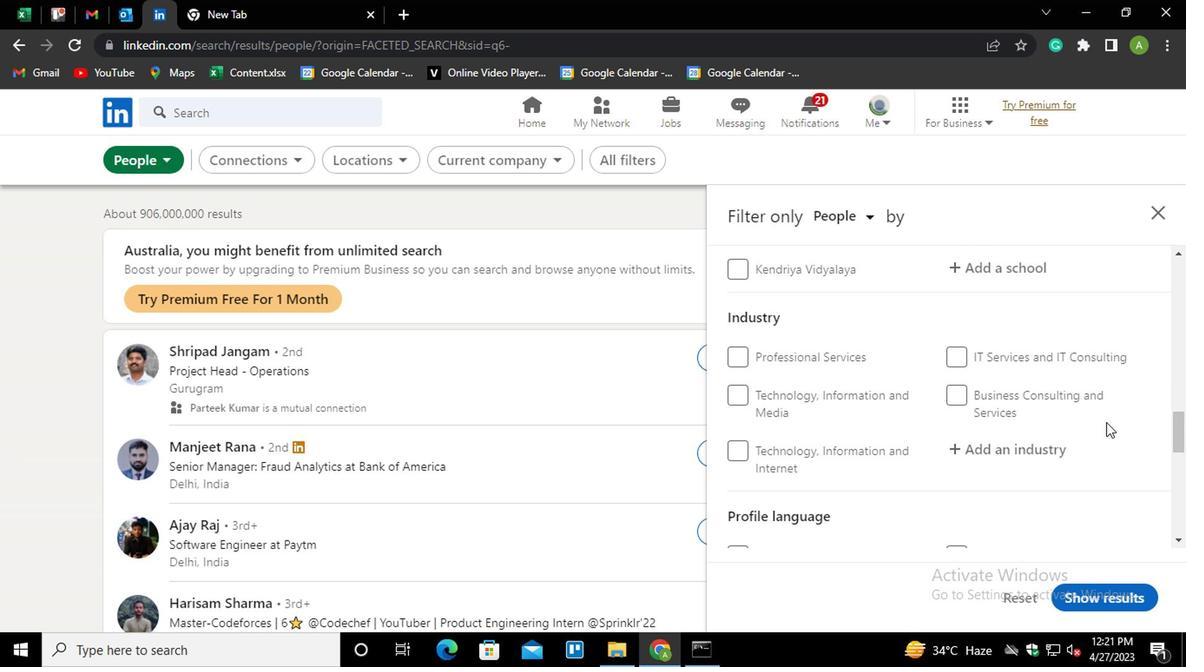 
Action: Mouse scrolled (887, 399) with delta (0, 0)
Screenshot: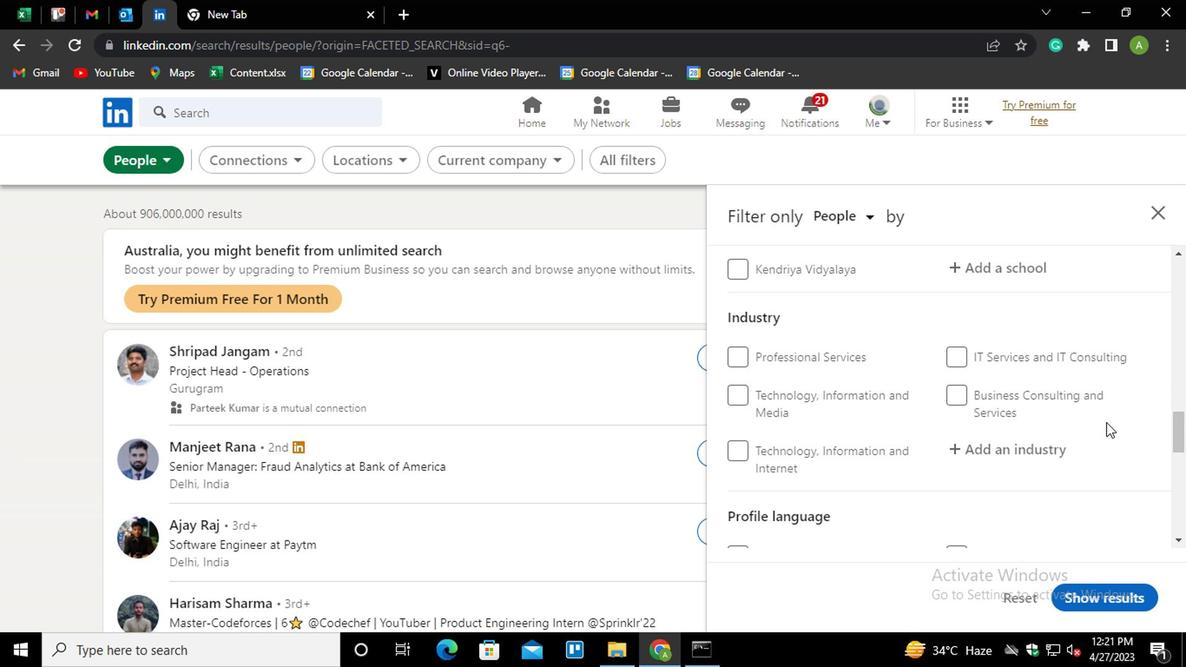 
Action: Mouse moved to (886, 400)
Screenshot: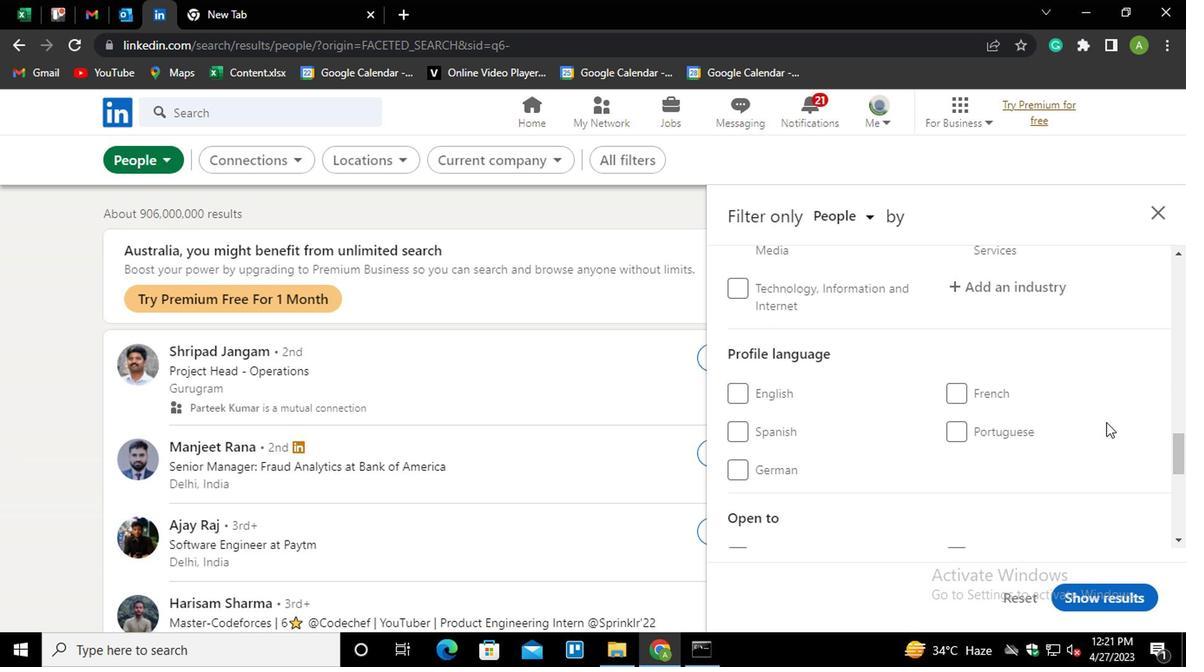 
Action: Mouse scrolled (886, 399) with delta (0, 0)
Screenshot: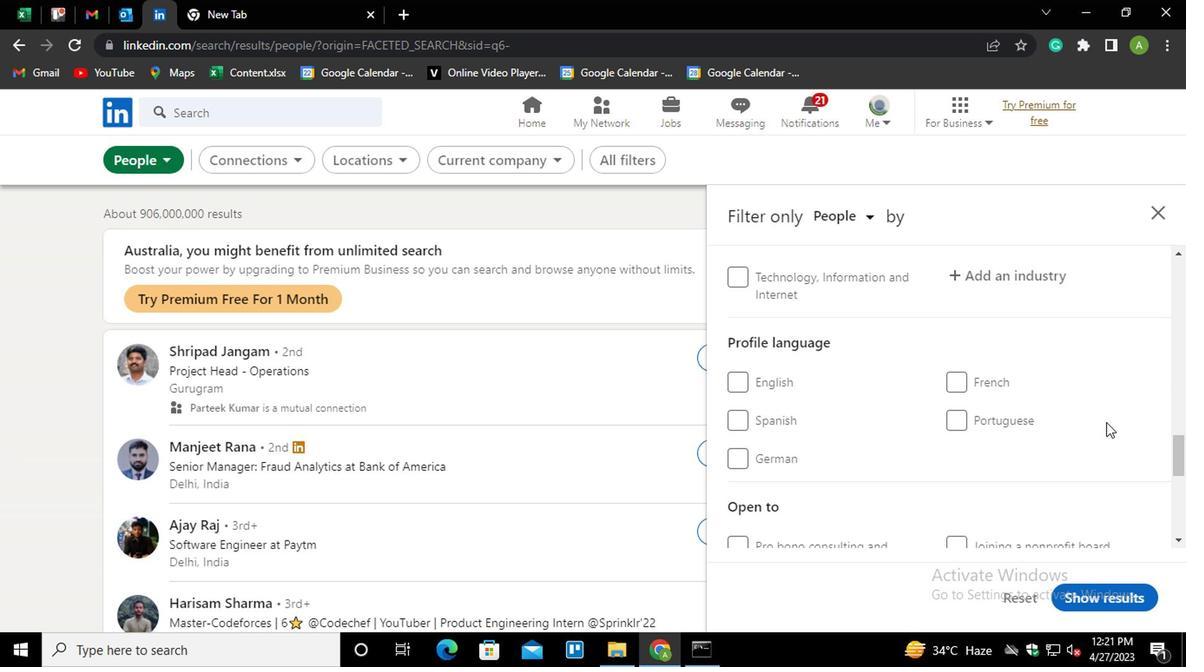 
Action: Mouse moved to (620, 360)
Screenshot: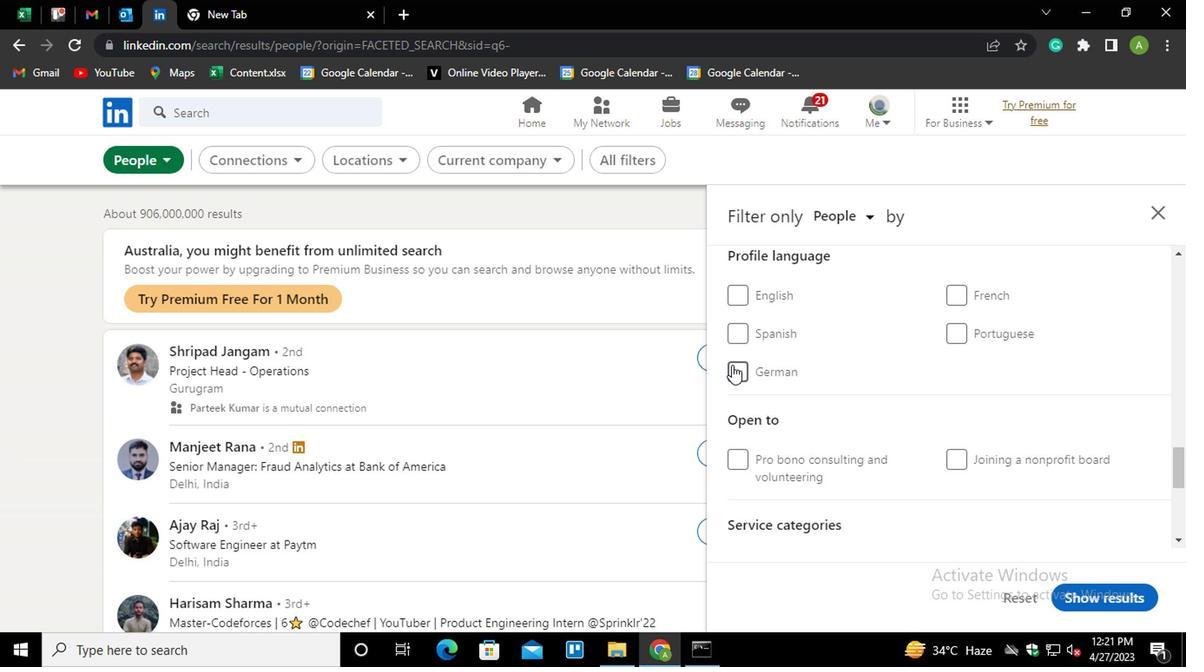 
Action: Mouse pressed left at (620, 360)
Screenshot: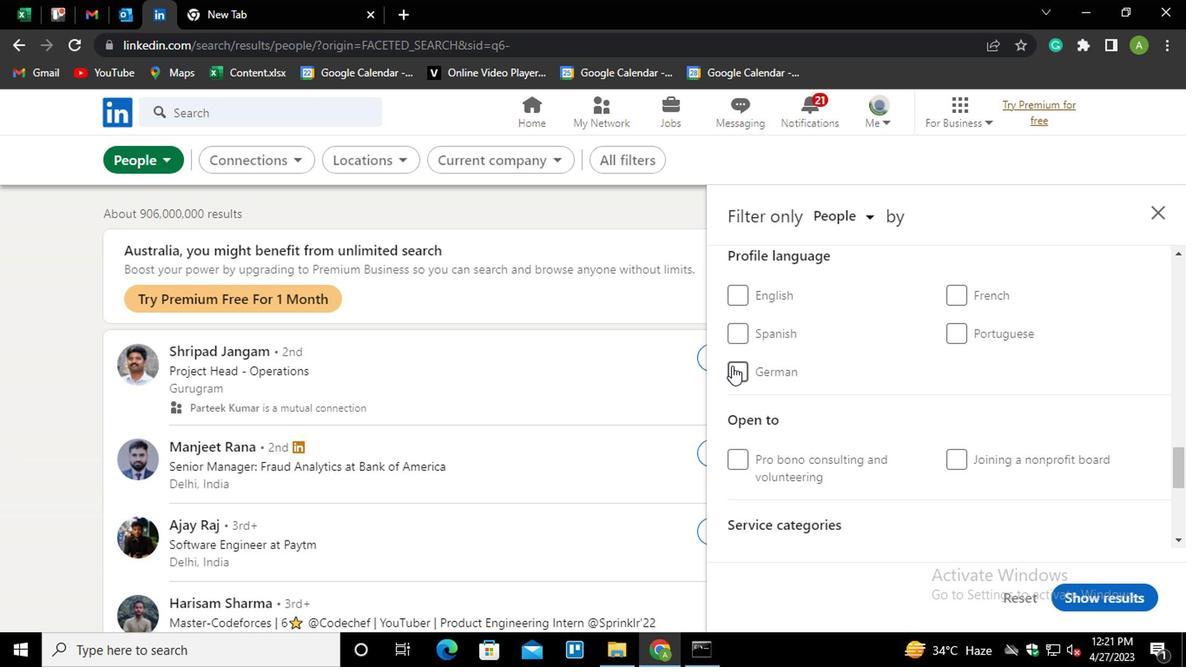 
Action: Mouse moved to (722, 366)
Screenshot: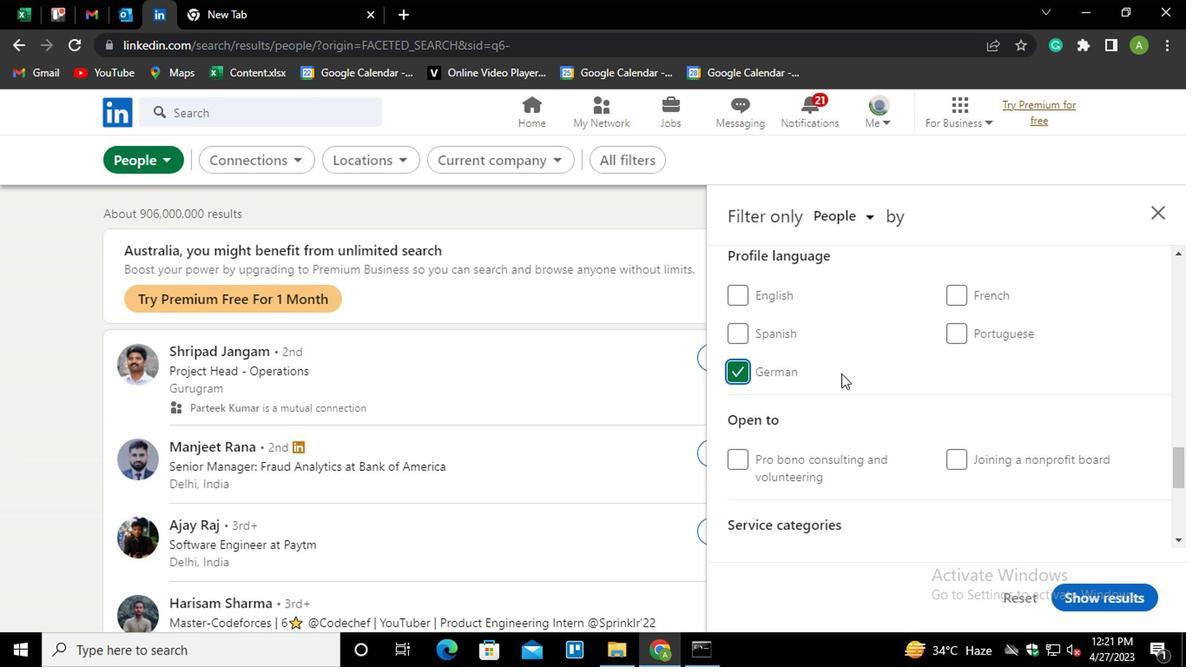 
Action: Mouse scrolled (722, 367) with delta (0, 0)
Screenshot: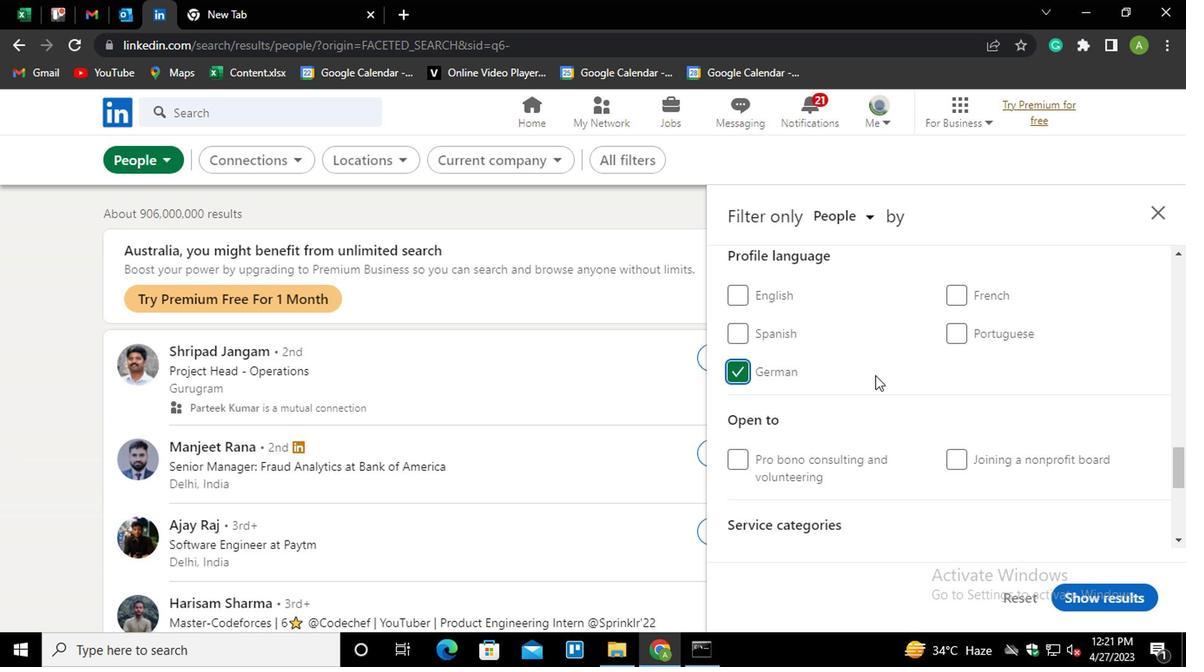 
Action: Mouse scrolled (722, 367) with delta (0, 0)
Screenshot: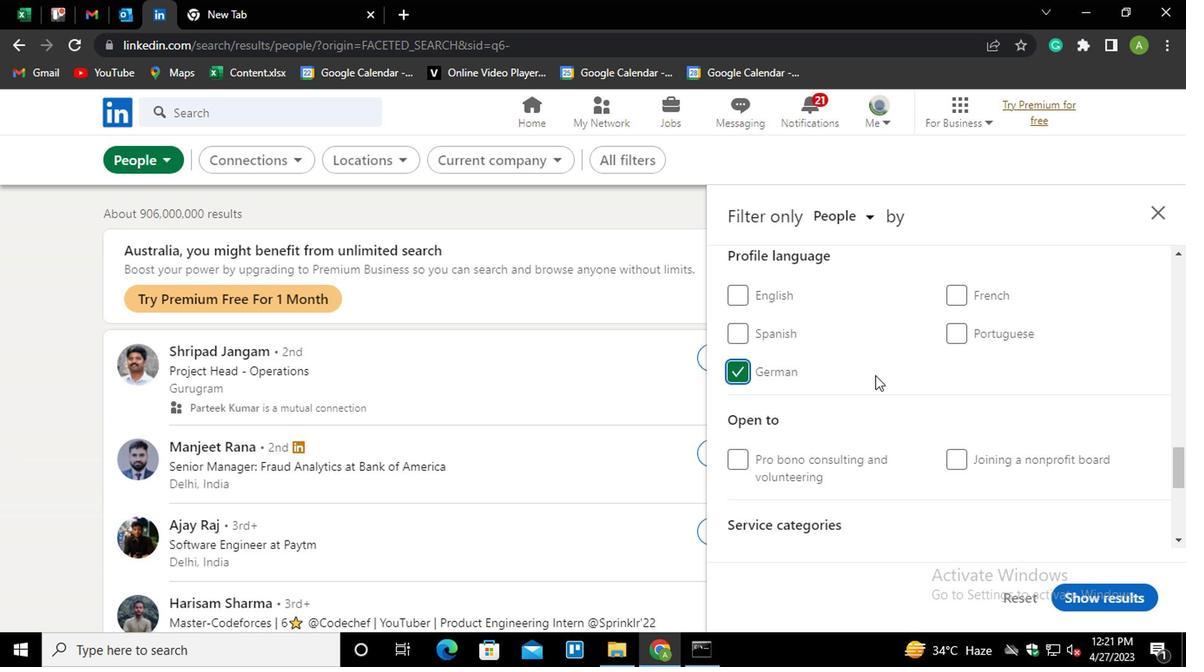 
Action: Mouse scrolled (722, 367) with delta (0, 0)
Screenshot: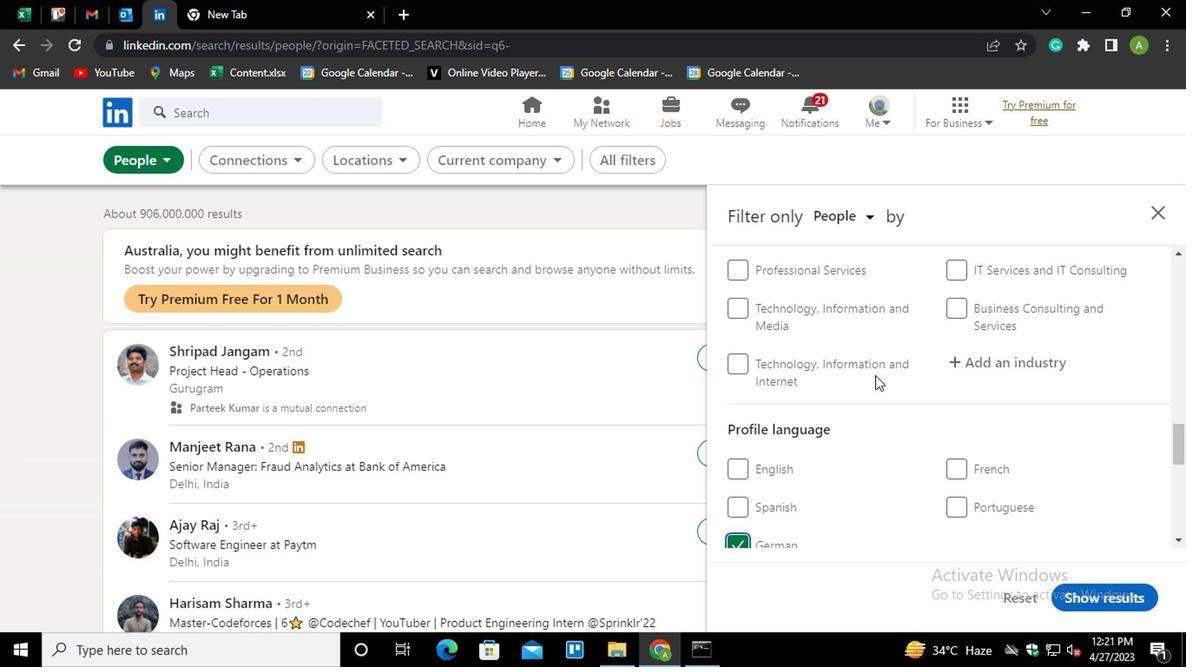 
Action: Mouse scrolled (722, 367) with delta (0, 0)
Screenshot: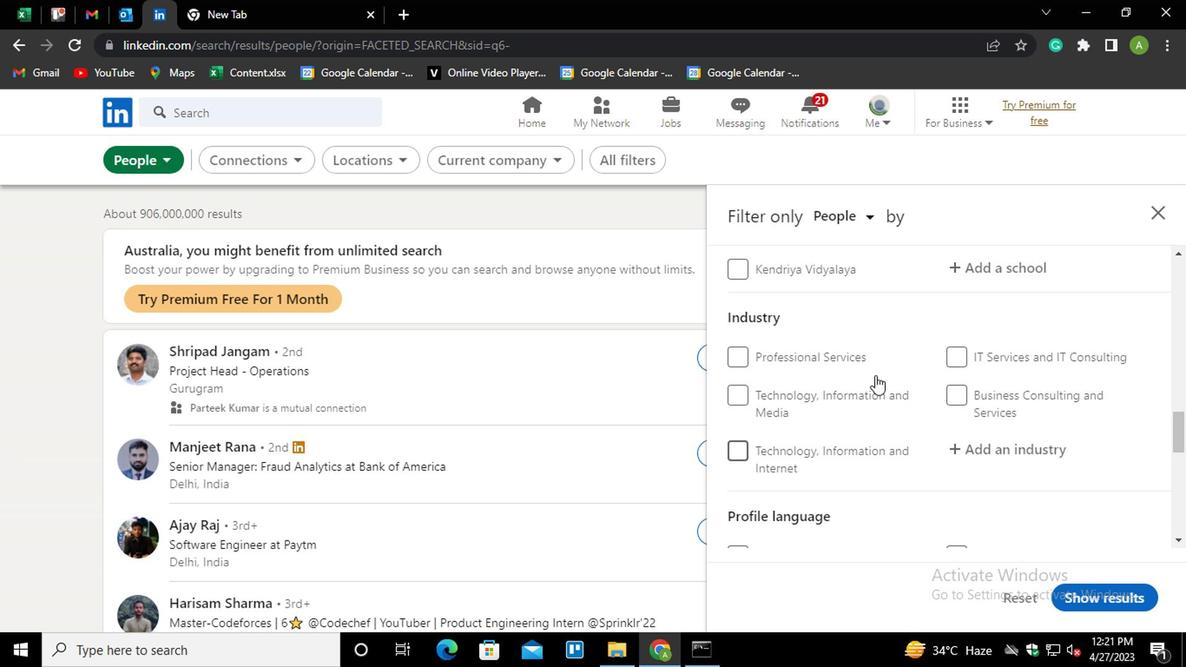 
Action: Mouse scrolled (722, 367) with delta (0, 0)
Screenshot: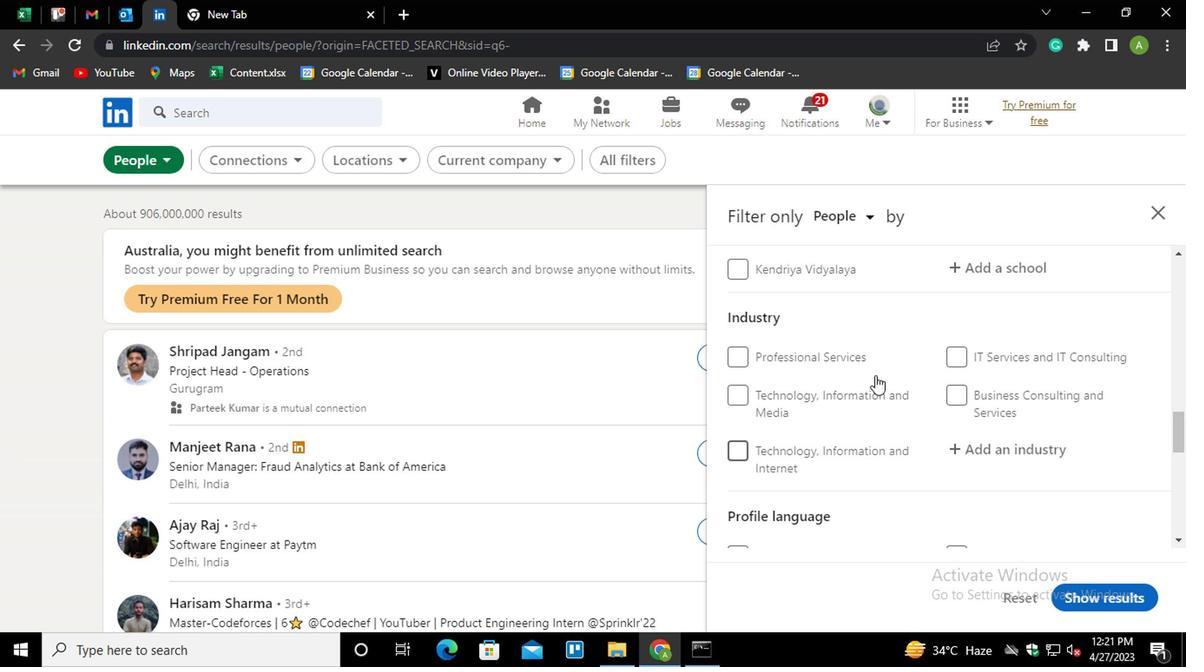 
Action: Mouse scrolled (722, 367) with delta (0, 0)
Screenshot: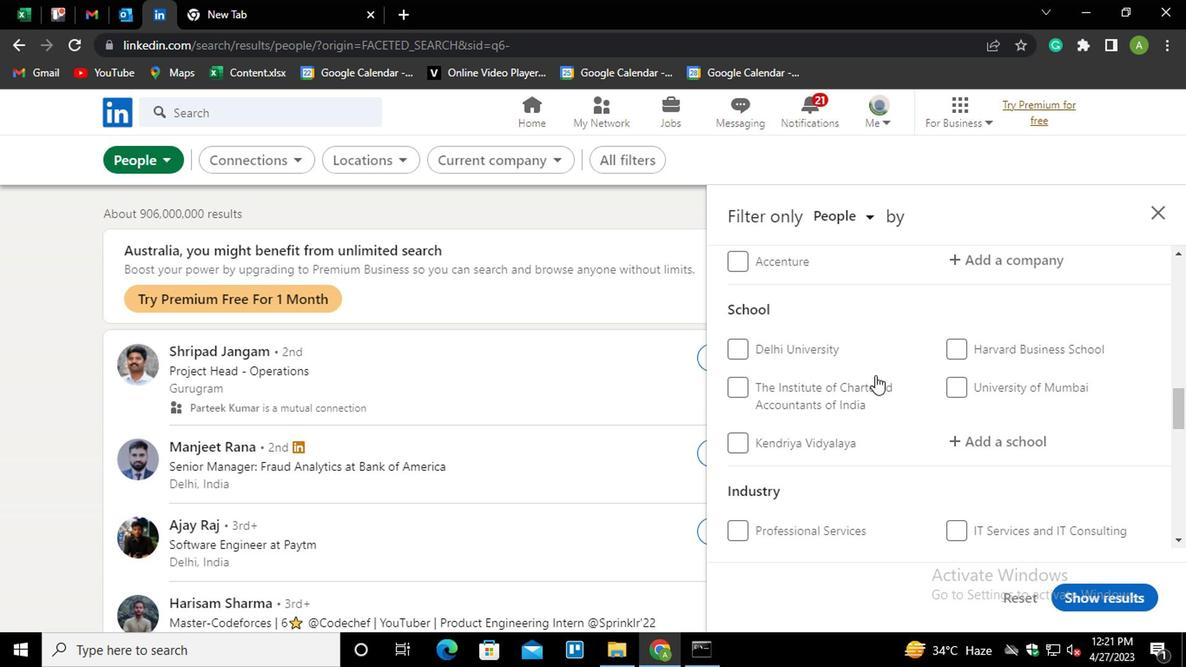 
Action: Mouse scrolled (722, 367) with delta (0, 0)
Screenshot: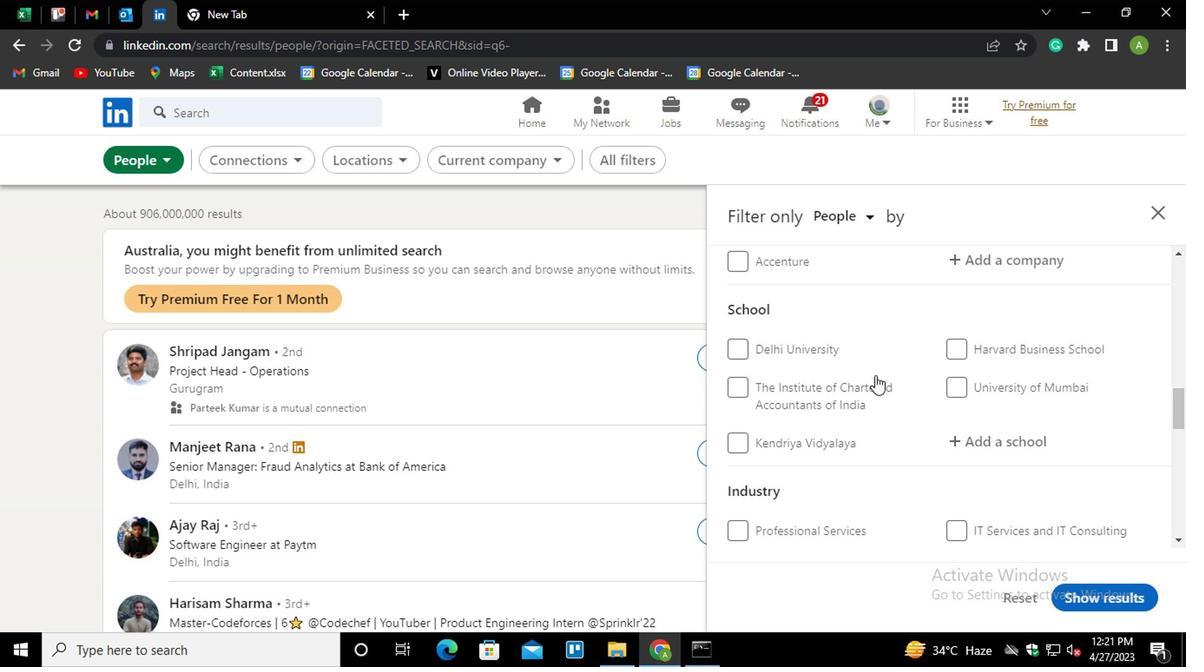 
Action: Mouse scrolled (722, 367) with delta (0, 0)
Screenshot: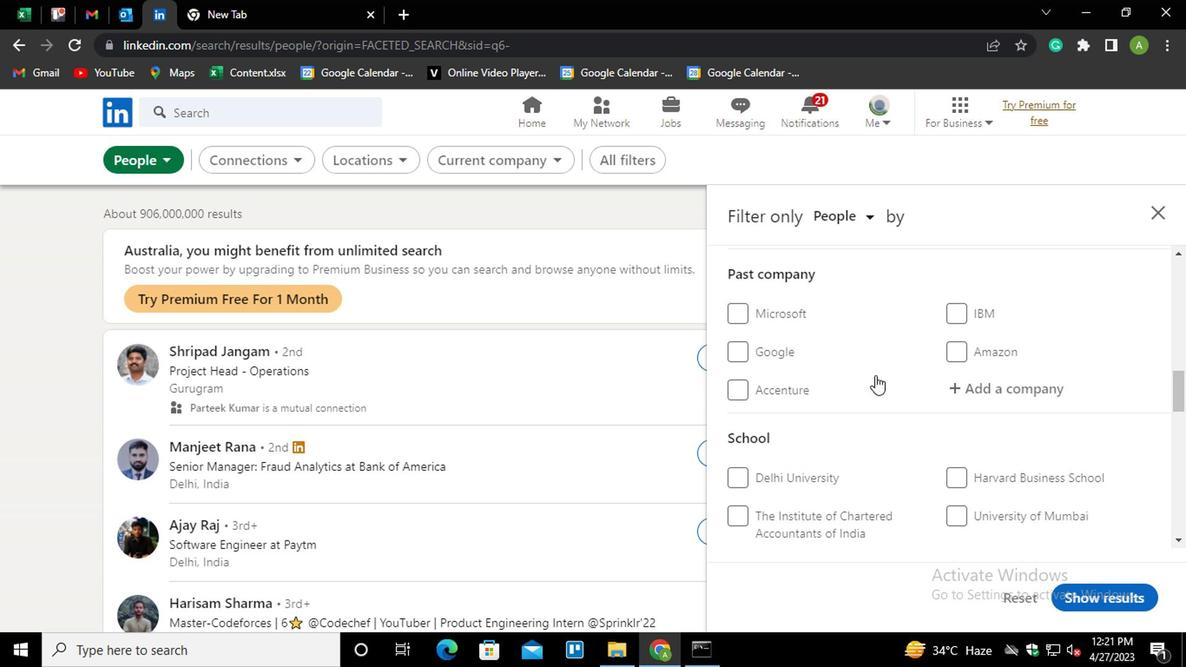 
Action: Mouse scrolled (722, 367) with delta (0, 0)
Screenshot: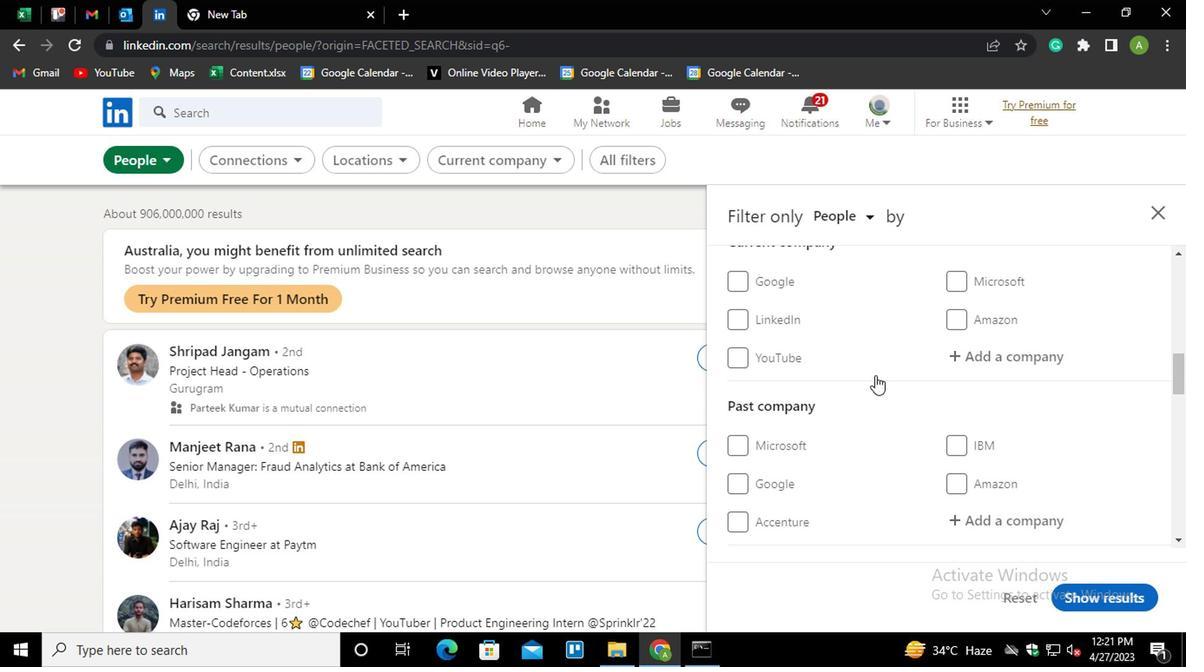 
Action: Mouse scrolled (722, 367) with delta (0, 0)
Screenshot: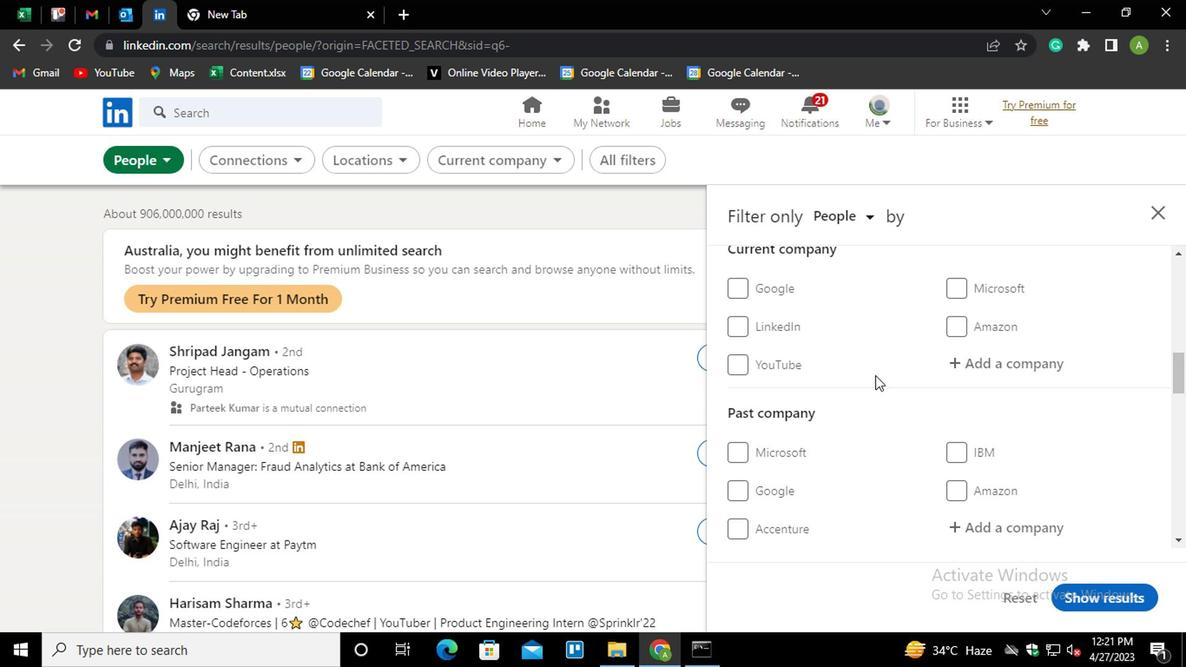 
Action: Mouse moved to (793, 472)
Screenshot: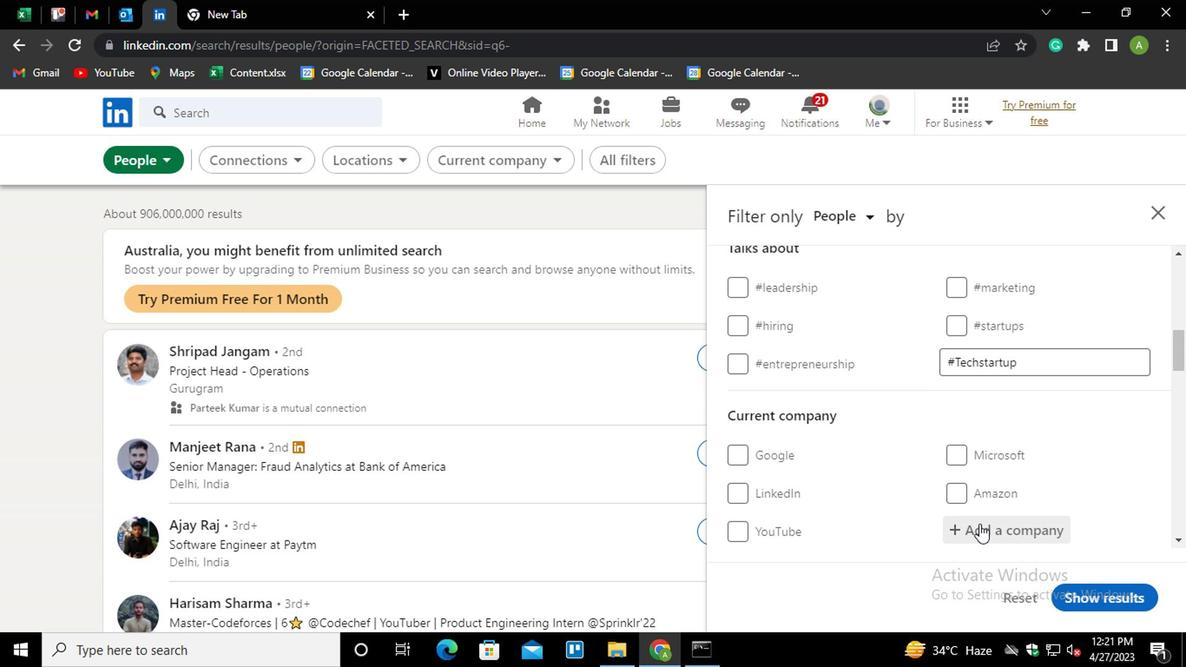 
Action: Mouse scrolled (793, 471) with delta (0, 0)
Screenshot: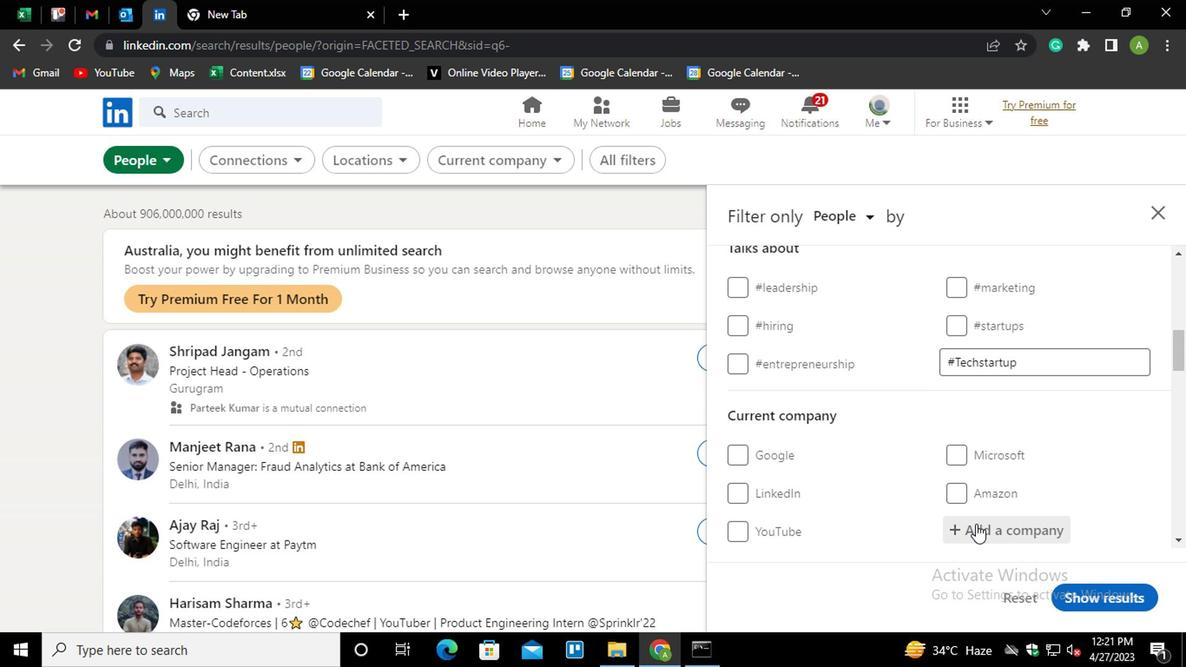 
Action: Mouse moved to (798, 418)
Screenshot: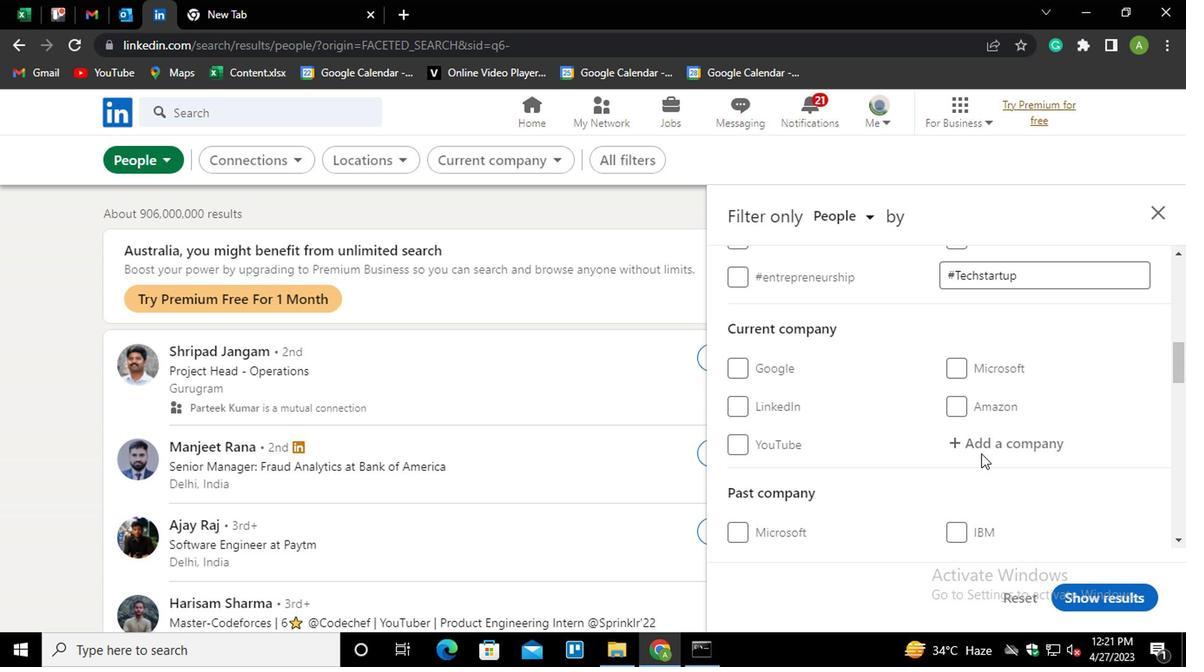 
Action: Mouse pressed left at (798, 418)
Screenshot: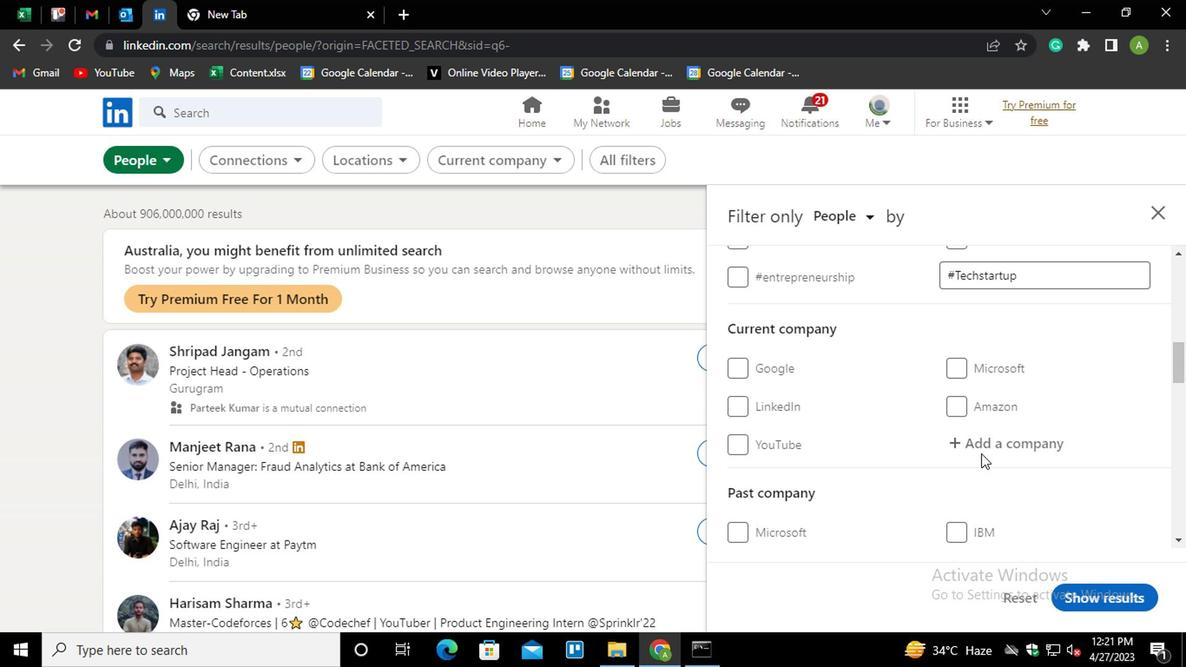 
Action: Key pressed <Key.shift><Key.shift><Key.shift>AAKASH<Key.space>EDUCATION<Key.down><Key.enter>
Screenshot: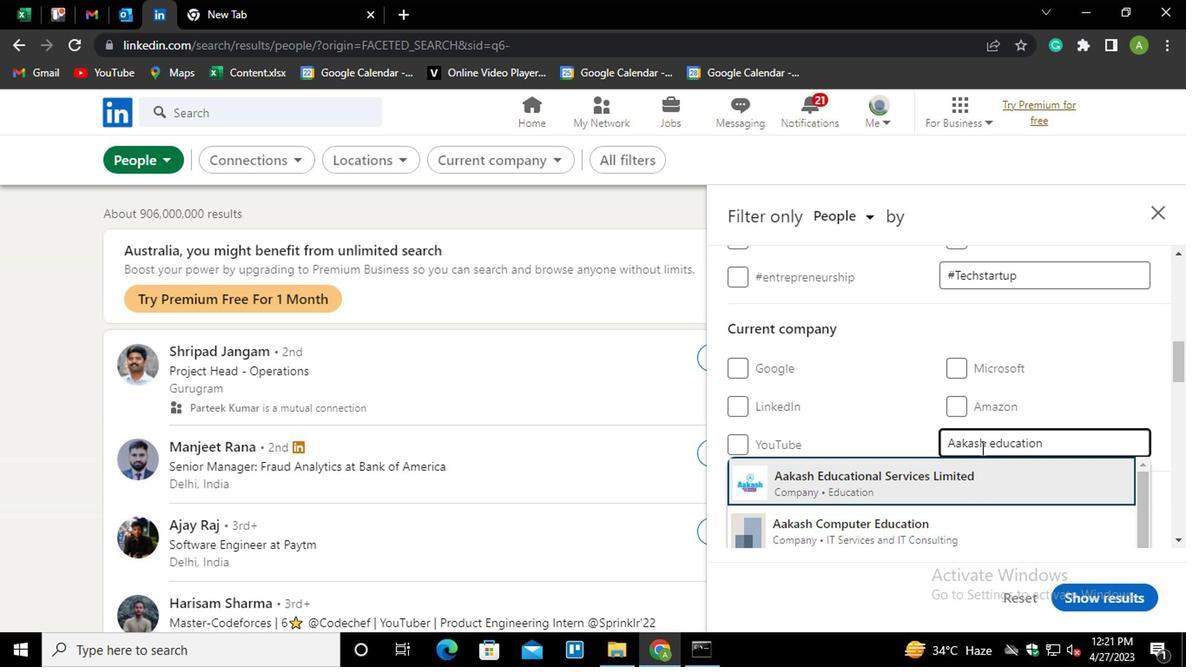 
Action: Mouse scrolled (798, 418) with delta (0, 0)
Screenshot: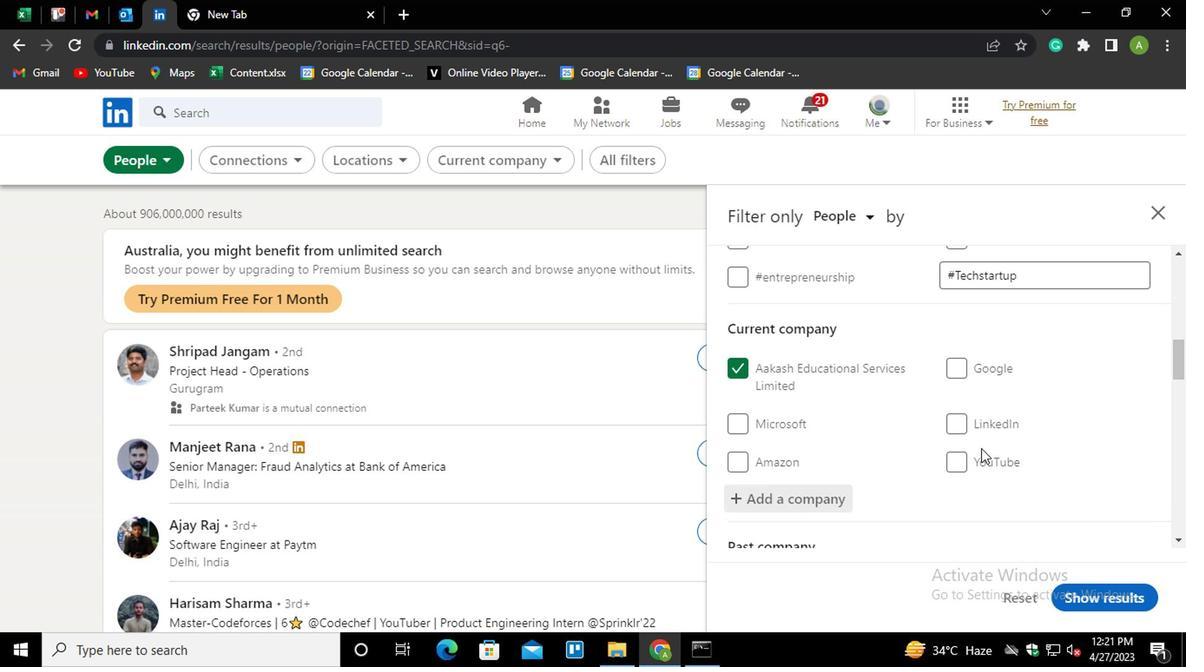 
Action: Mouse moved to (814, 414)
Screenshot: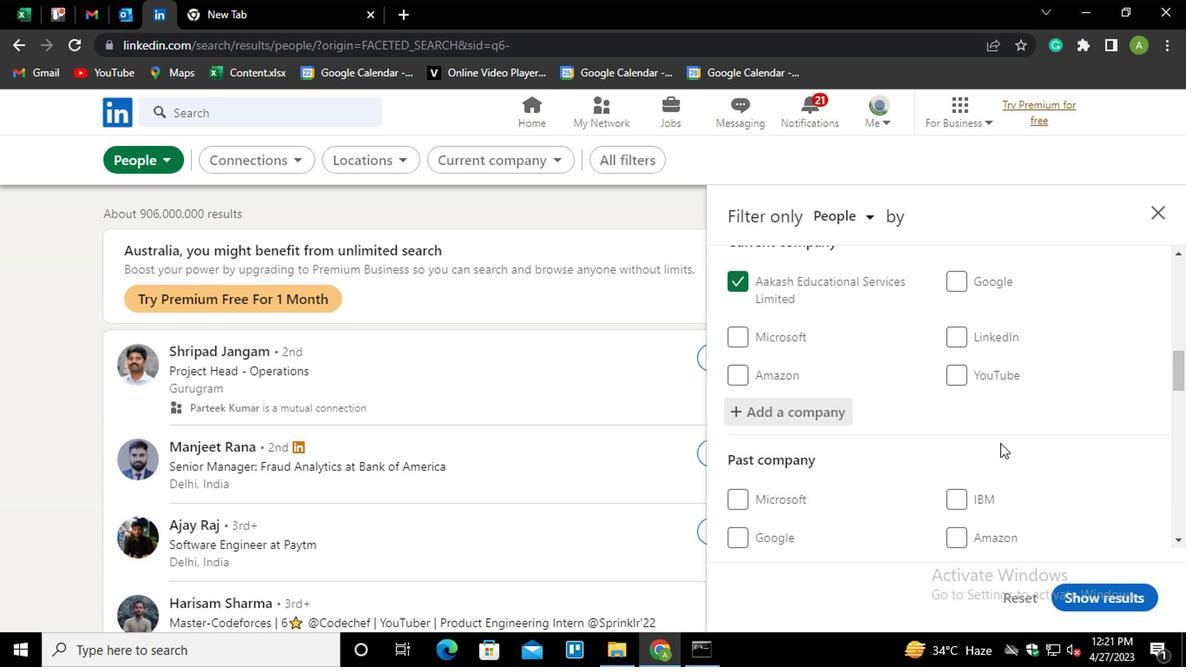 
Action: Mouse scrolled (814, 413) with delta (0, 0)
Screenshot: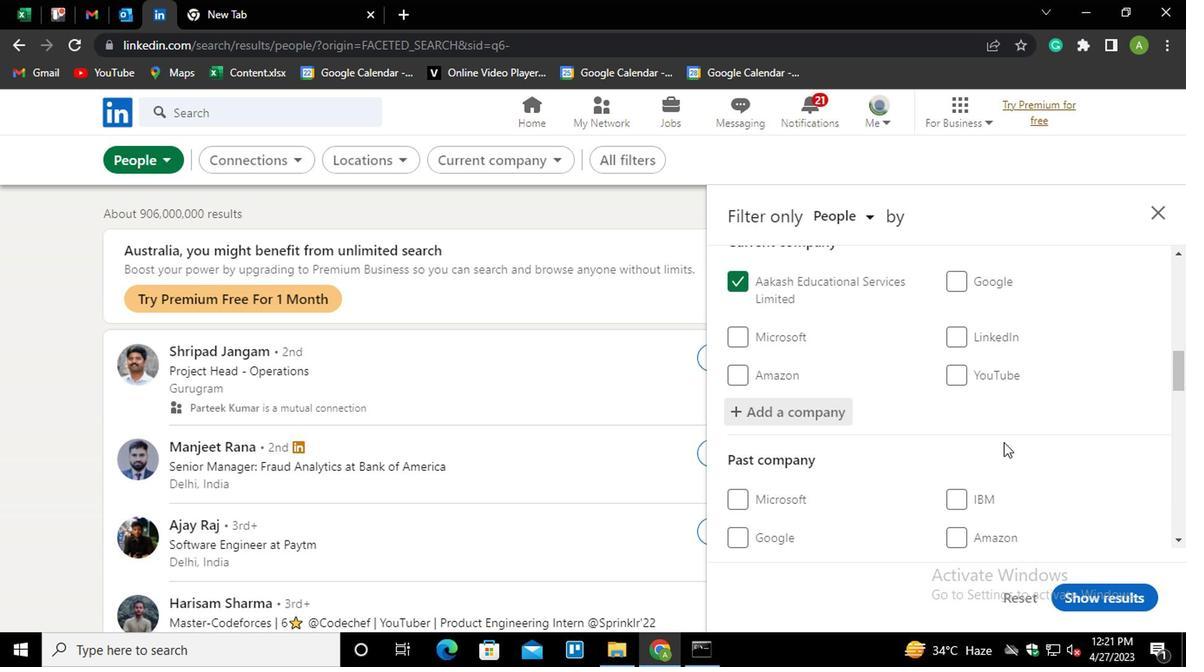
Action: Mouse moved to (818, 412)
Screenshot: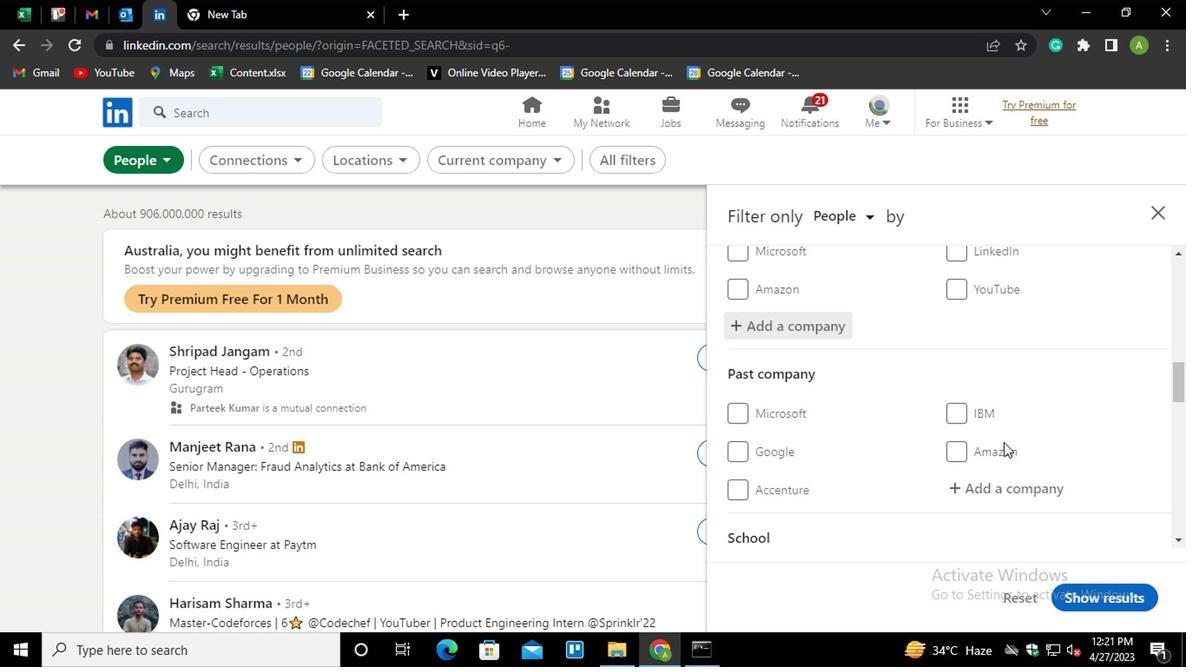 
Action: Mouse scrolled (818, 412) with delta (0, 0)
Screenshot: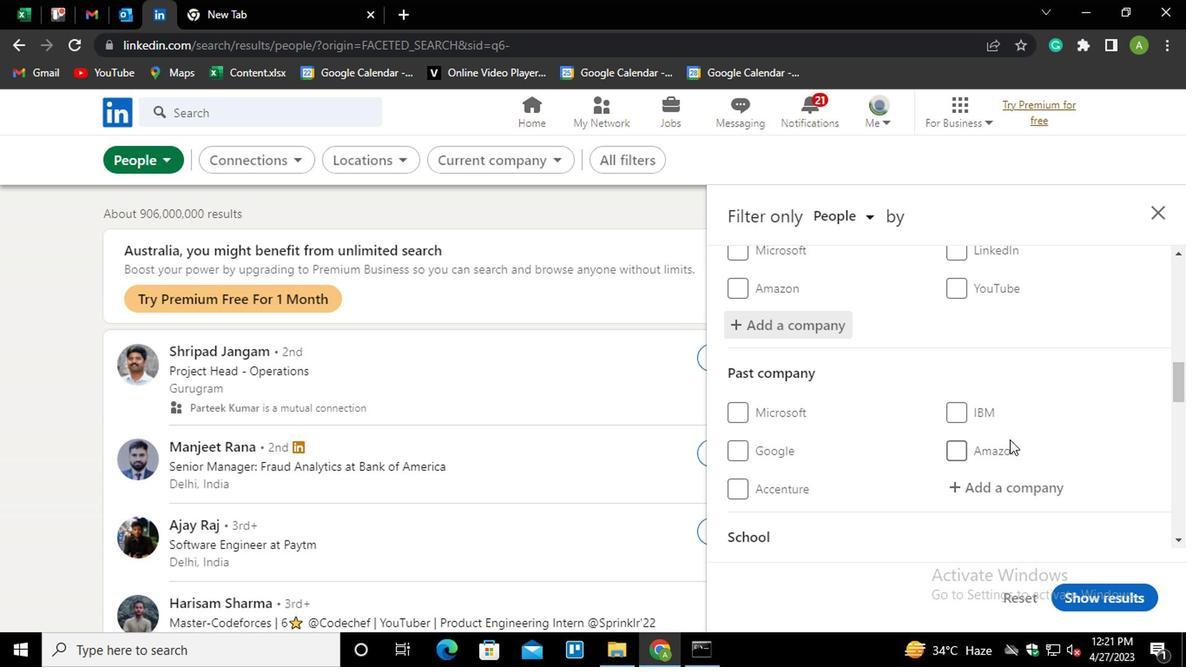 
Action: Mouse scrolled (818, 412) with delta (0, 0)
Screenshot: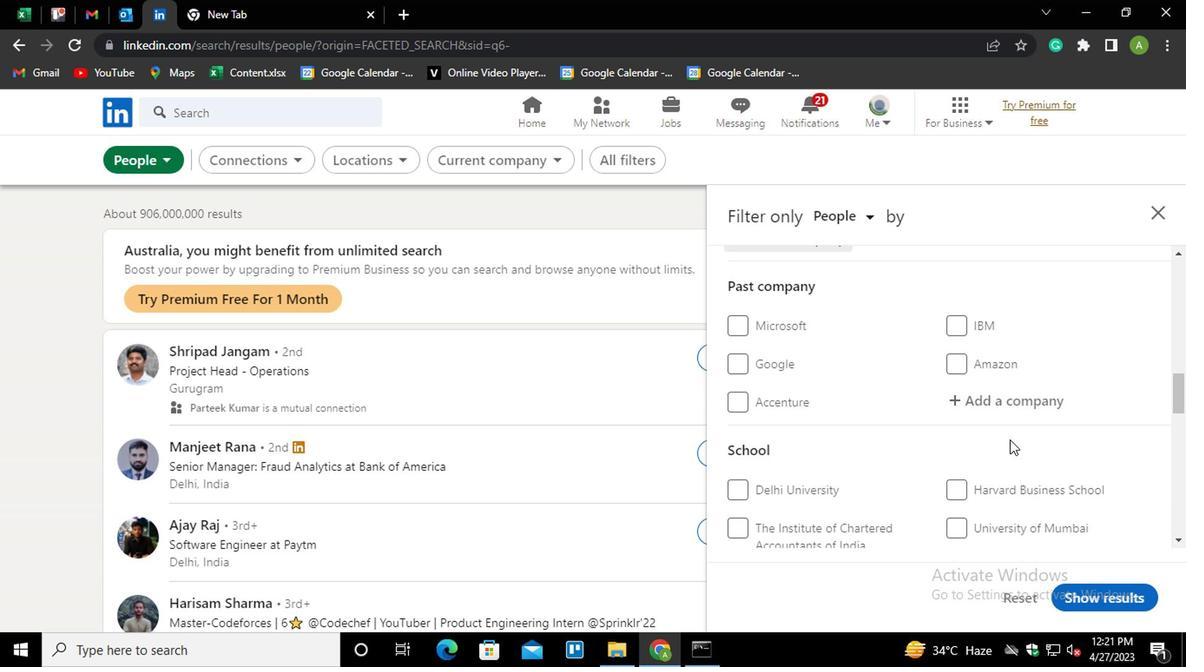 
Action: Mouse moved to (811, 441)
Screenshot: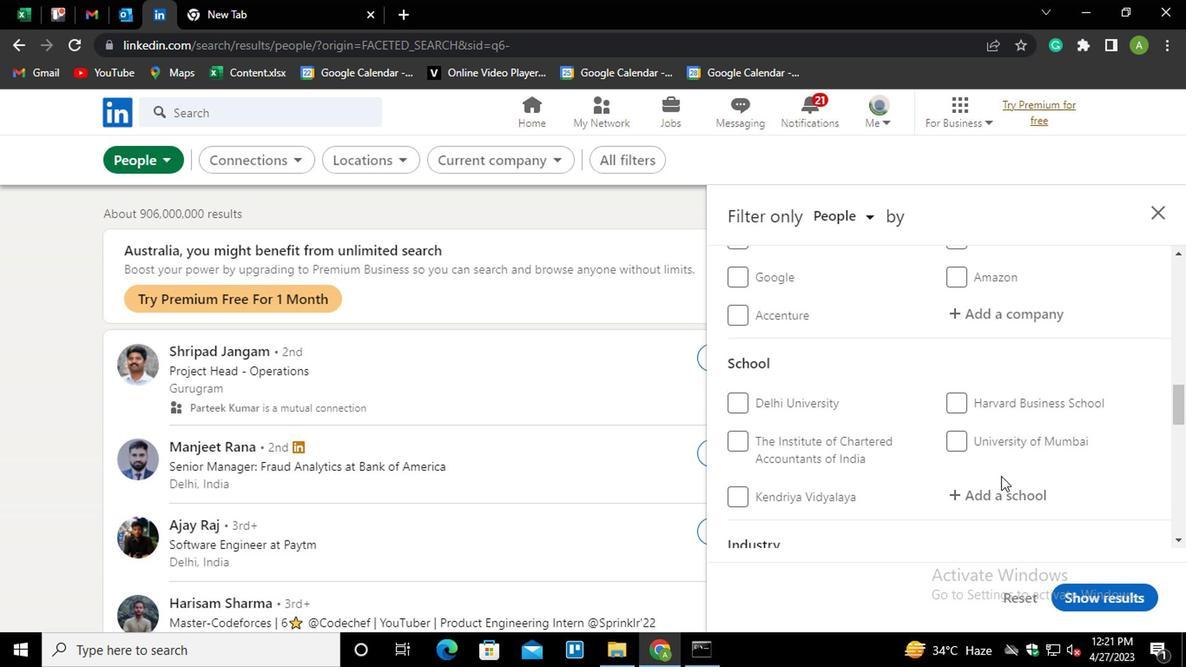 
Action: Mouse scrolled (811, 440) with delta (0, 0)
Screenshot: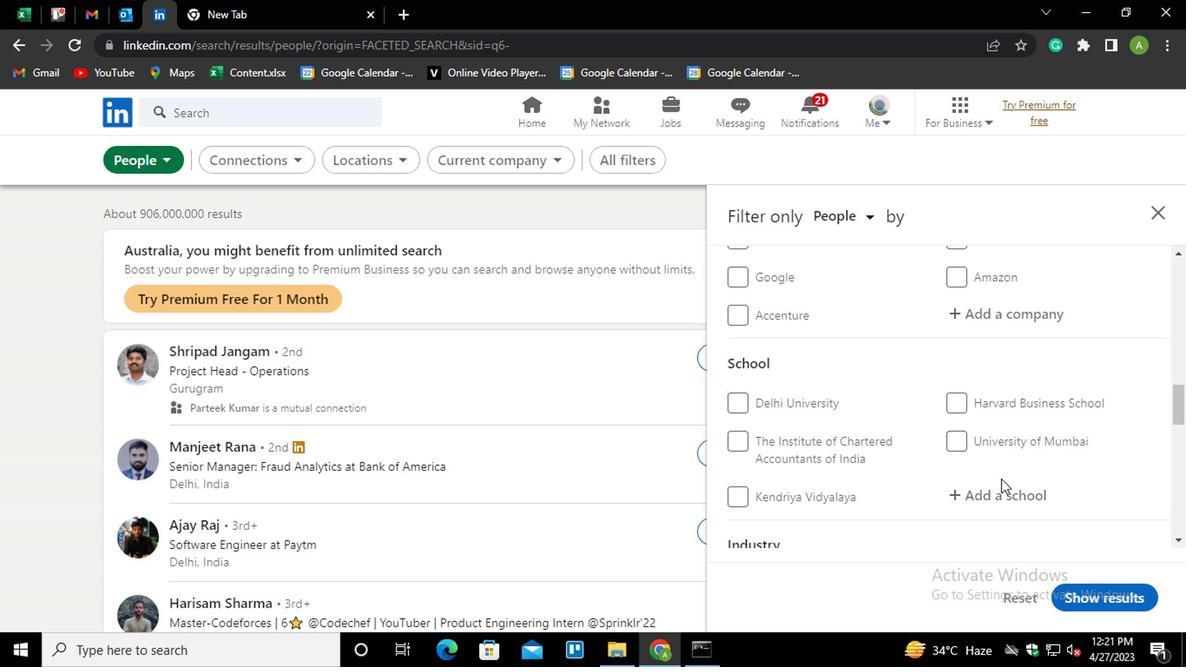 
Action: Mouse moved to (808, 392)
Screenshot: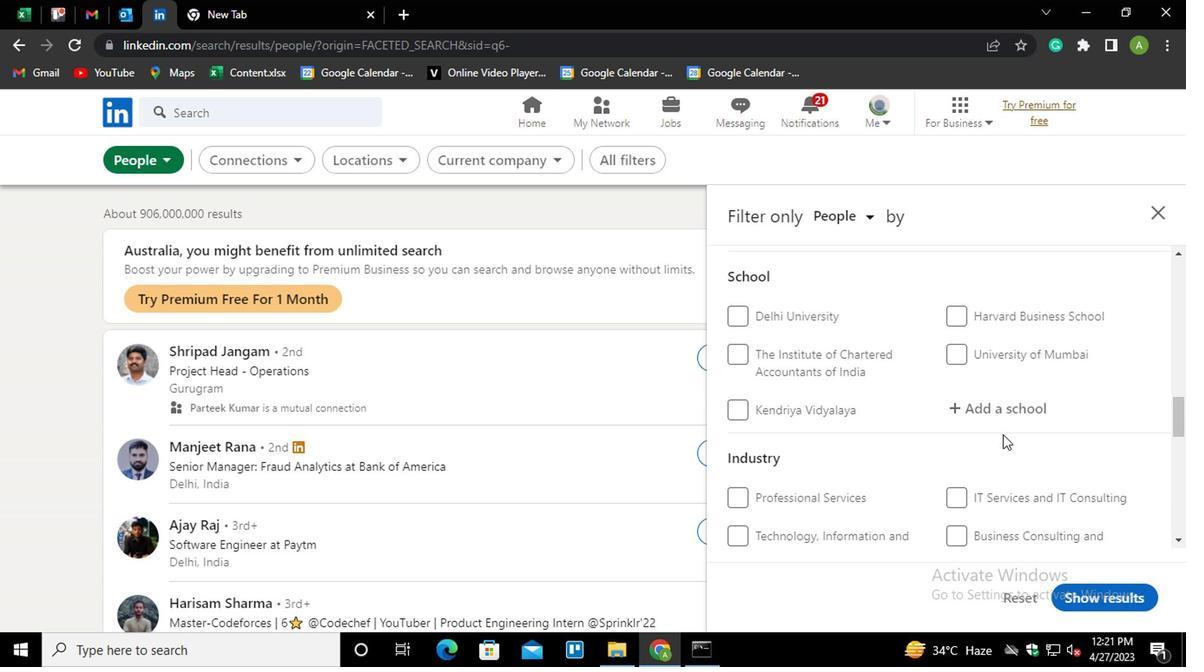 
Action: Mouse pressed left at (808, 392)
Screenshot: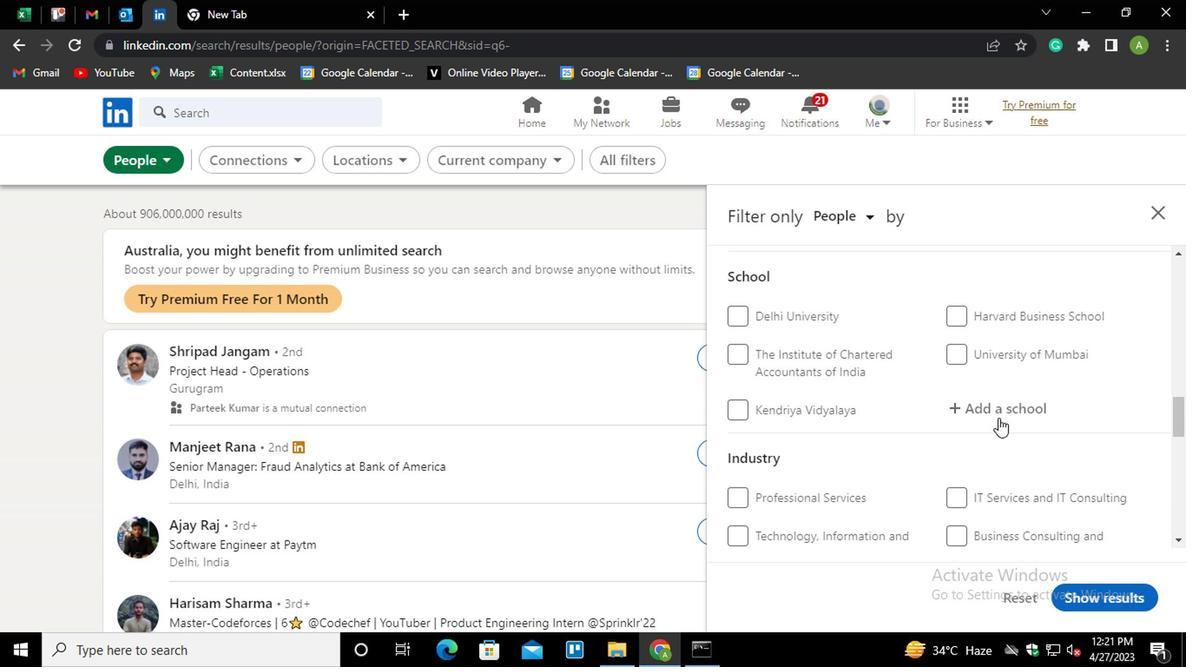 
Action: Key pressed <Key.shift>KAKATI<Key.down><Key.enter>
Screenshot: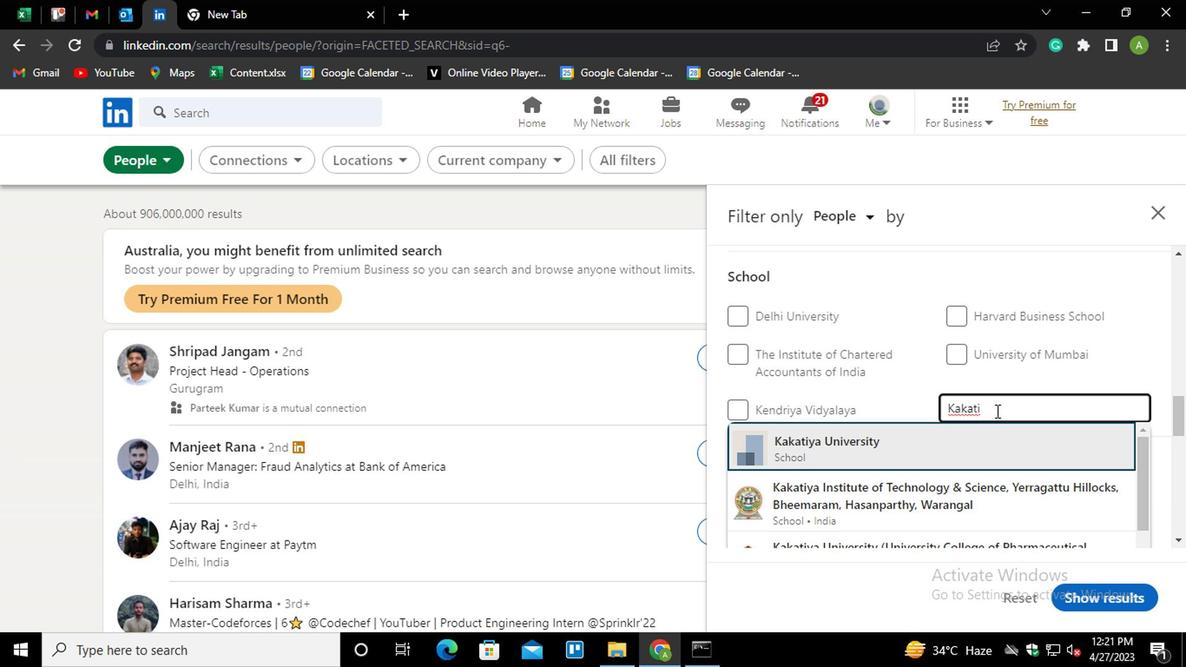 
Action: Mouse scrolled (808, 391) with delta (0, 0)
Screenshot: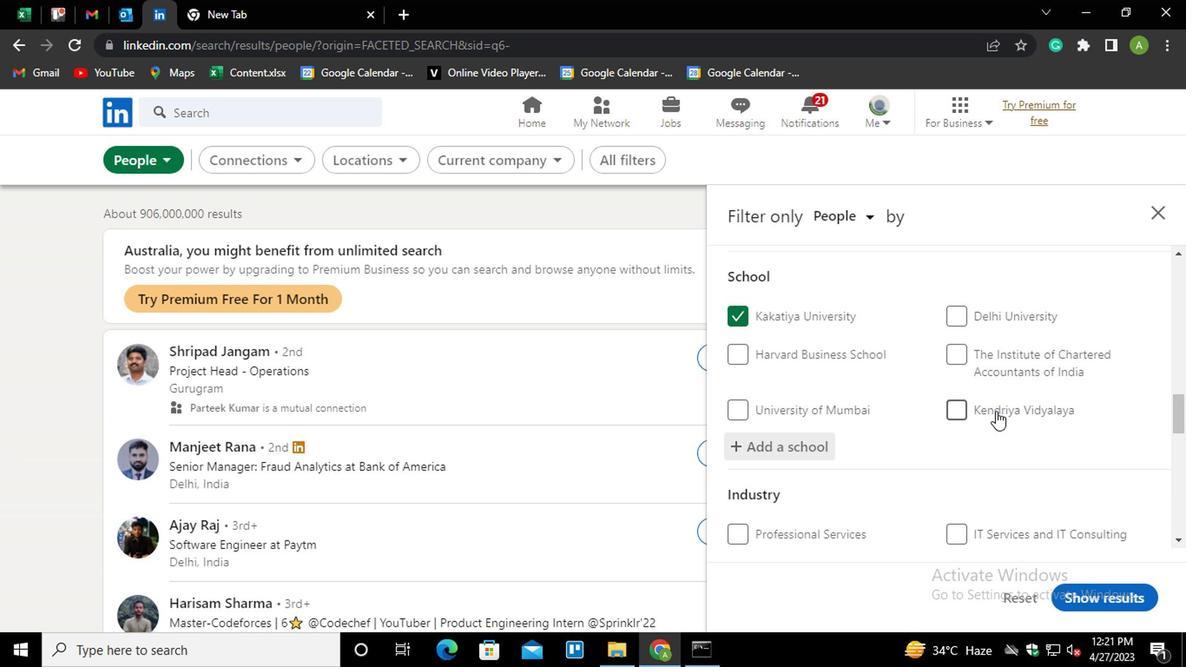 
Action: Mouse scrolled (808, 391) with delta (0, 0)
Screenshot: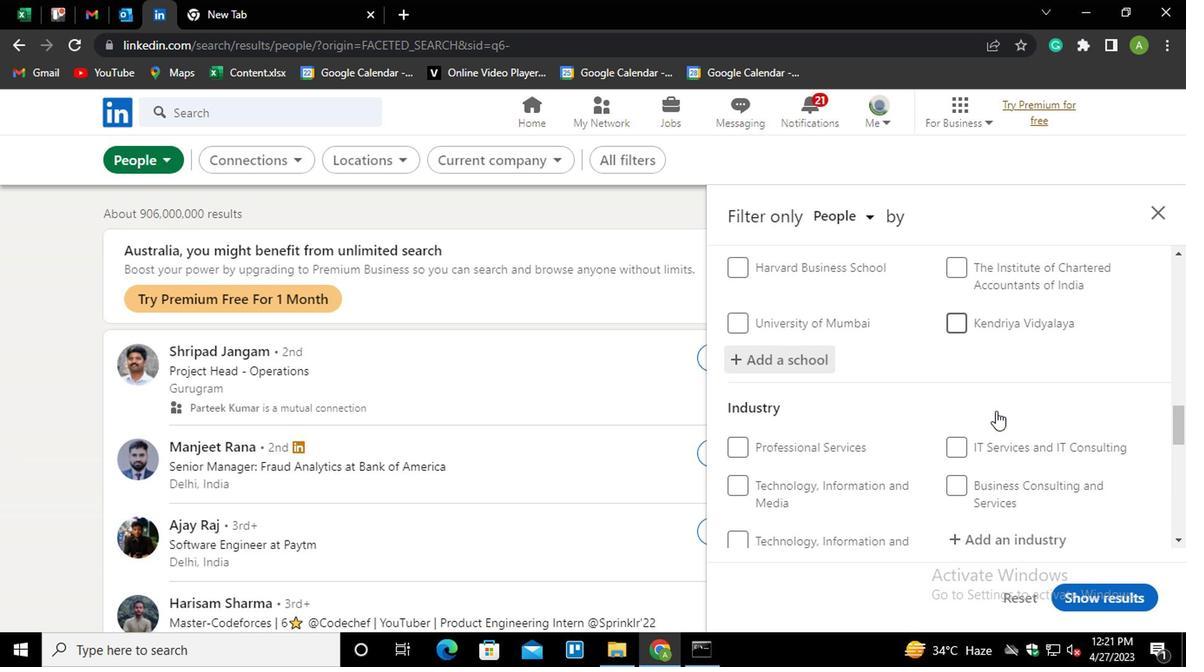 
Action: Mouse scrolled (808, 391) with delta (0, 0)
Screenshot: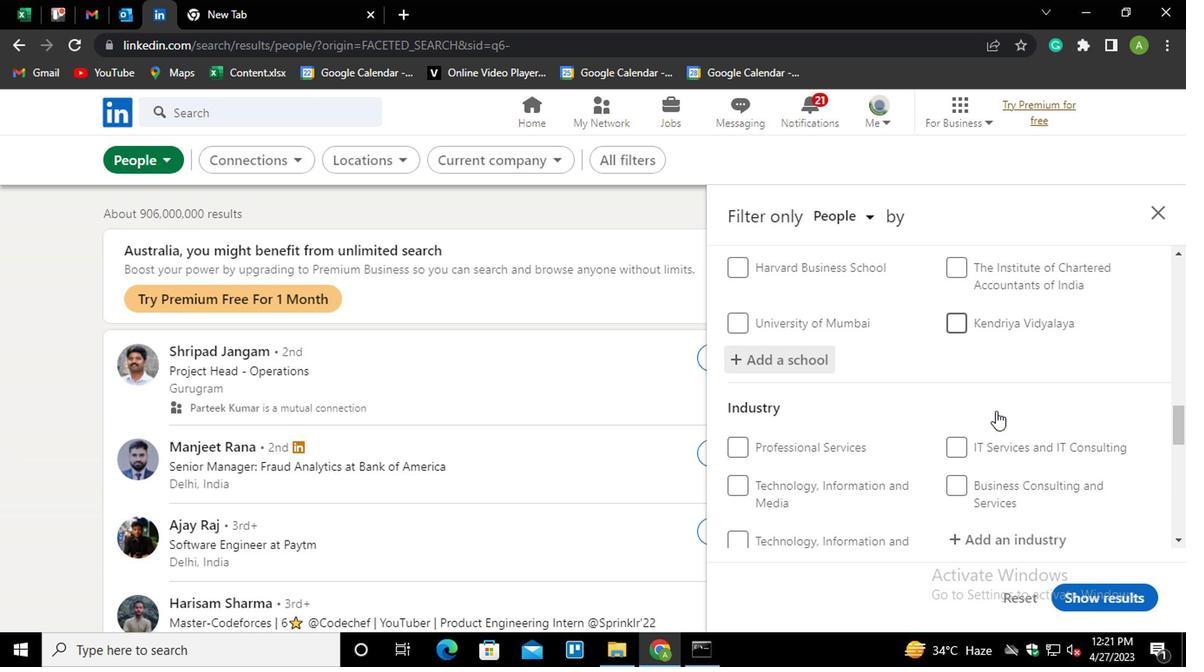 
Action: Mouse moved to (793, 345)
Screenshot: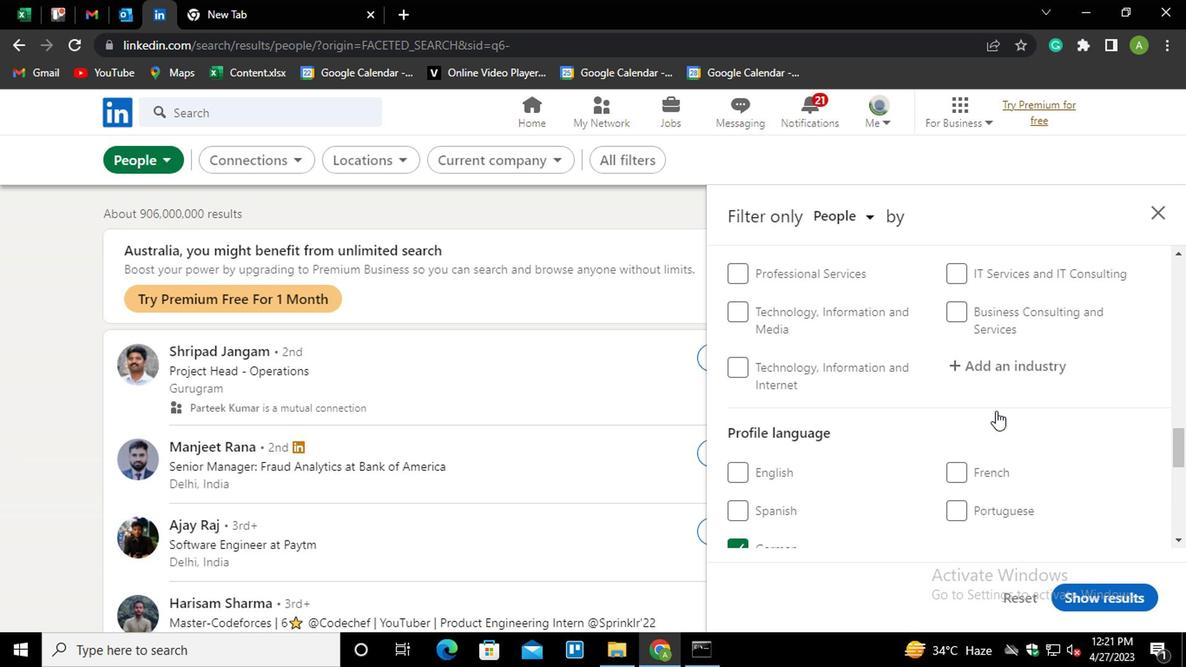 
Action: Mouse pressed left at (793, 345)
Screenshot: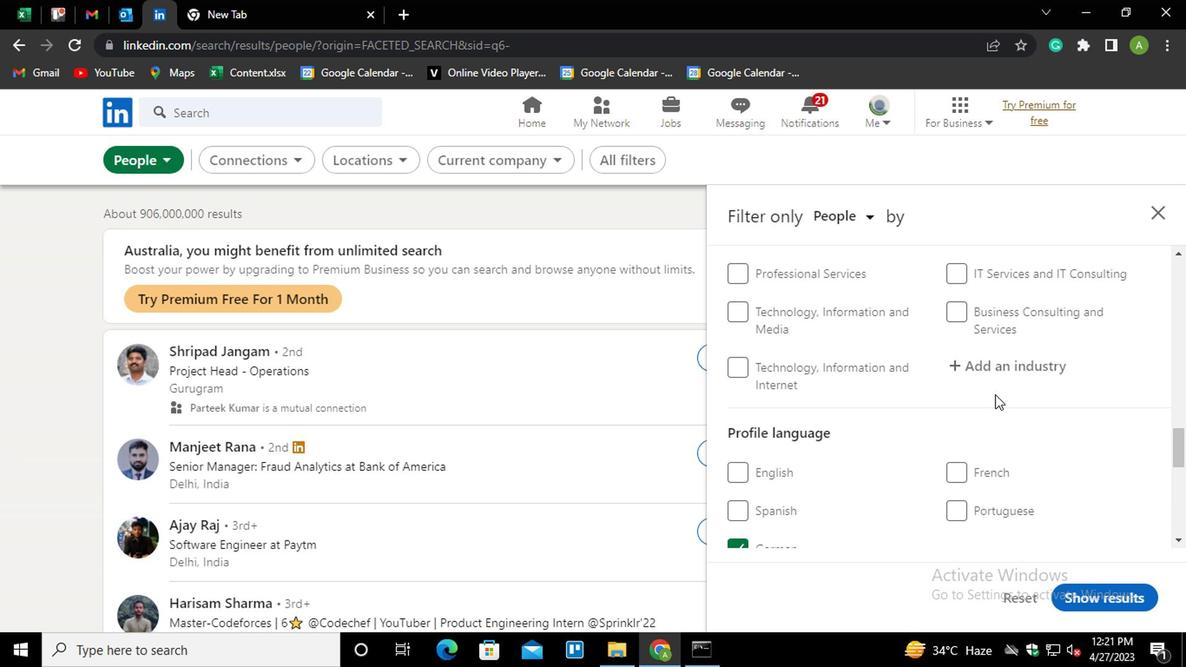 
Action: Mouse moved to (795, 355)
Screenshot: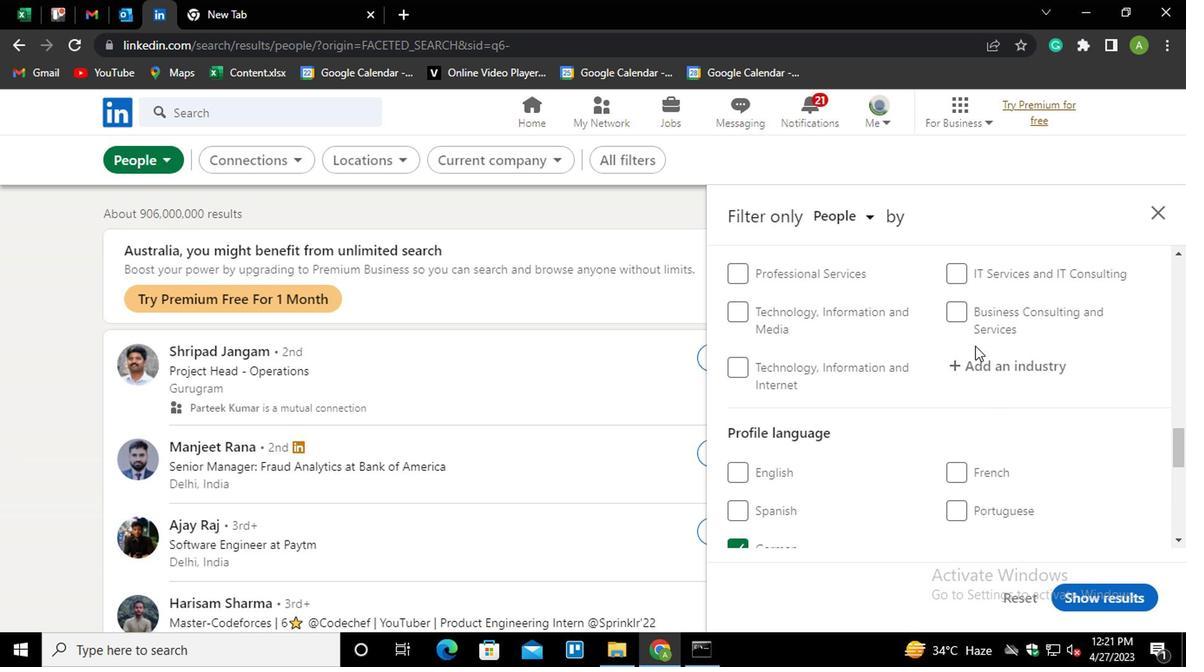 
Action: Mouse pressed left at (795, 355)
Screenshot: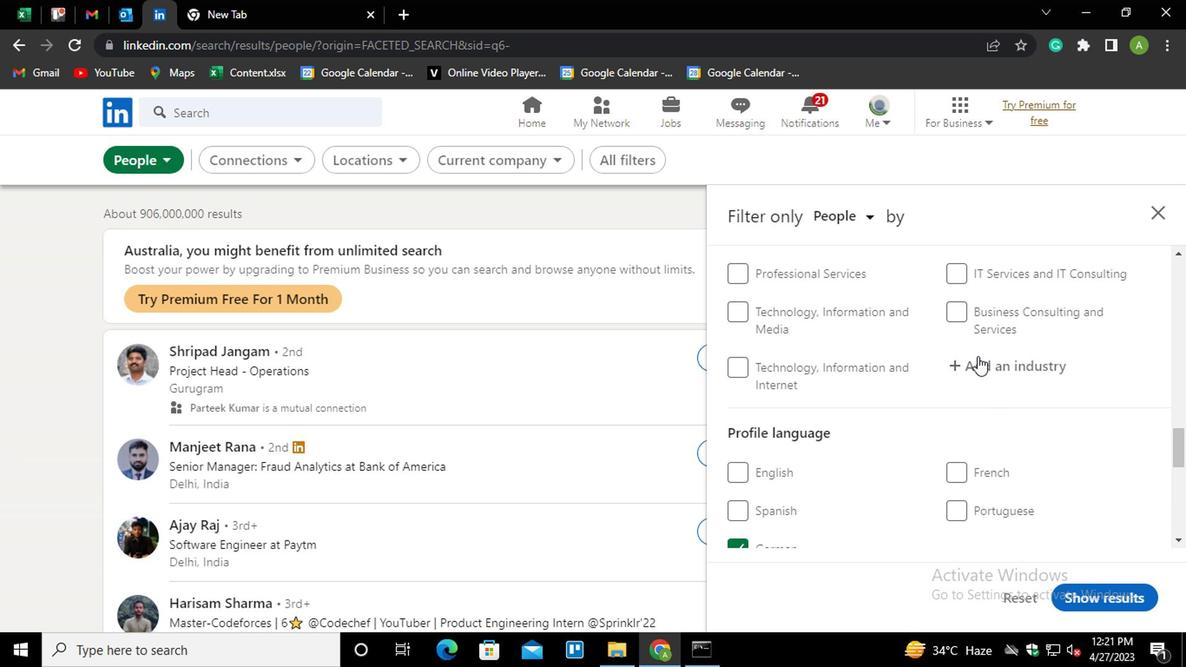 
Action: Mouse moved to (795, 355)
Screenshot: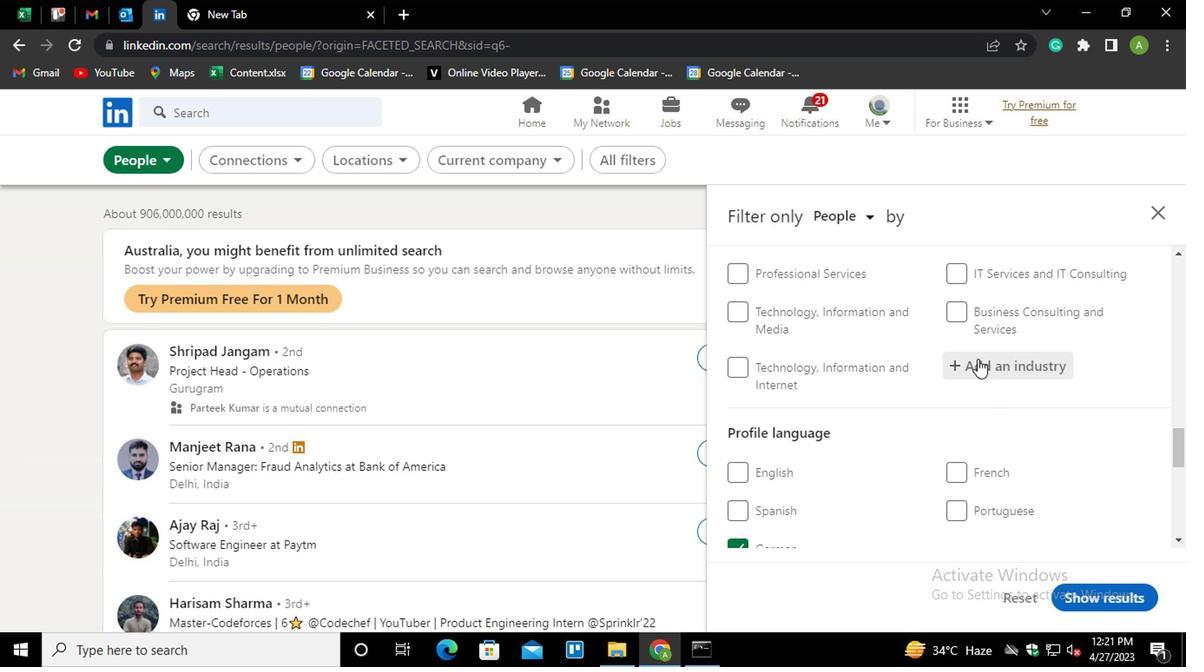 
Action: Key pressed <Key.shift><Key.shift><Key.shift><Key.shift>DATA<Key.space><Key.shift>IN<Key.down><Key.enter>
Screenshot: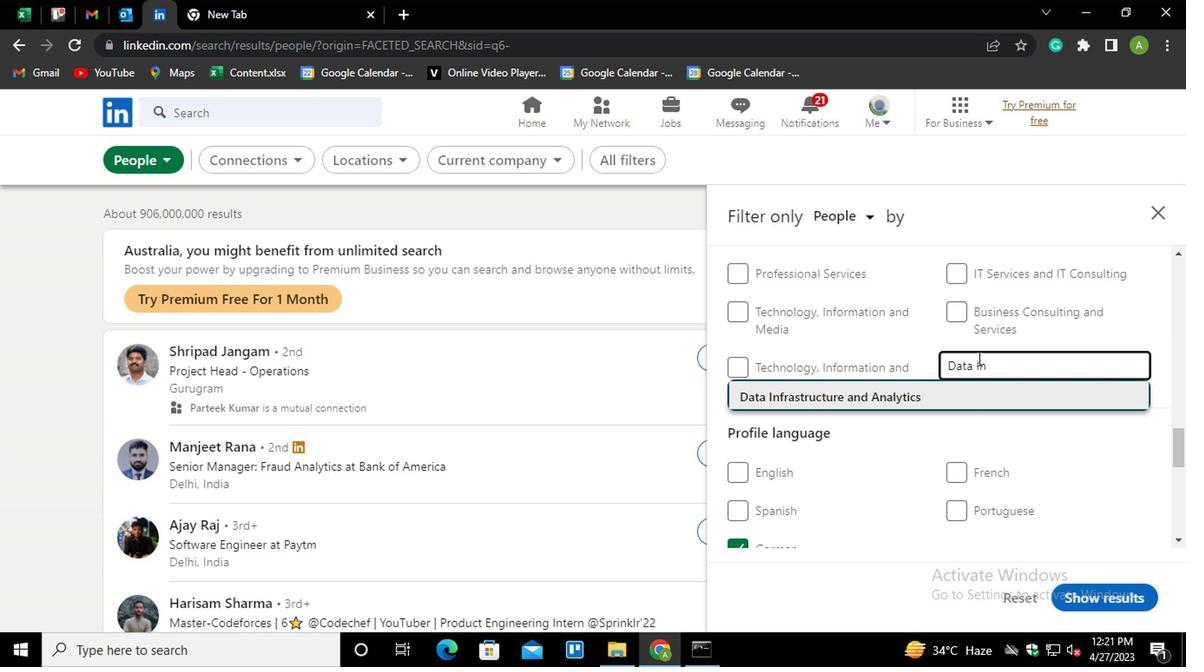 
Action: Mouse scrolled (795, 354) with delta (0, 0)
Screenshot: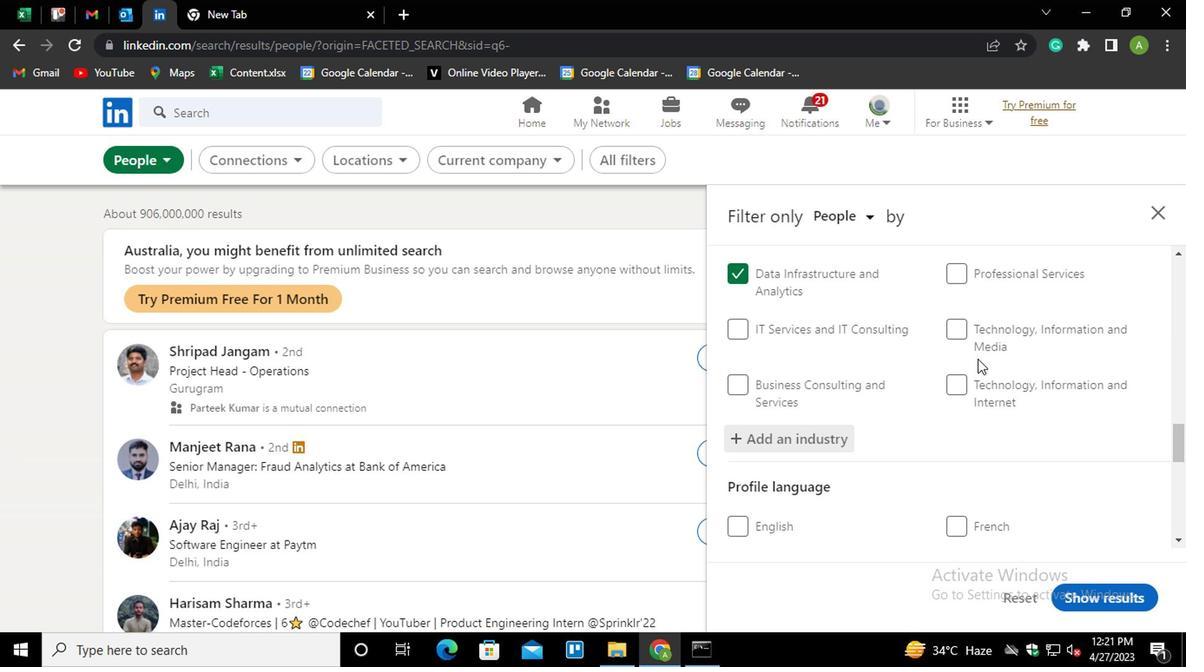 
Action: Mouse moved to (795, 360)
Screenshot: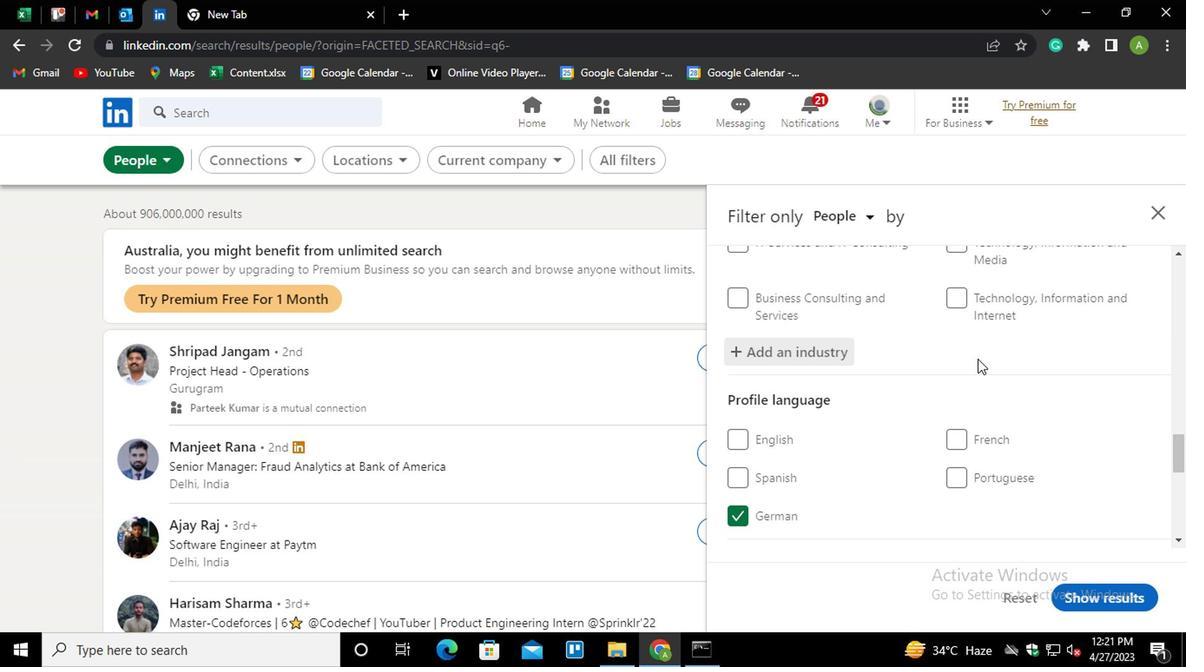 
Action: Mouse scrolled (795, 360) with delta (0, 0)
Screenshot: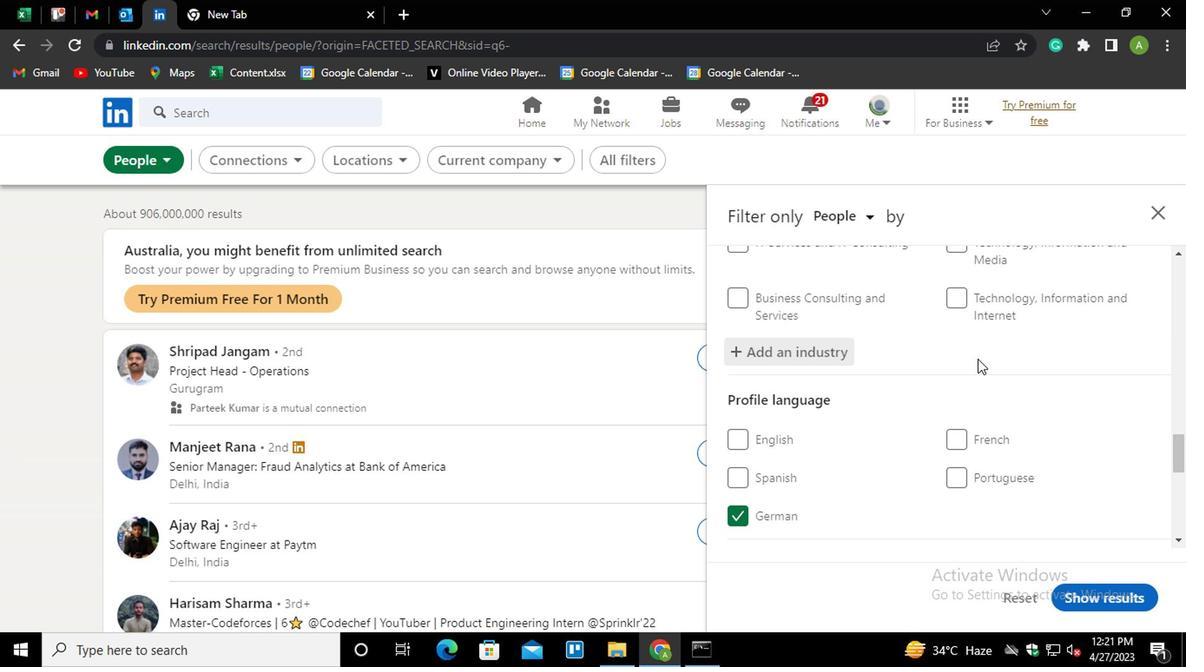 
Action: Mouse scrolled (795, 360) with delta (0, 0)
Screenshot: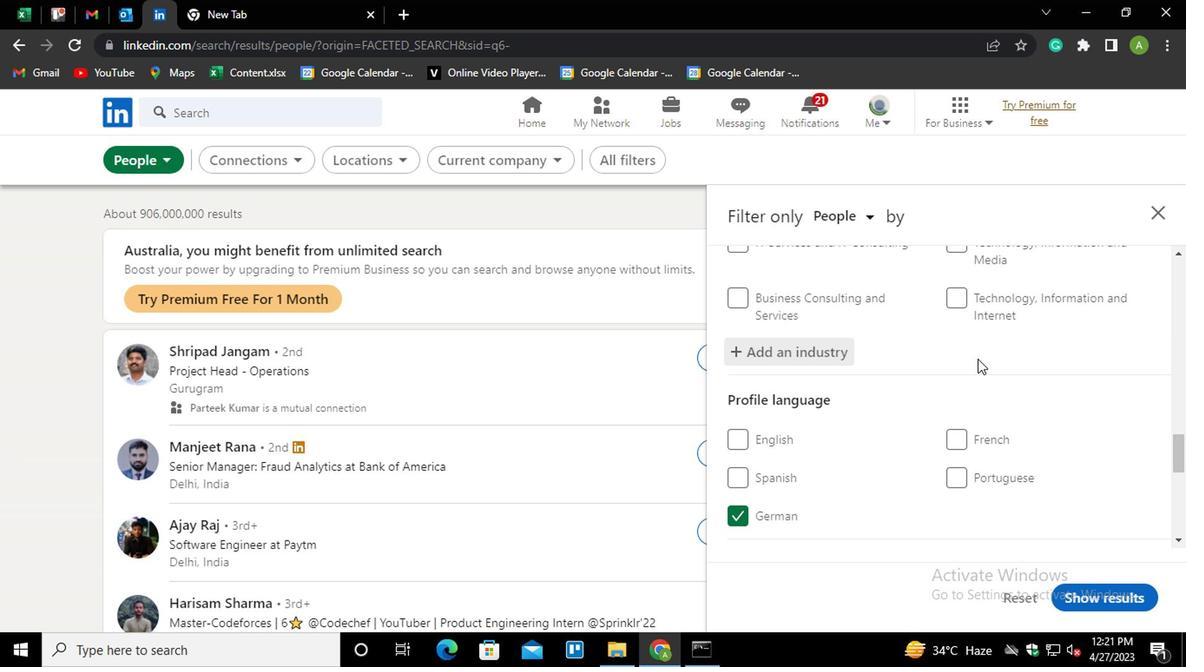 
Action: Mouse scrolled (795, 360) with delta (0, 0)
Screenshot: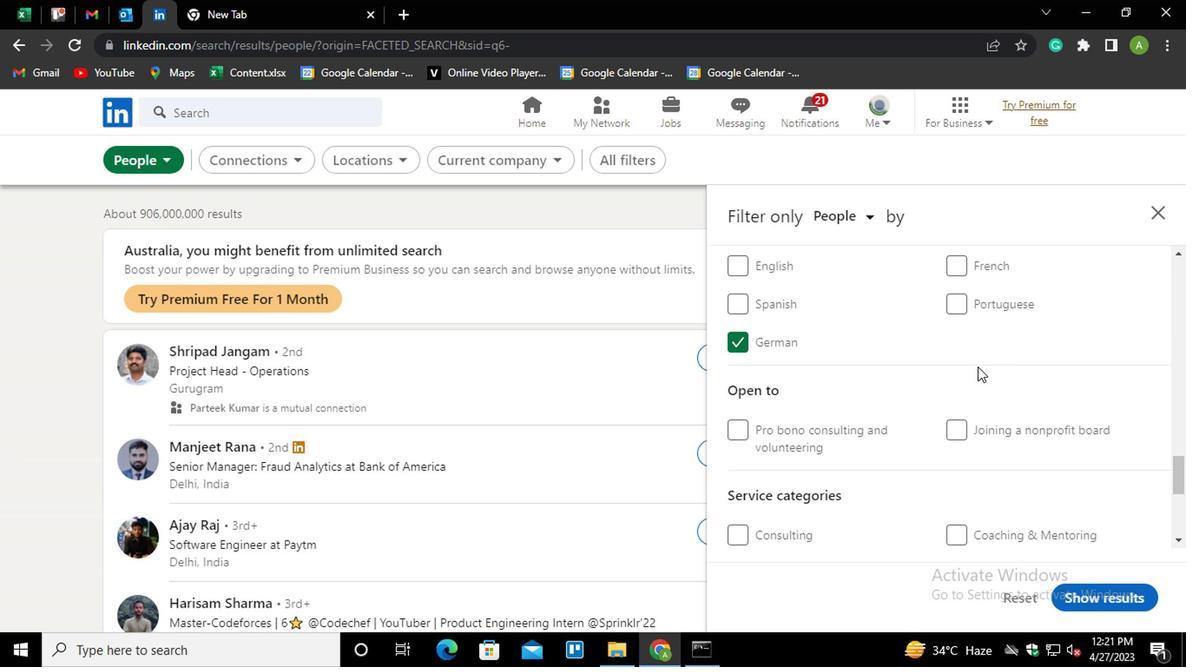 
Action: Mouse scrolled (795, 360) with delta (0, 0)
Screenshot: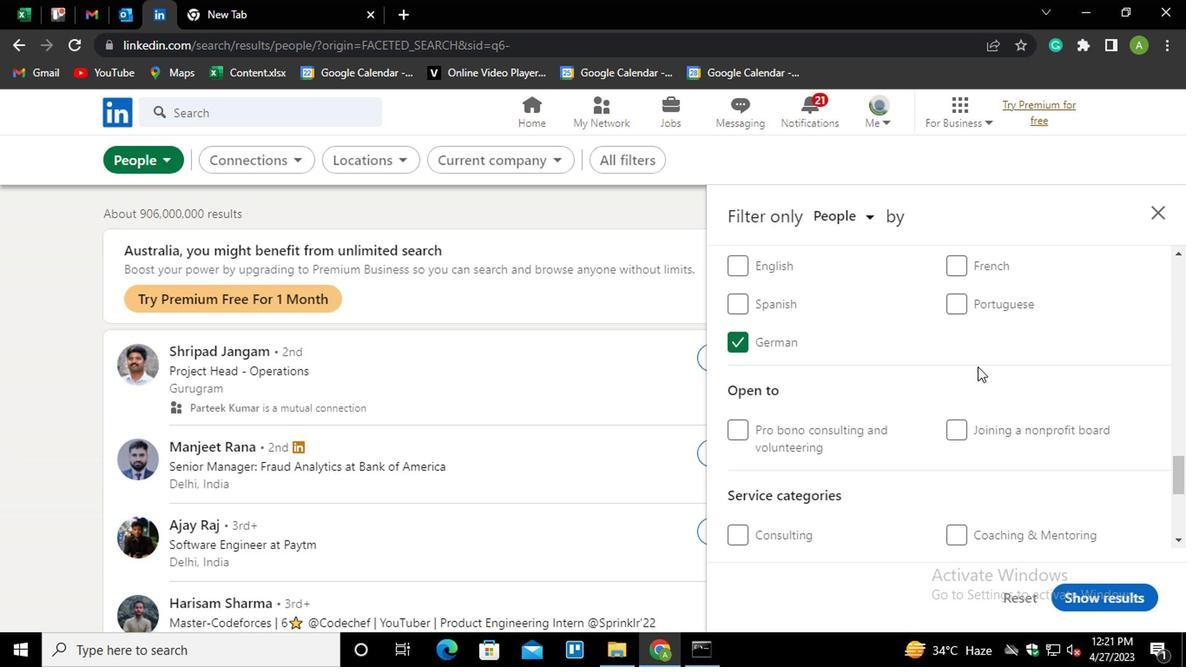 
Action: Mouse moved to (793, 363)
Screenshot: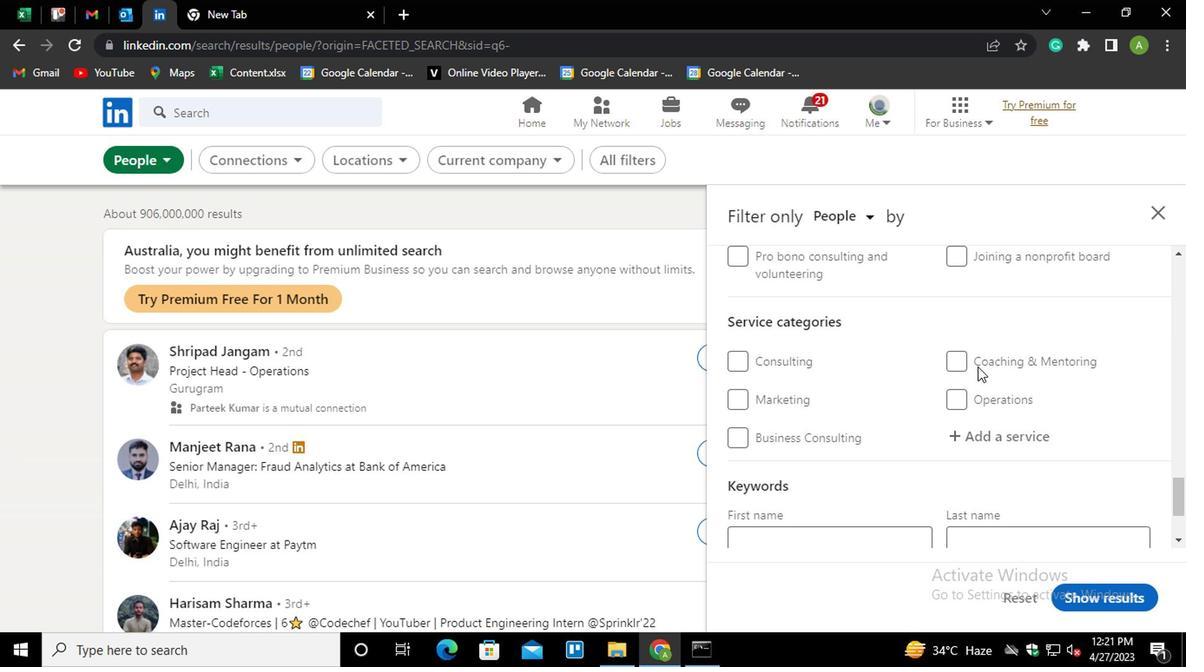 
Action: Mouse scrolled (793, 363) with delta (0, 0)
Screenshot: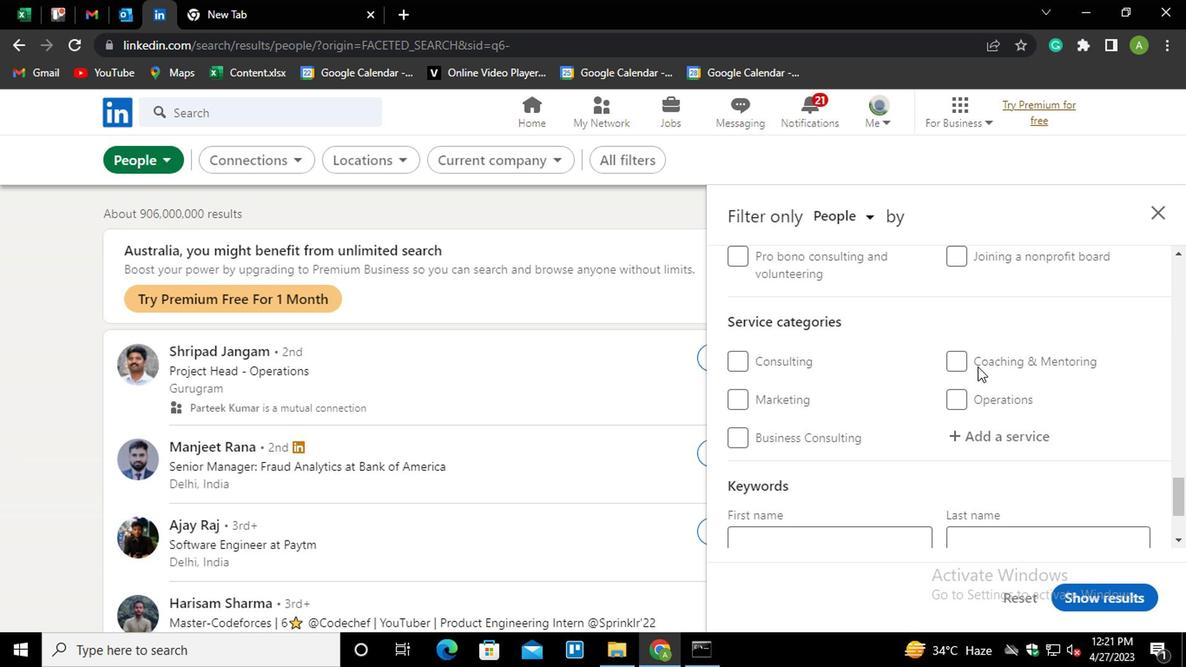 
Action: Mouse moved to (785, 349)
Screenshot: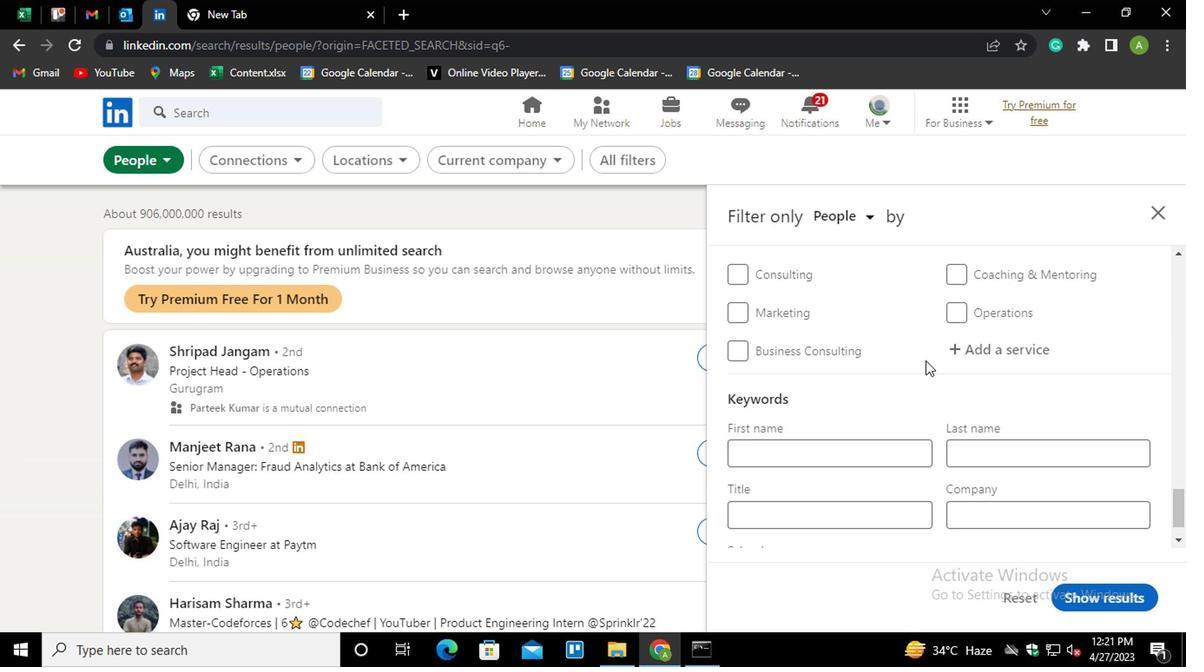 
Action: Mouse pressed left at (785, 349)
Screenshot: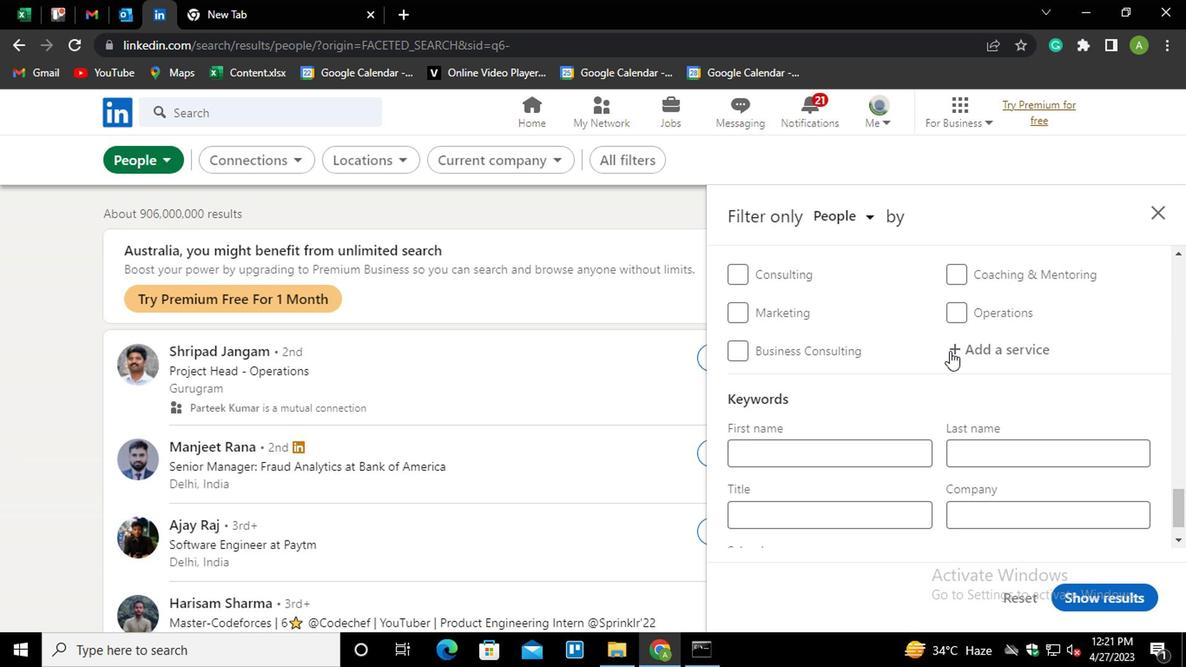 
Action: Mouse moved to (785, 349)
Screenshot: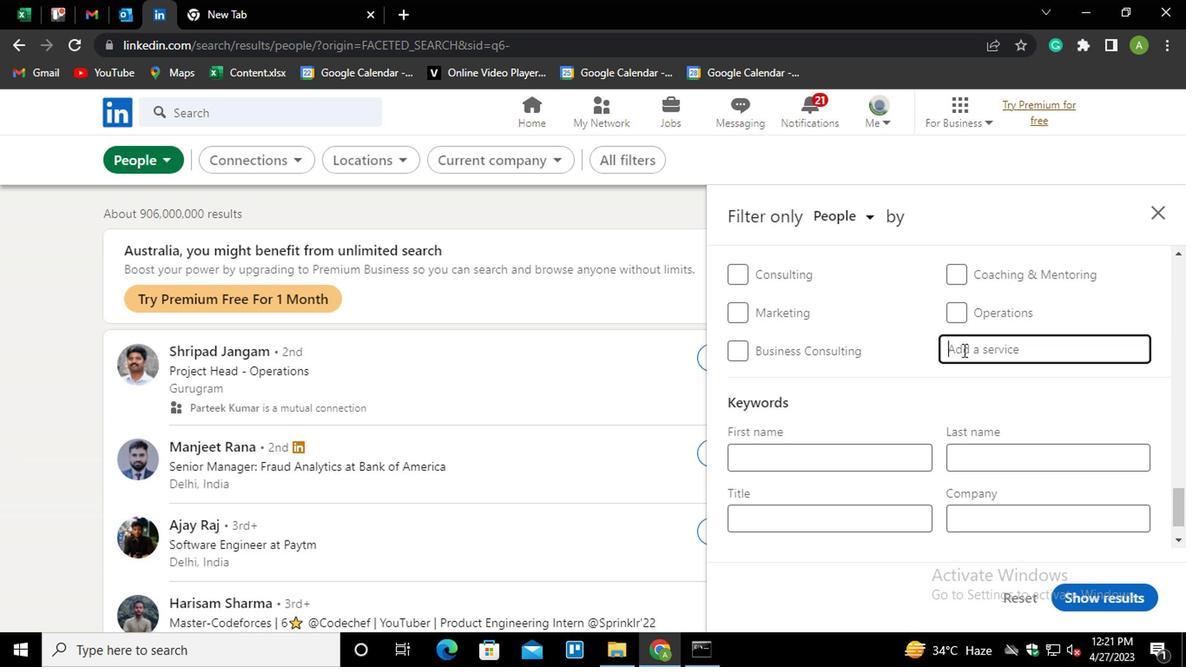 
Action: Key pressed <Key.shift>COMMERCIAL<Key.down><Key.down><Key.enter>
Screenshot: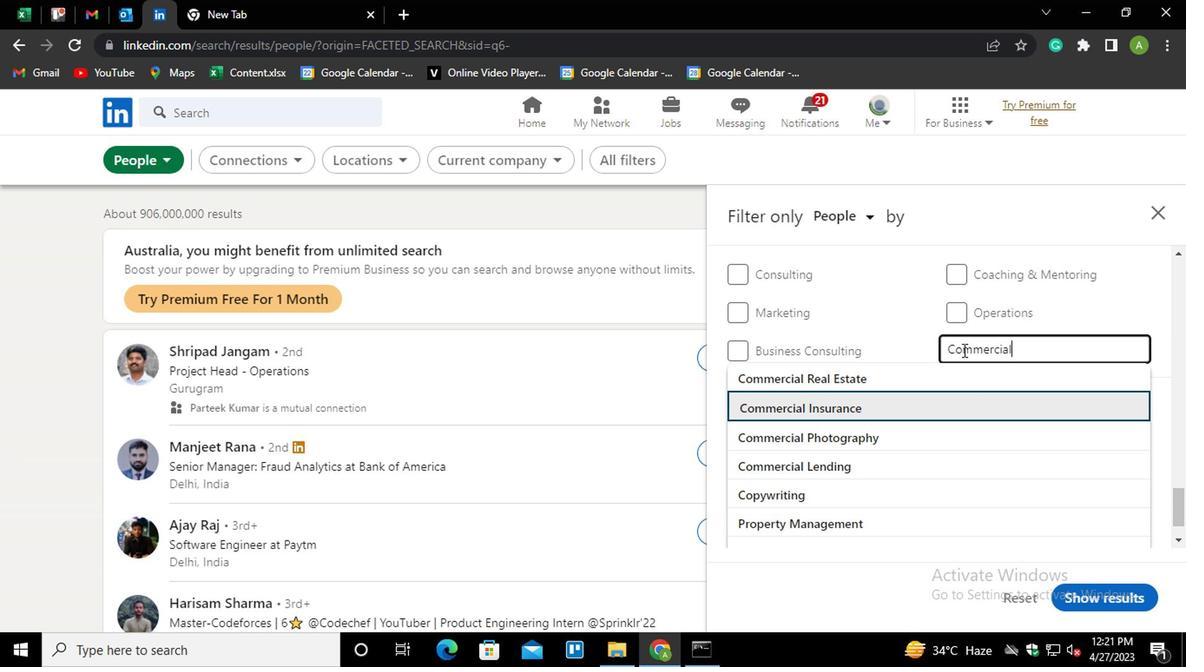 
Action: Mouse scrolled (785, 348) with delta (0, 0)
Screenshot: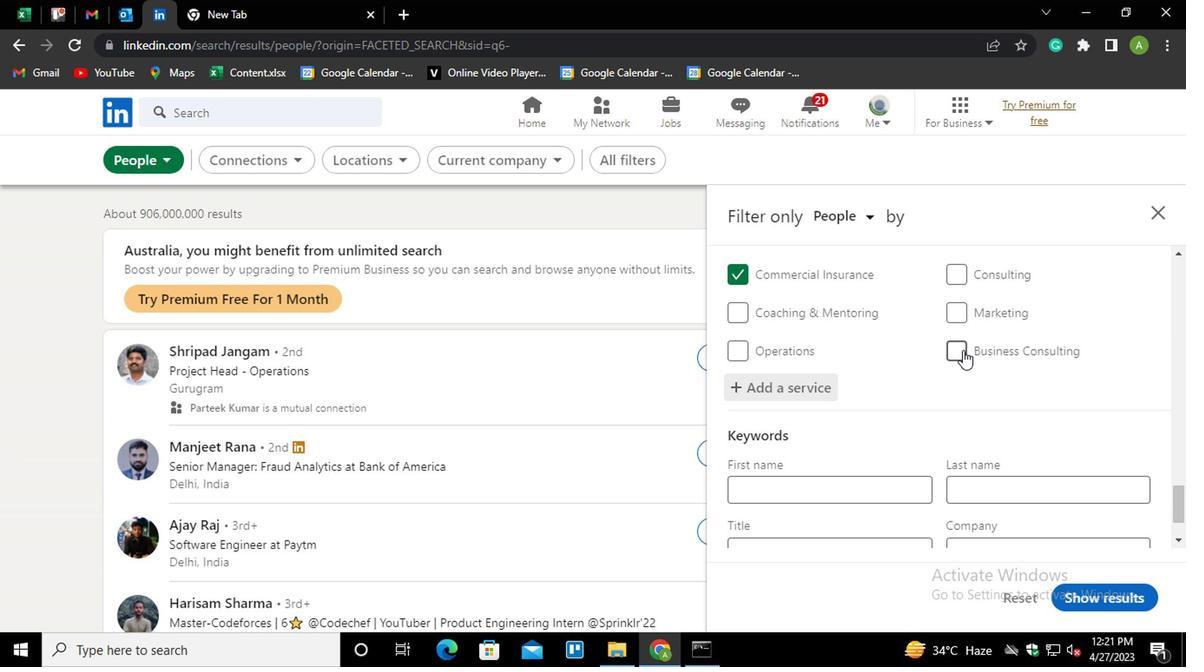 
Action: Mouse scrolled (785, 348) with delta (0, 0)
Screenshot: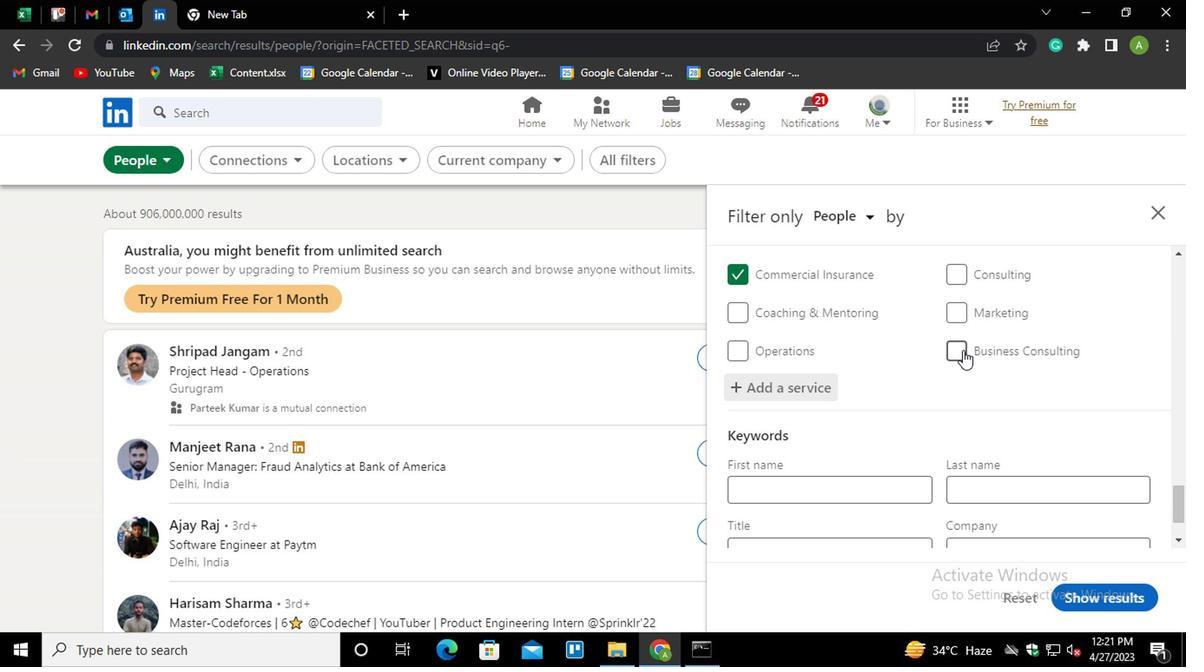 
Action: Mouse scrolled (785, 348) with delta (0, 0)
Screenshot: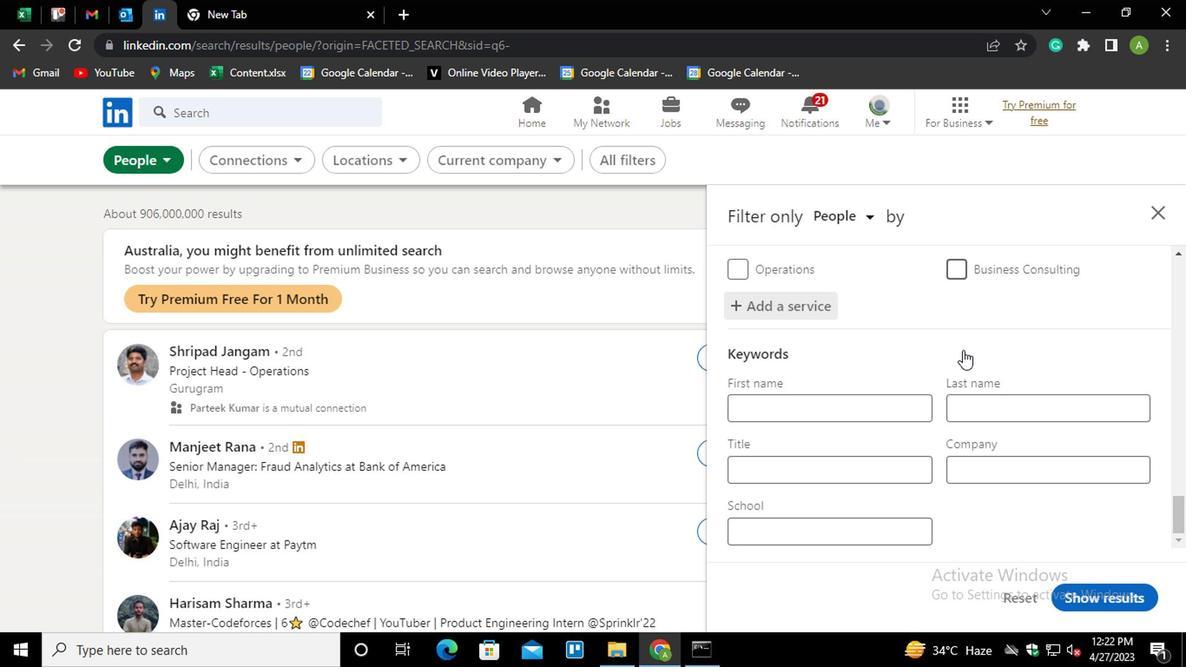 
Action: Mouse scrolled (785, 348) with delta (0, 0)
Screenshot: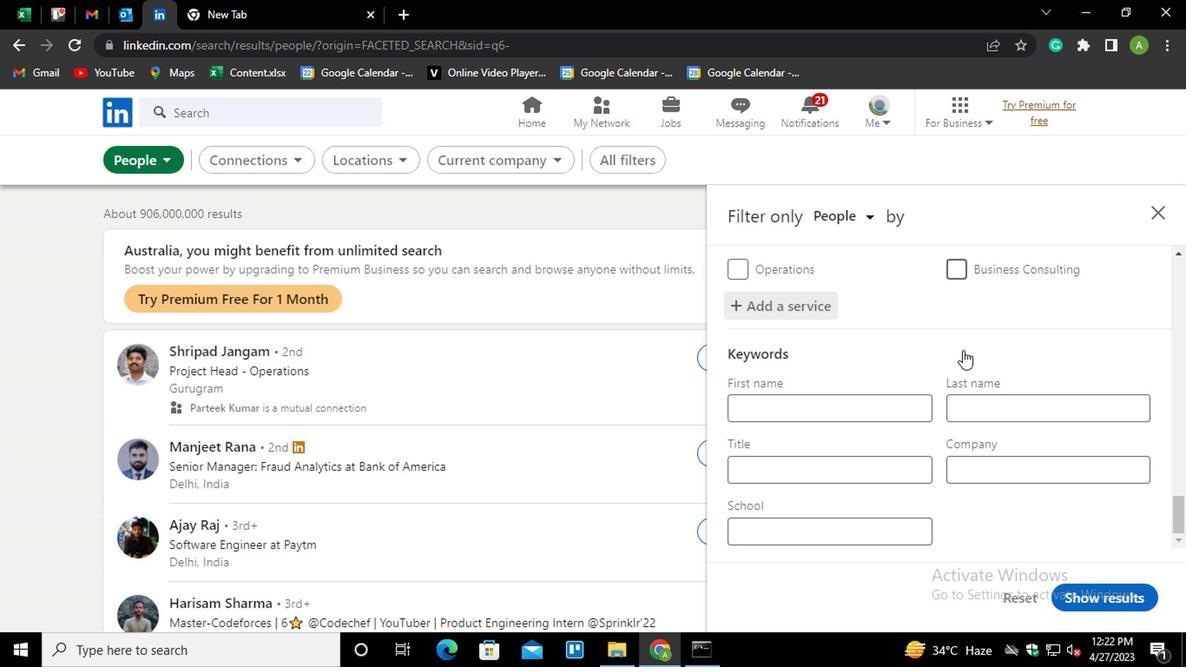 
Action: Mouse moved to (689, 434)
Screenshot: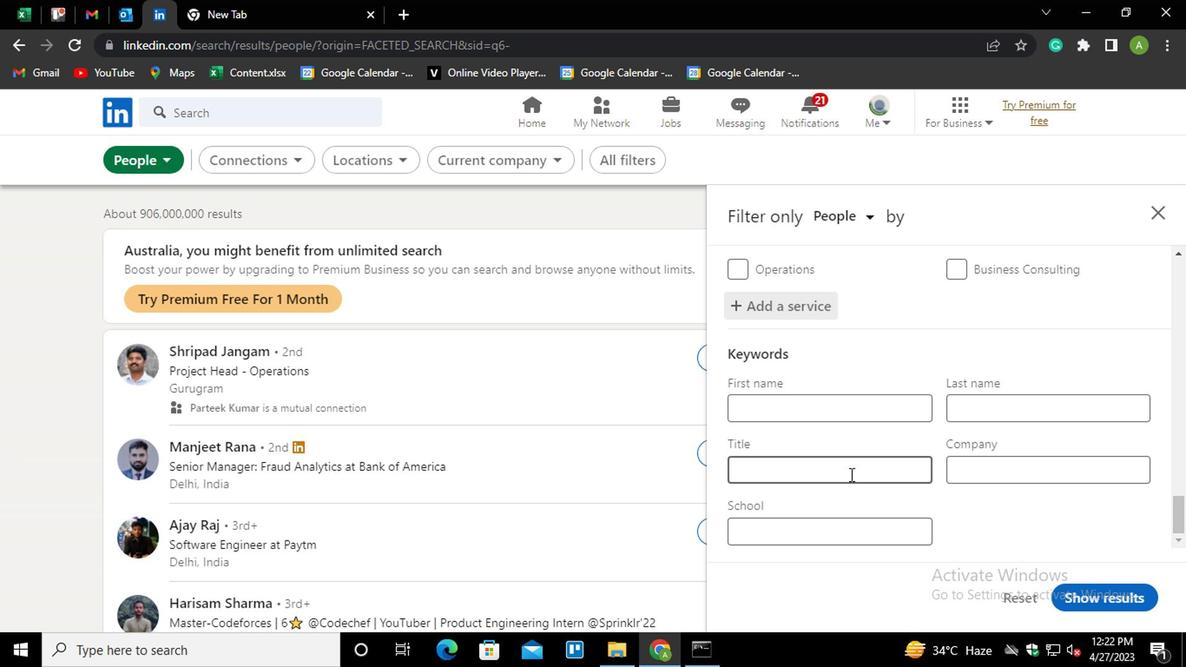 
Action: Mouse pressed left at (689, 434)
Screenshot: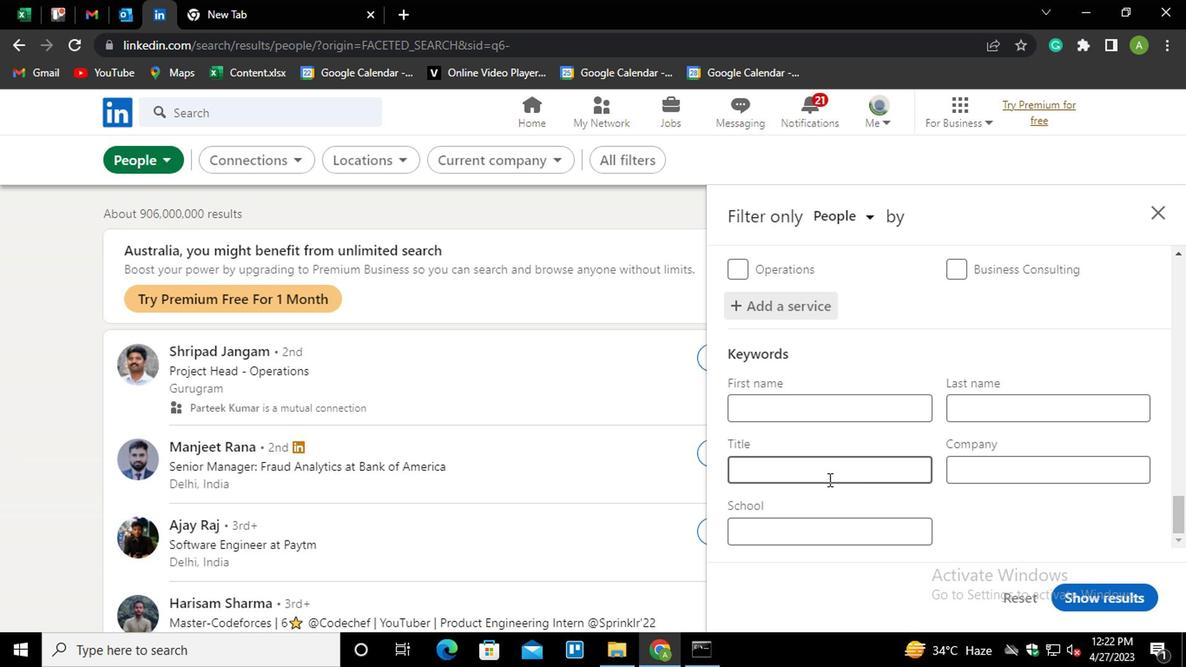 
Action: Key pressed <Key.shift>WAIT<Key.space><Key.shift>STAFF<Key.space><Key.shift>MANAGER
Screenshot: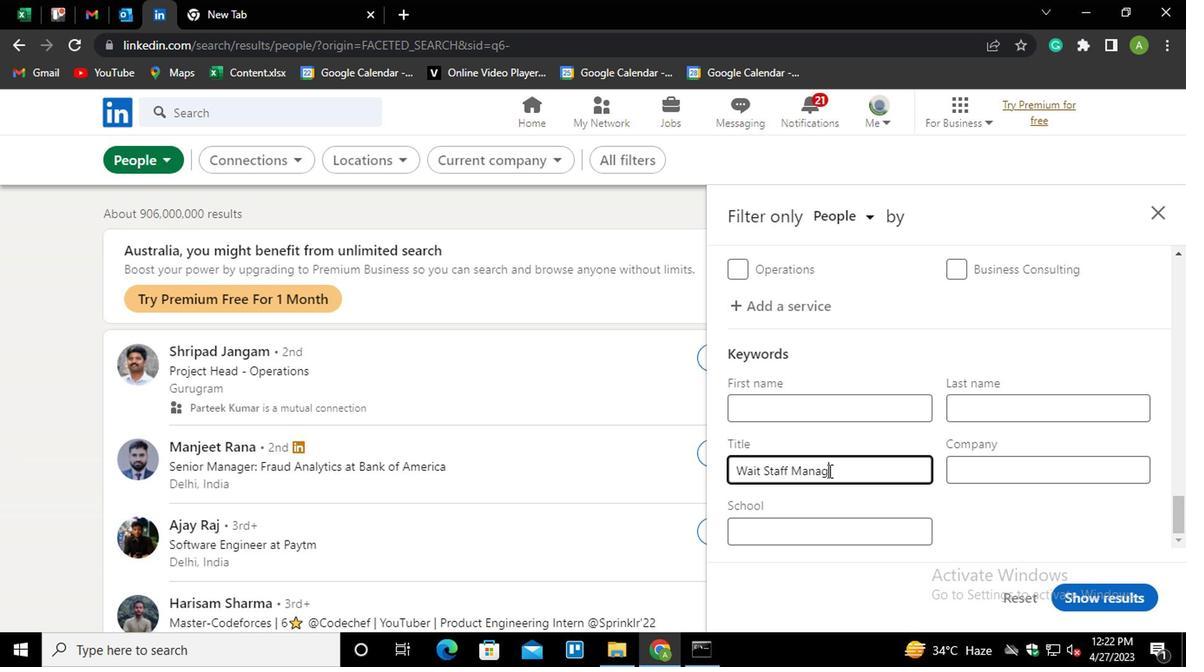 
Action: Mouse moved to (775, 454)
Screenshot: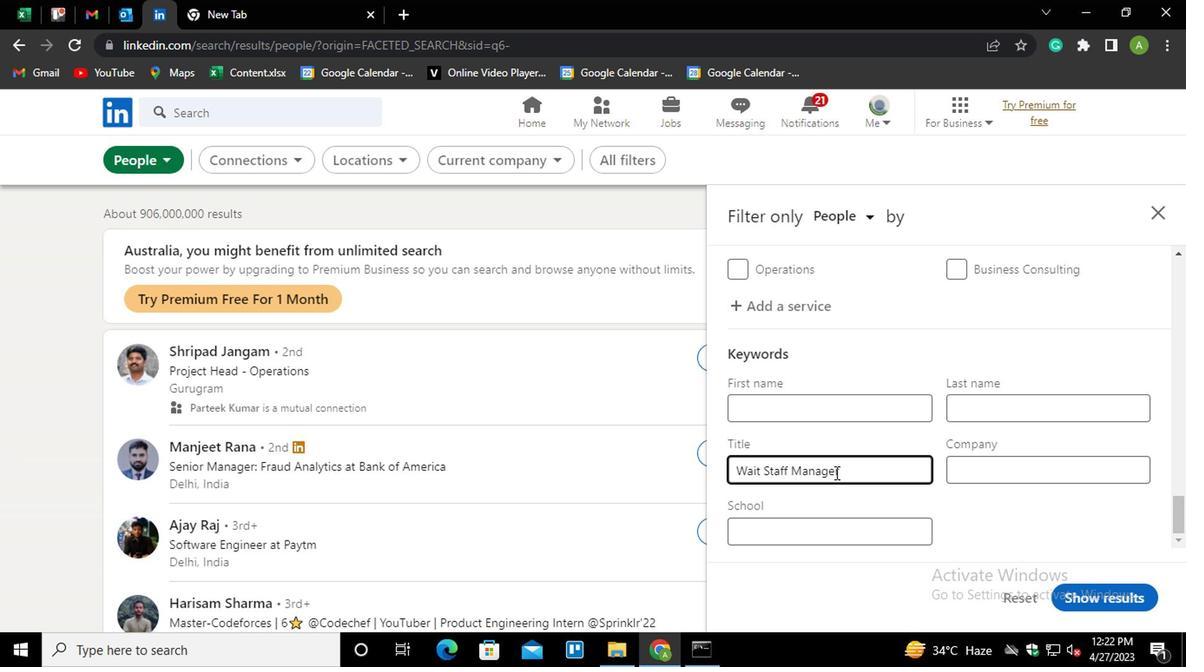 
Action: Mouse pressed left at (775, 454)
Screenshot: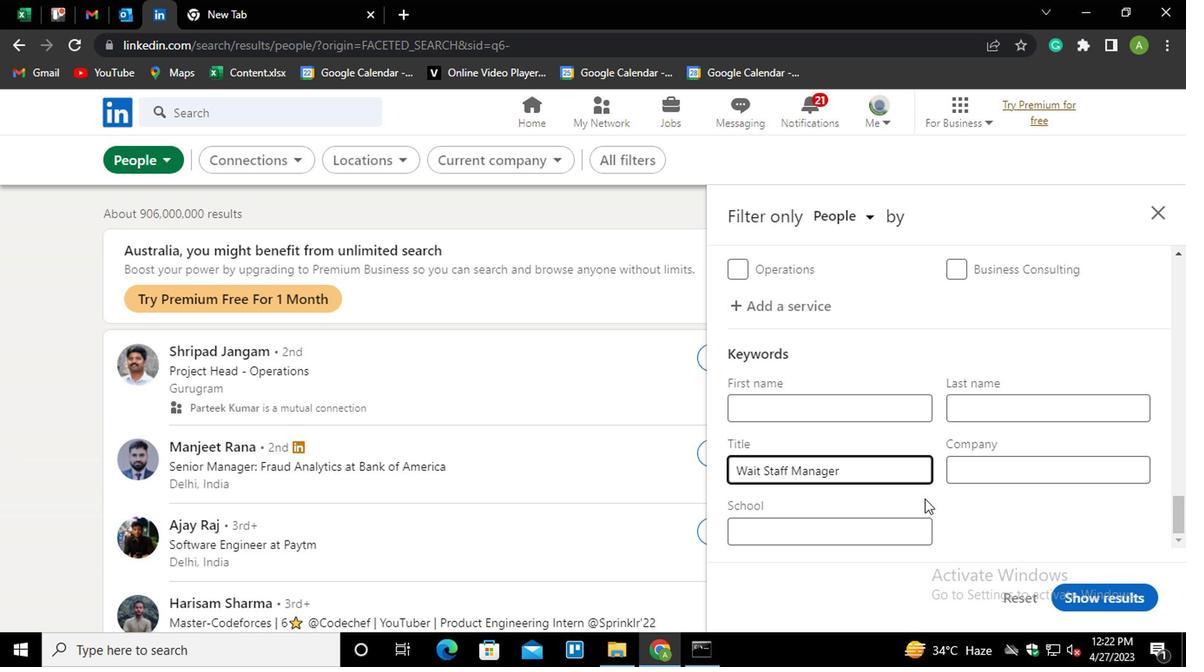
Action: Mouse moved to (861, 519)
Screenshot: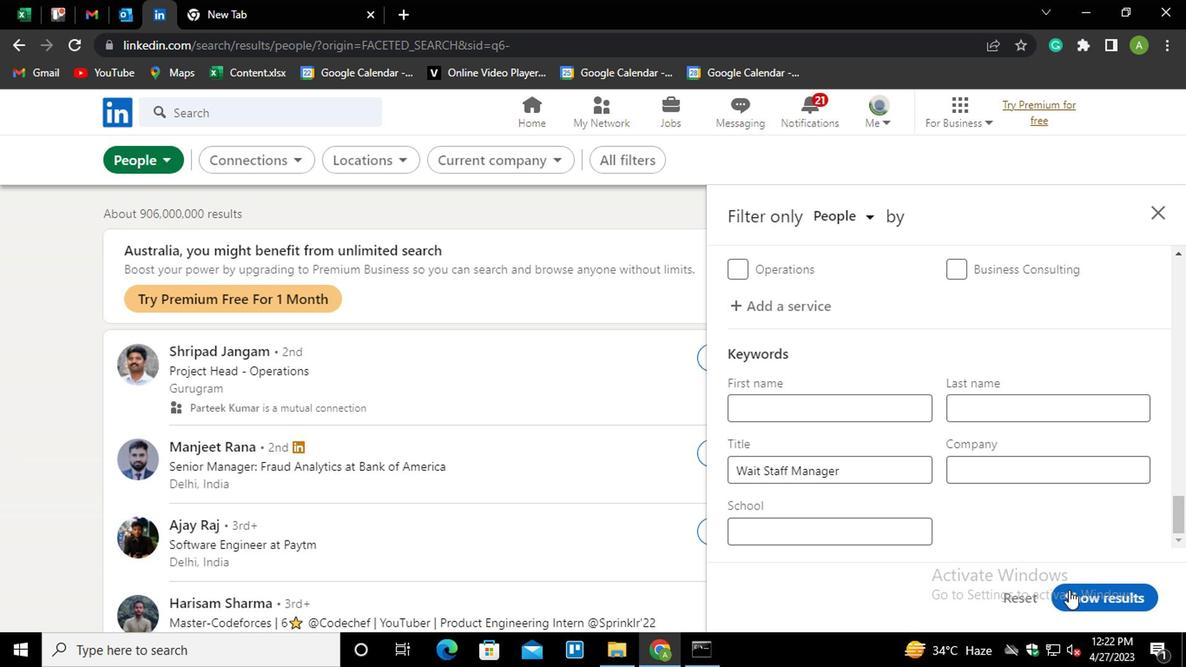 
Action: Mouse pressed left at (861, 519)
Screenshot: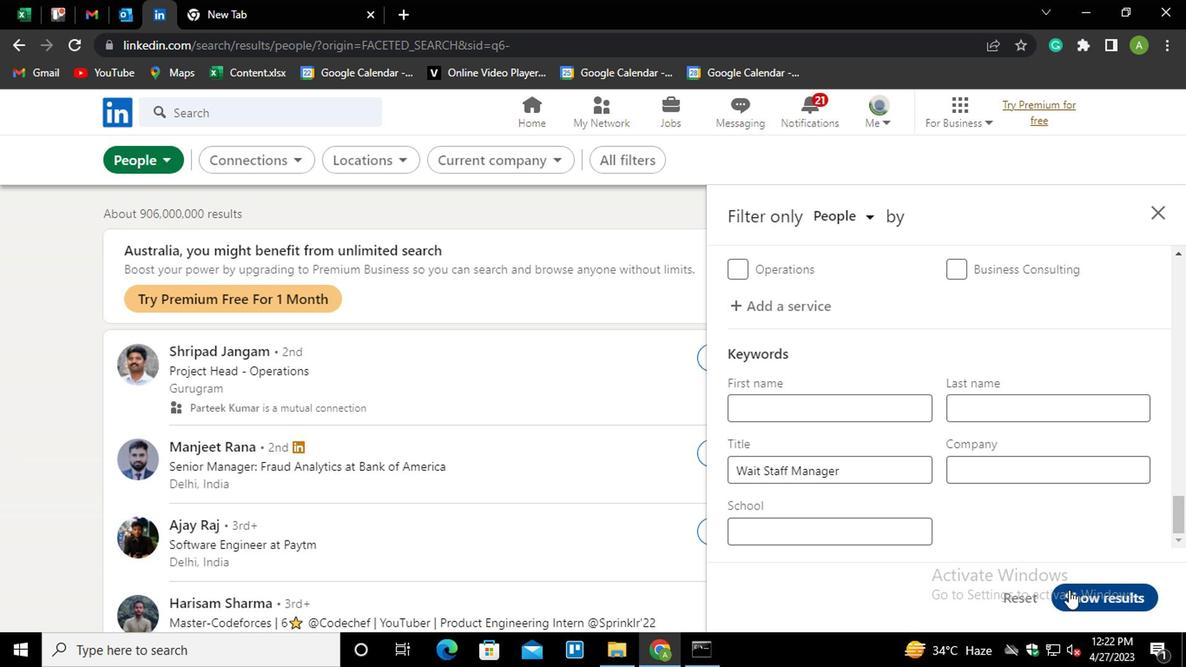 
Action: Mouse moved to (861, 520)
Screenshot: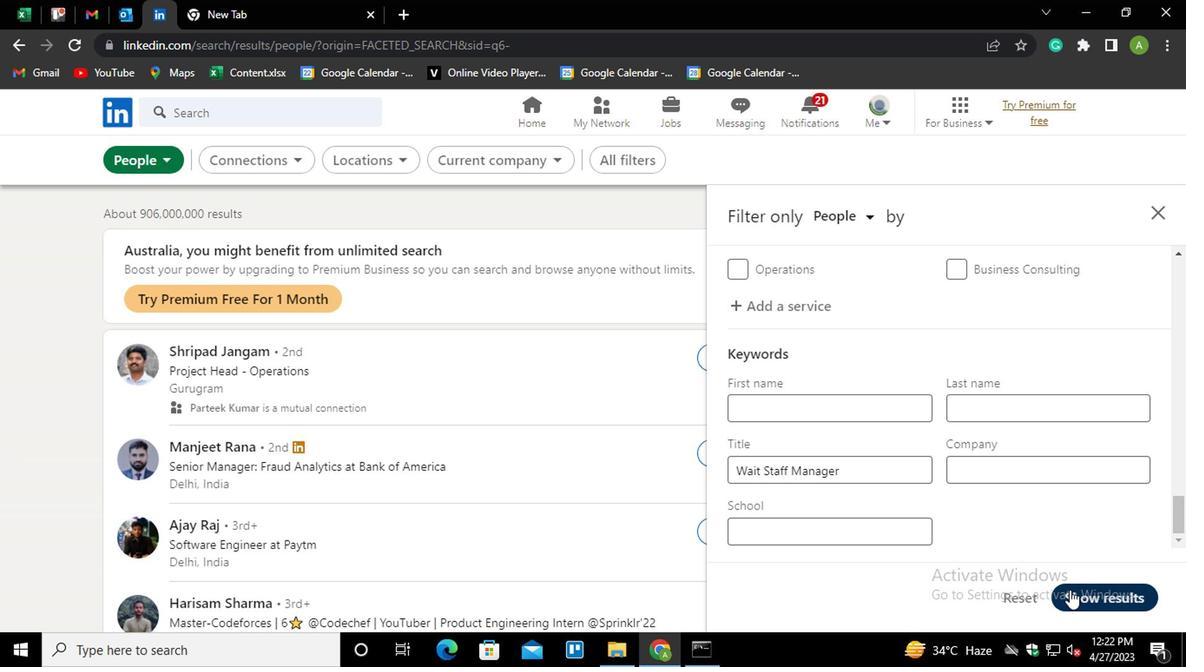 
